 Task: Look for space in Yuyao, China from 5th July, 2023 to 10th July, 2023 for 4 adults in price range Rs.9000 to Rs.14000. Place can be entire place with 2 bedrooms having 4 beds and 2 bathrooms. Property type can be house, flat, guest house. Amenities needed are: washing machine. Booking option can be shelf check-in. Required host language is Chinese (Simplified).
Action: Mouse moved to (350, 161)
Screenshot: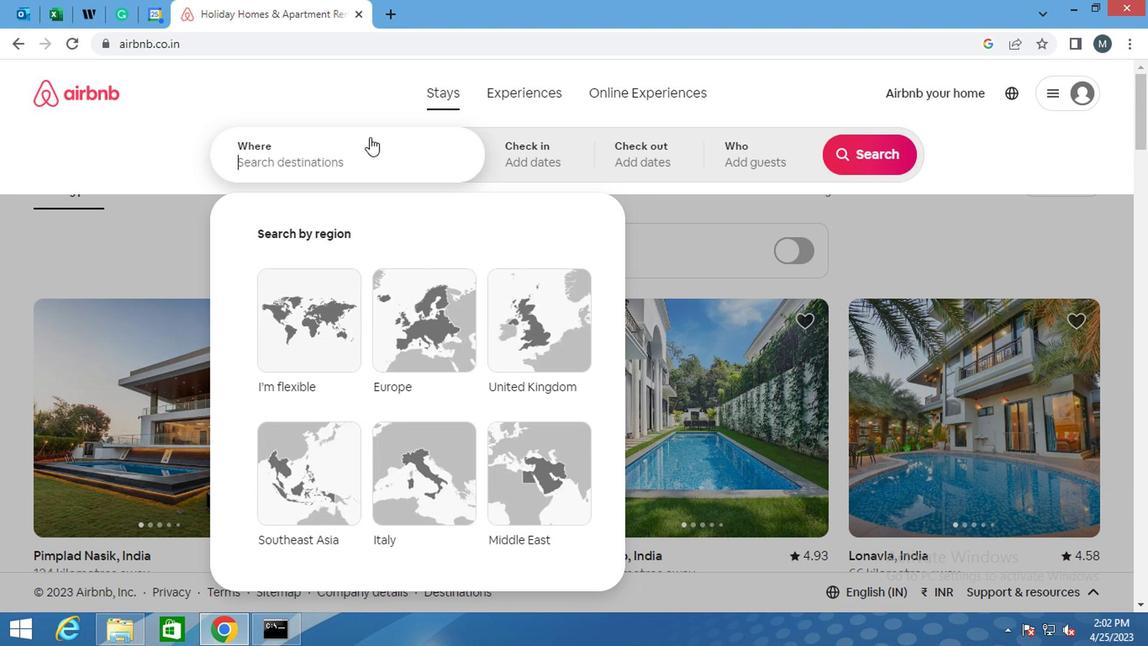 
Action: Mouse pressed left at (350, 161)
Screenshot: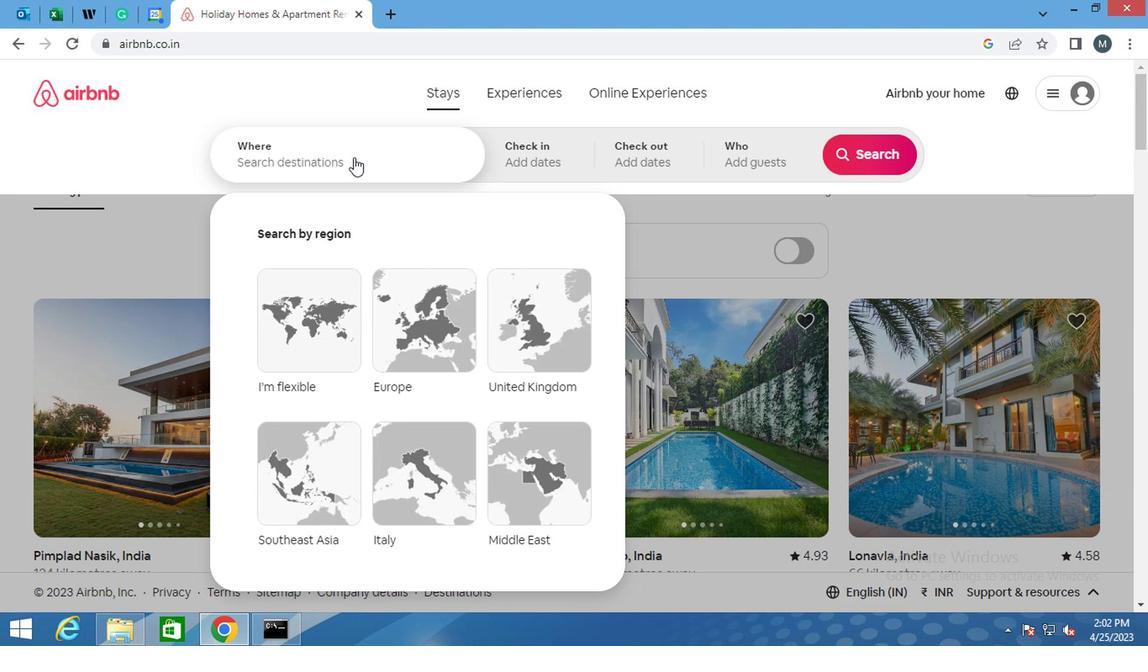 
Action: Mouse moved to (349, 161)
Screenshot: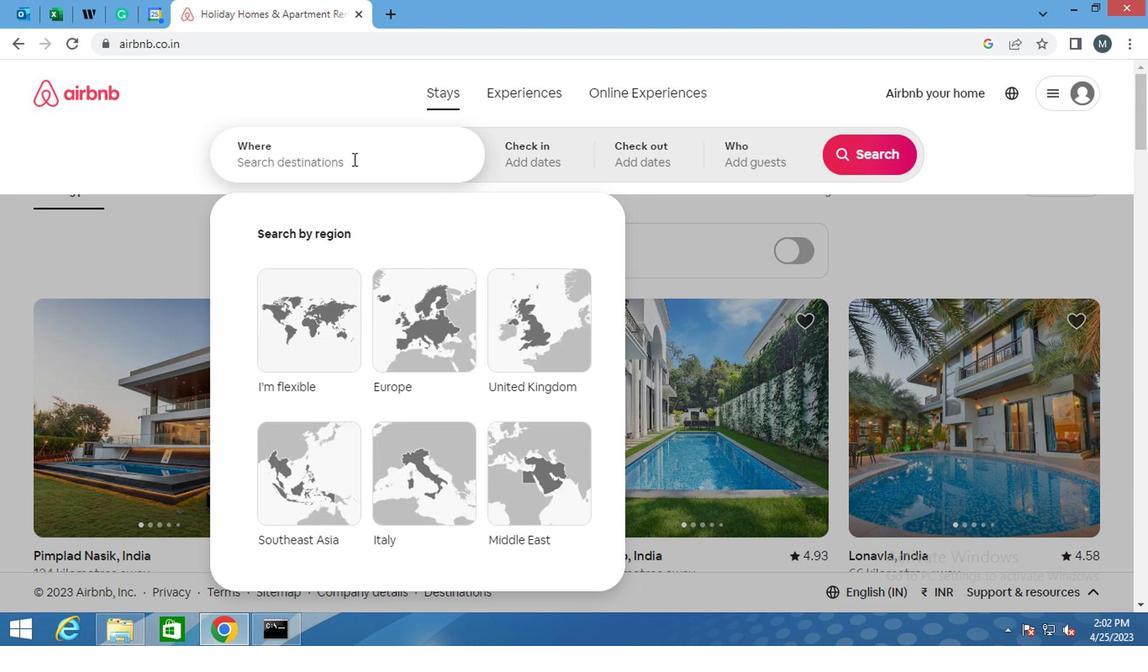 
Action: Key pressed <Key.shift>YUYAO,<Key.shift>CHINA
Screenshot: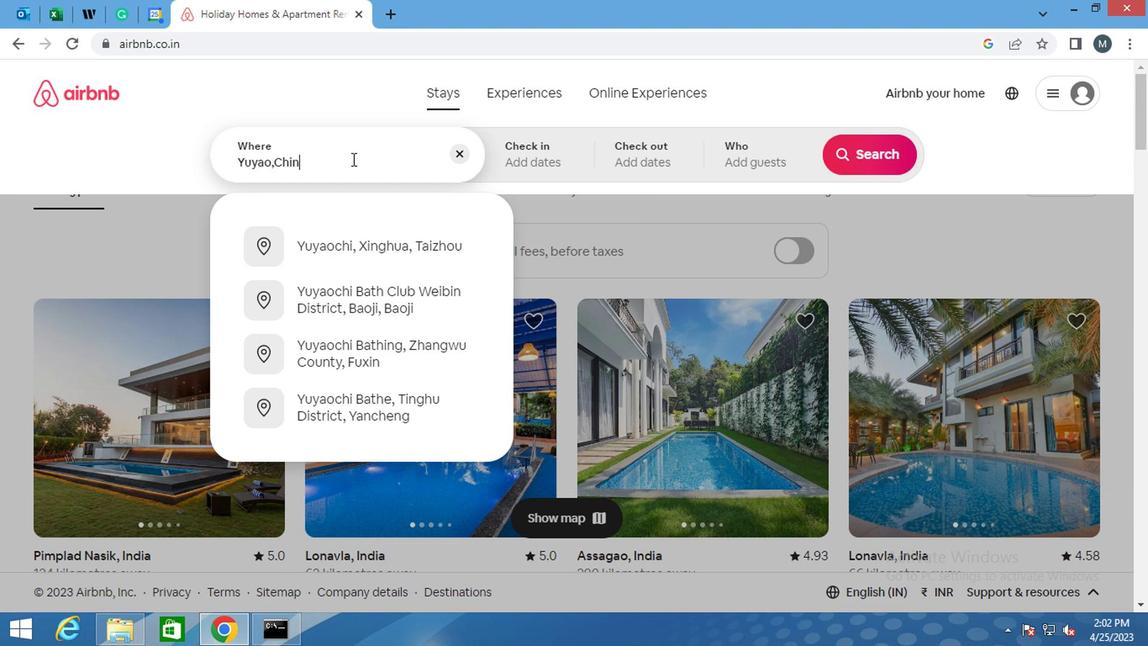 
Action: Mouse moved to (519, 165)
Screenshot: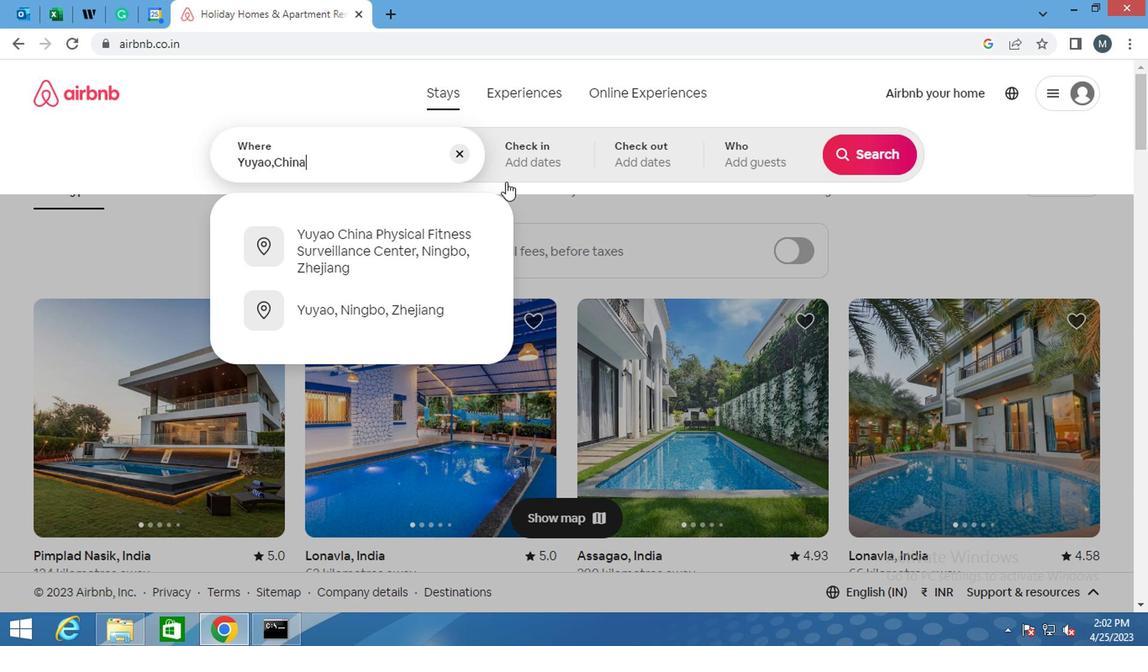
Action: Mouse pressed left at (519, 165)
Screenshot: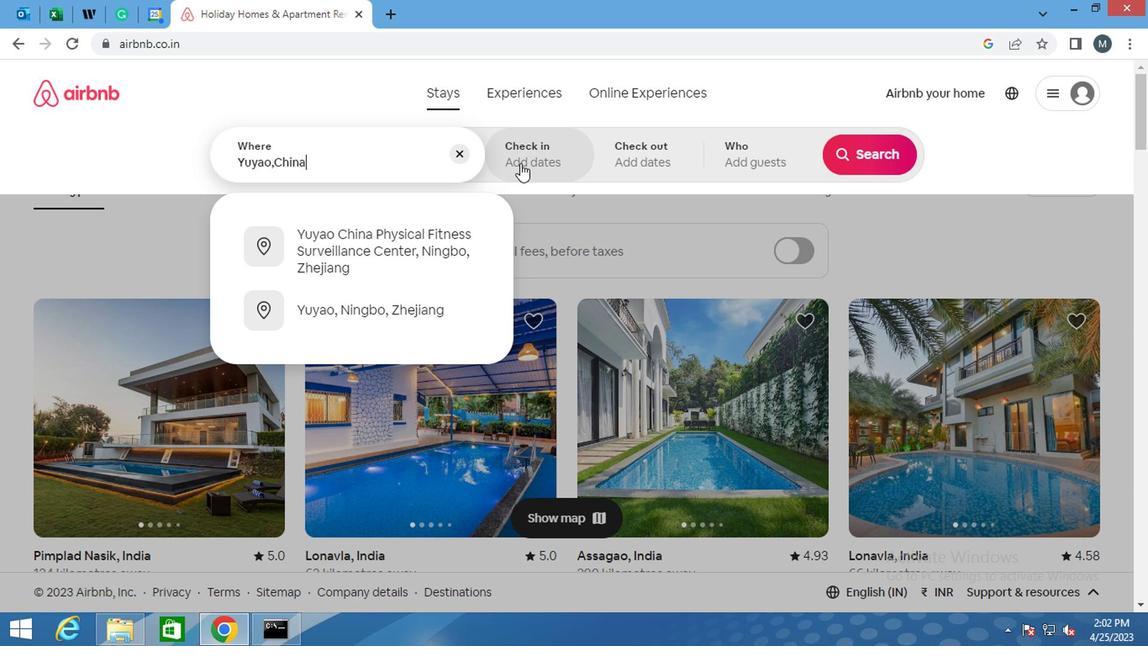 
Action: Mouse moved to (854, 287)
Screenshot: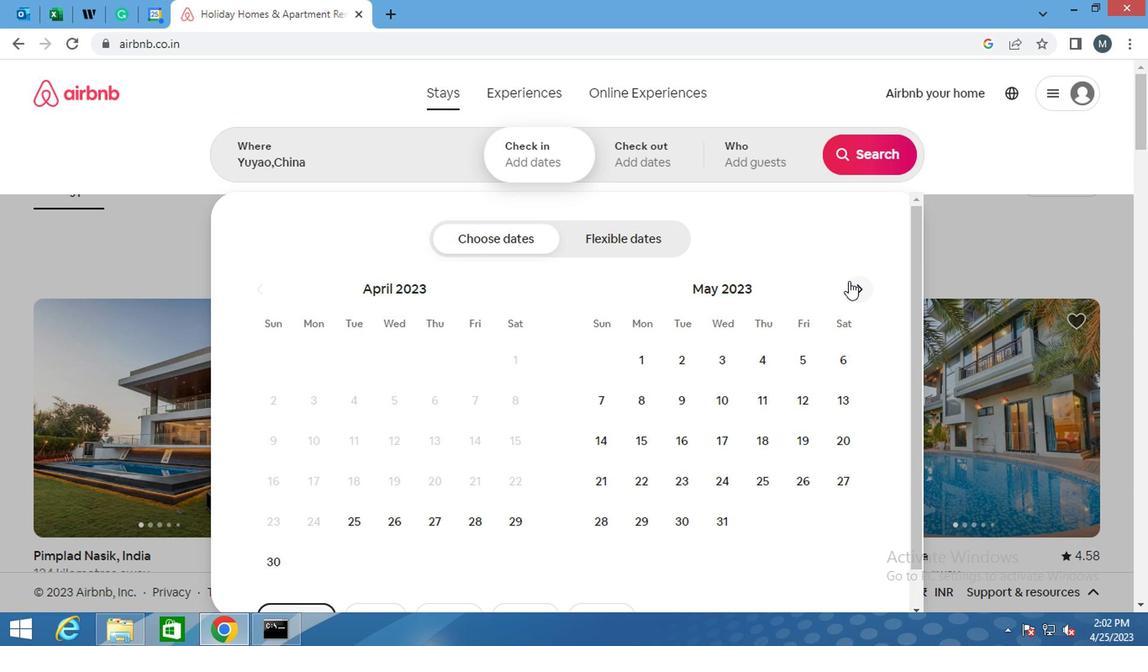 
Action: Mouse pressed left at (854, 287)
Screenshot: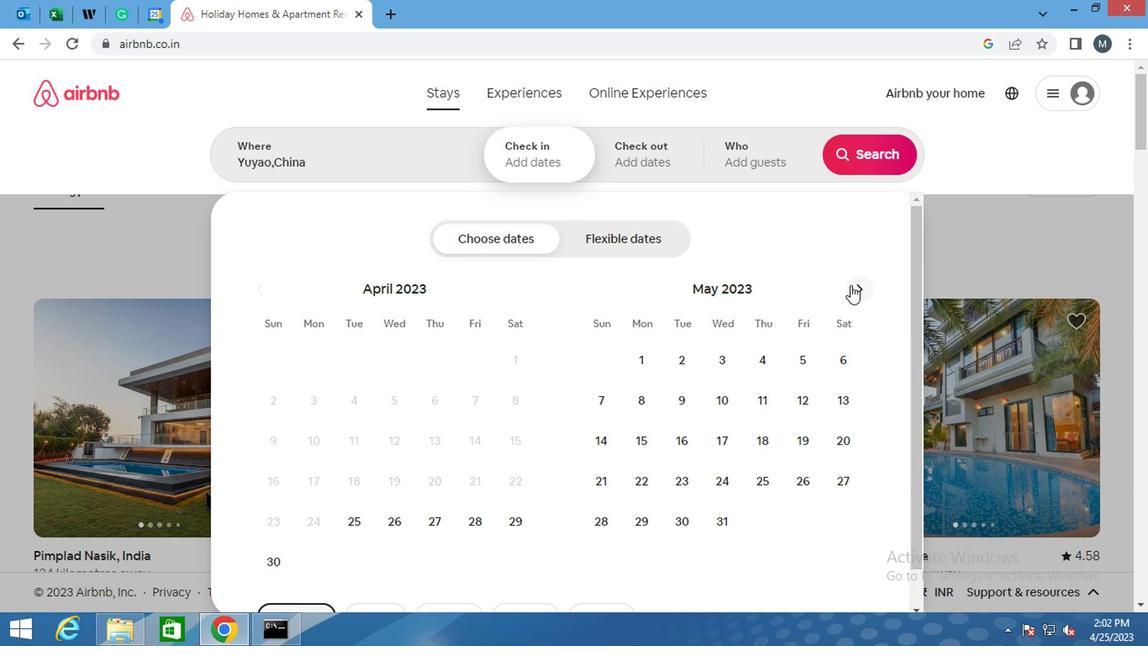 
Action: Mouse moved to (862, 275)
Screenshot: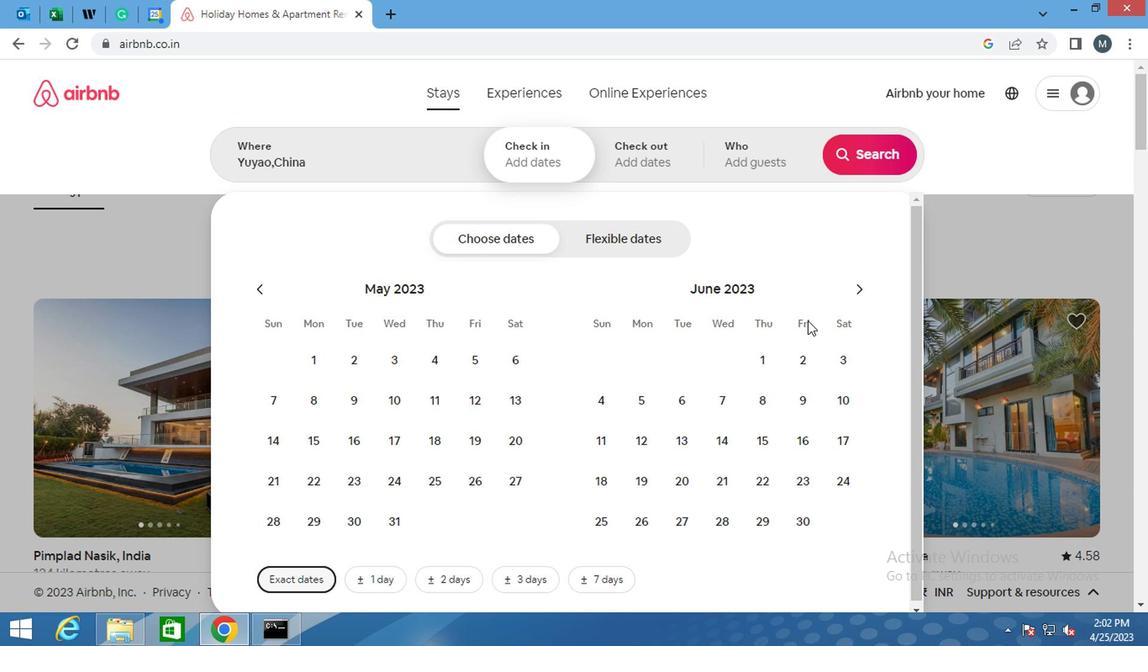 
Action: Mouse pressed left at (862, 275)
Screenshot: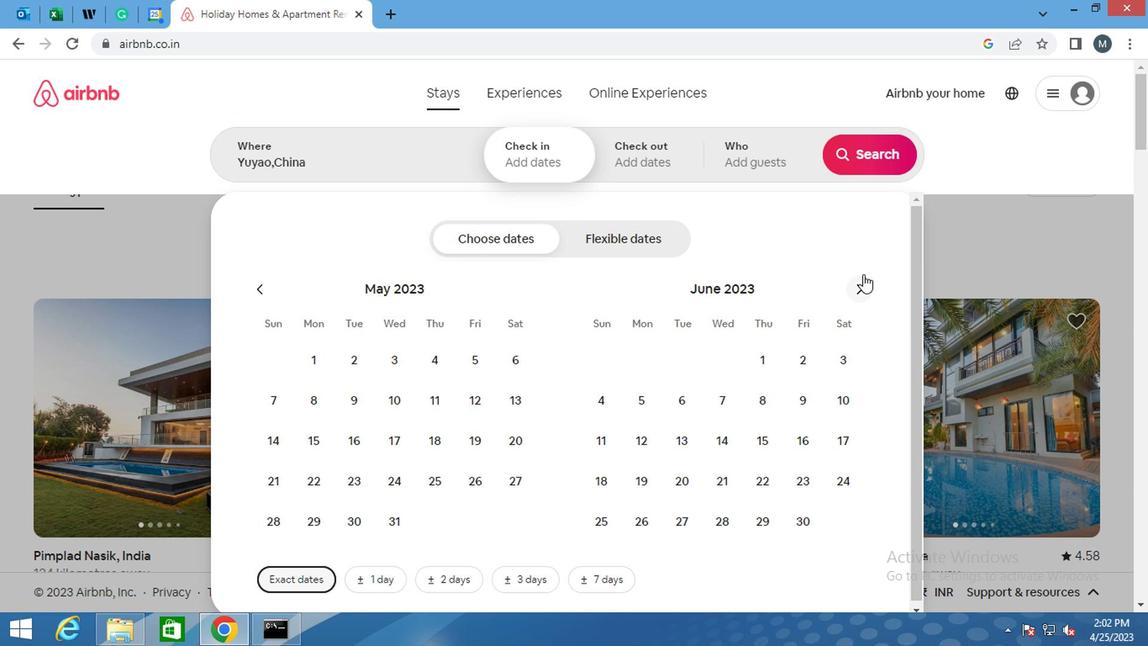 
Action: Mouse moved to (860, 290)
Screenshot: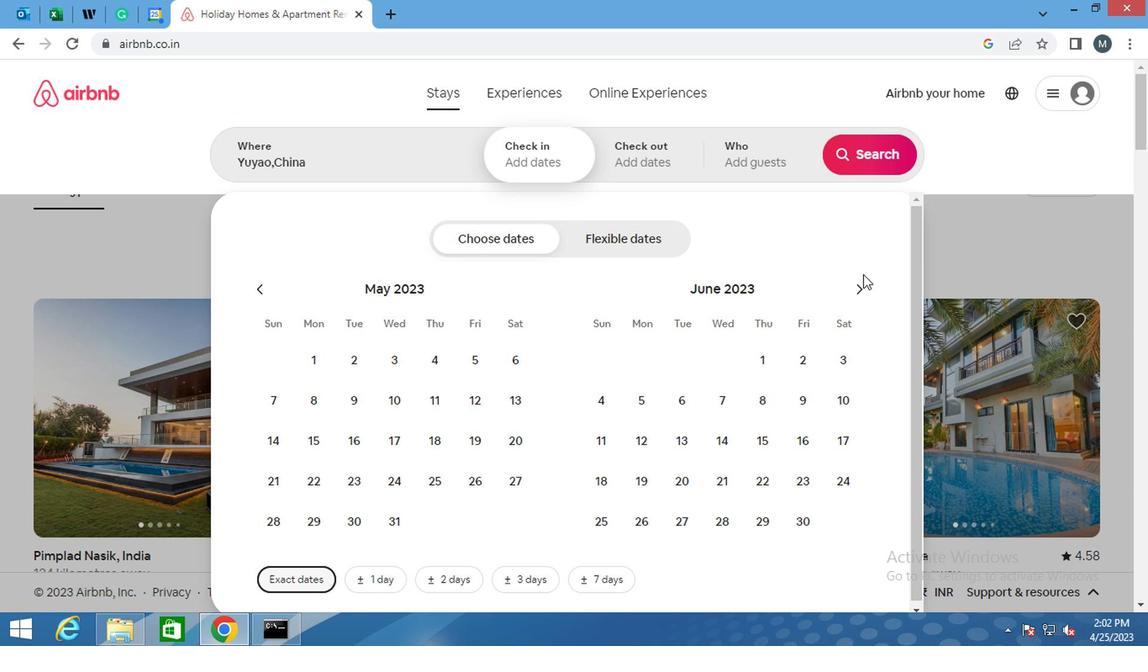 
Action: Mouse pressed left at (860, 290)
Screenshot: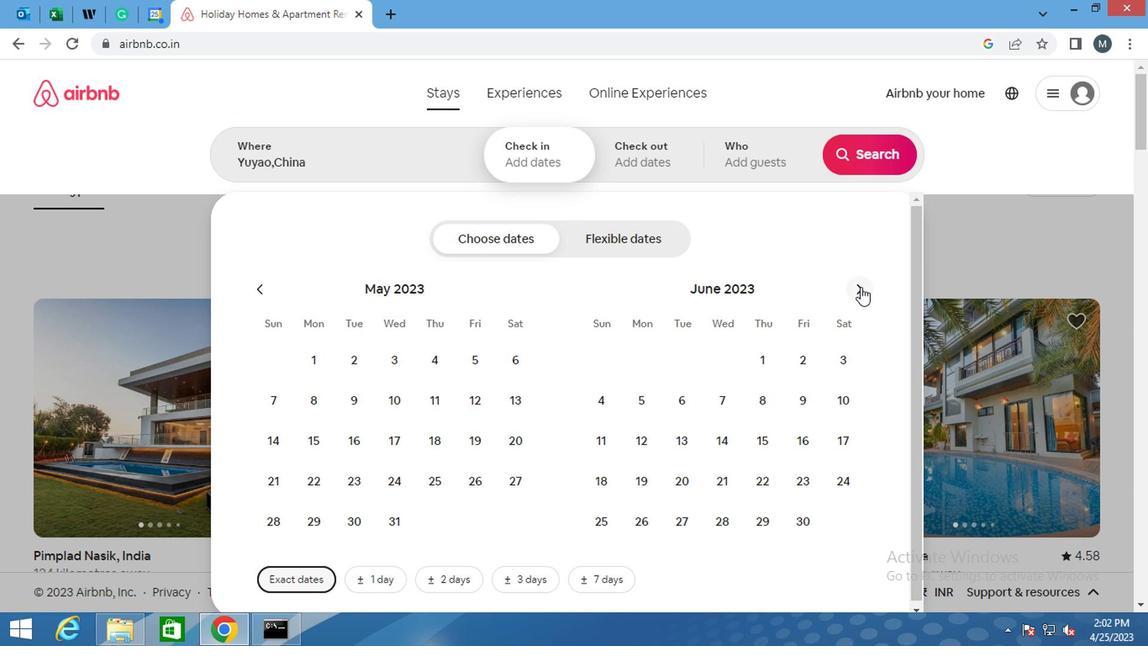 
Action: Mouse moved to (718, 400)
Screenshot: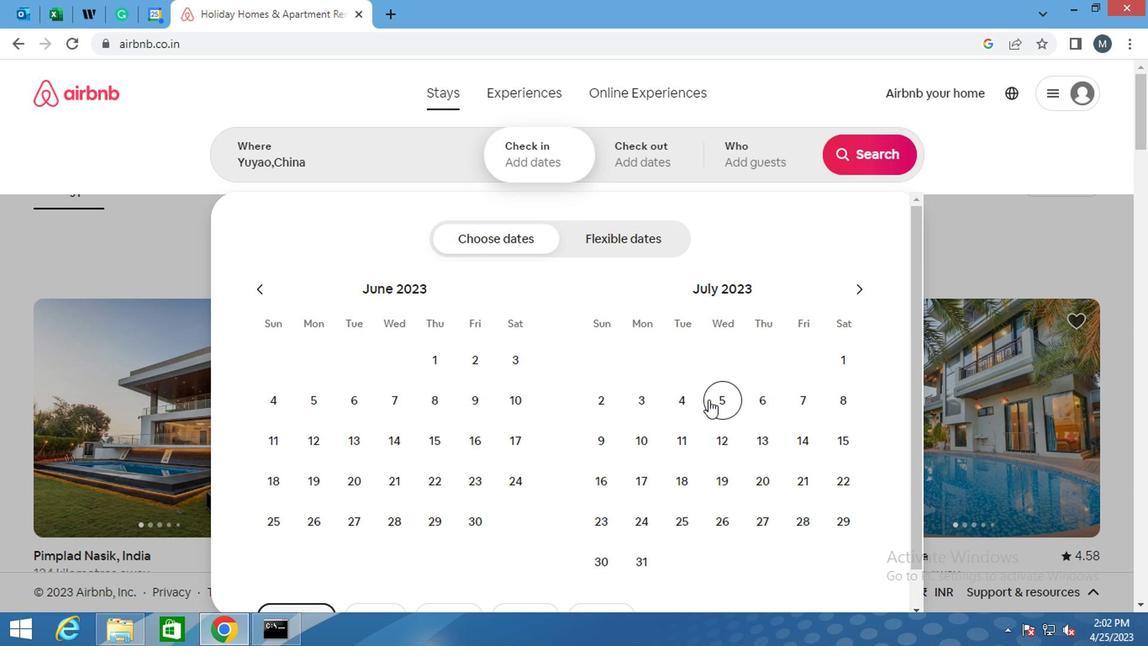 
Action: Mouse pressed left at (718, 400)
Screenshot: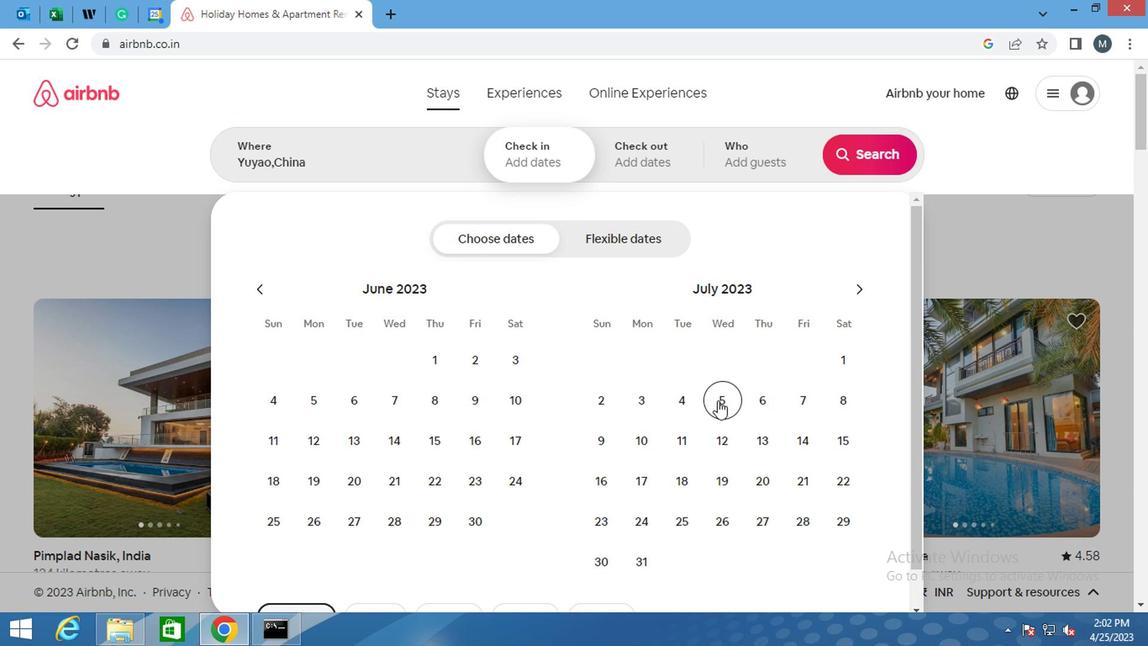 
Action: Mouse moved to (634, 448)
Screenshot: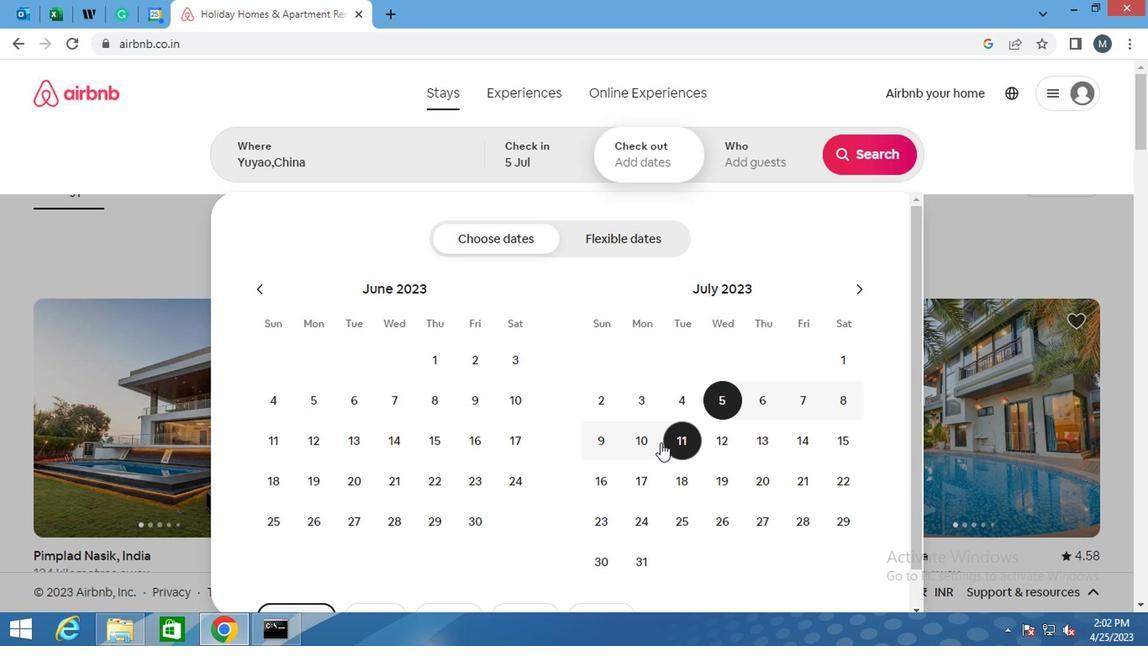 
Action: Mouse pressed left at (634, 448)
Screenshot: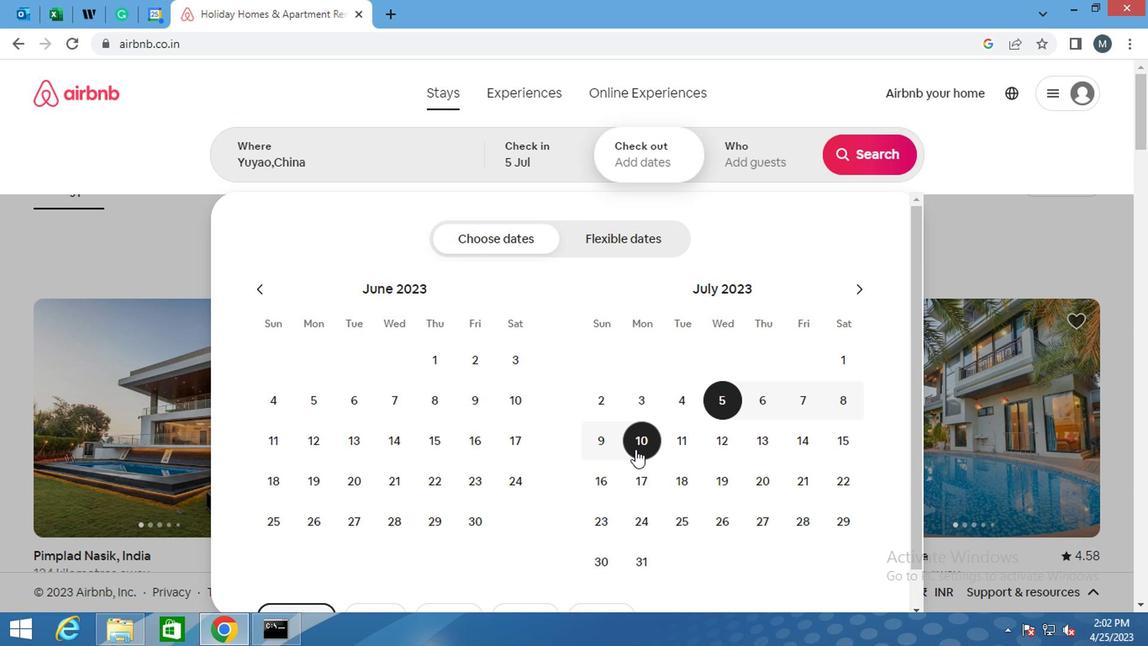 
Action: Mouse moved to (769, 163)
Screenshot: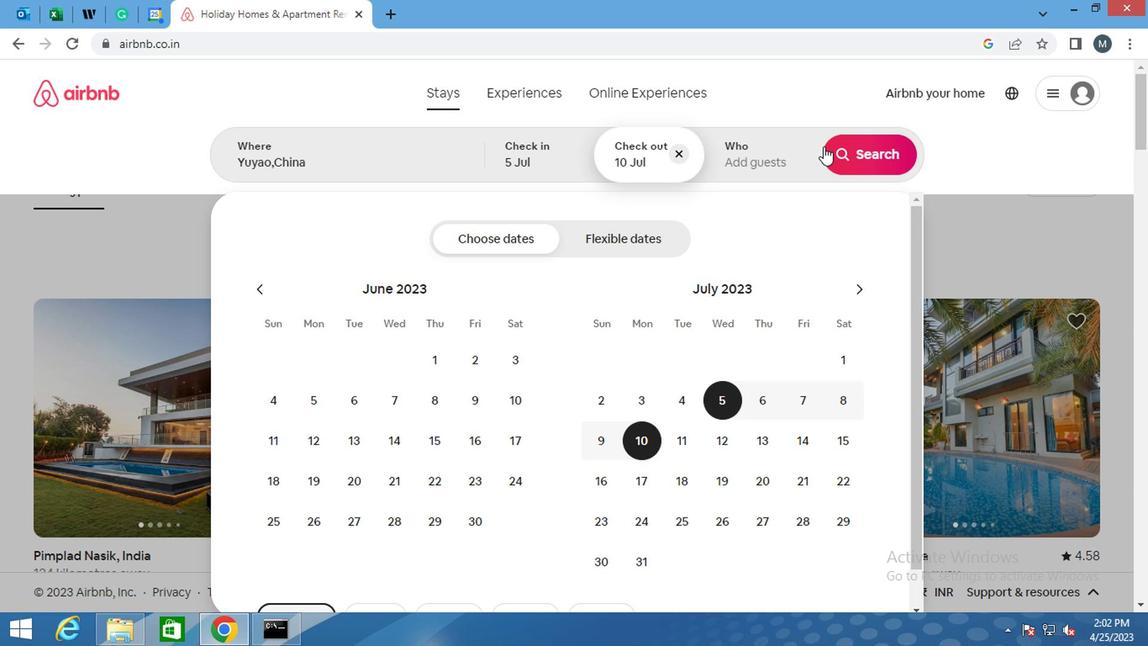 
Action: Mouse pressed left at (769, 163)
Screenshot: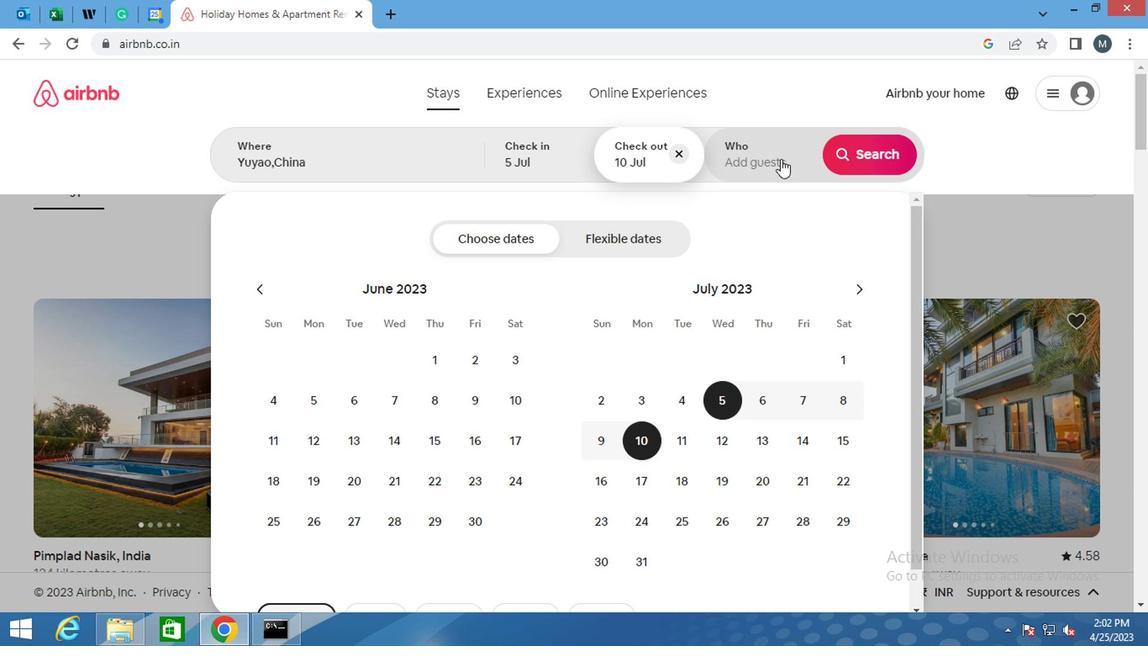 
Action: Mouse moved to (866, 242)
Screenshot: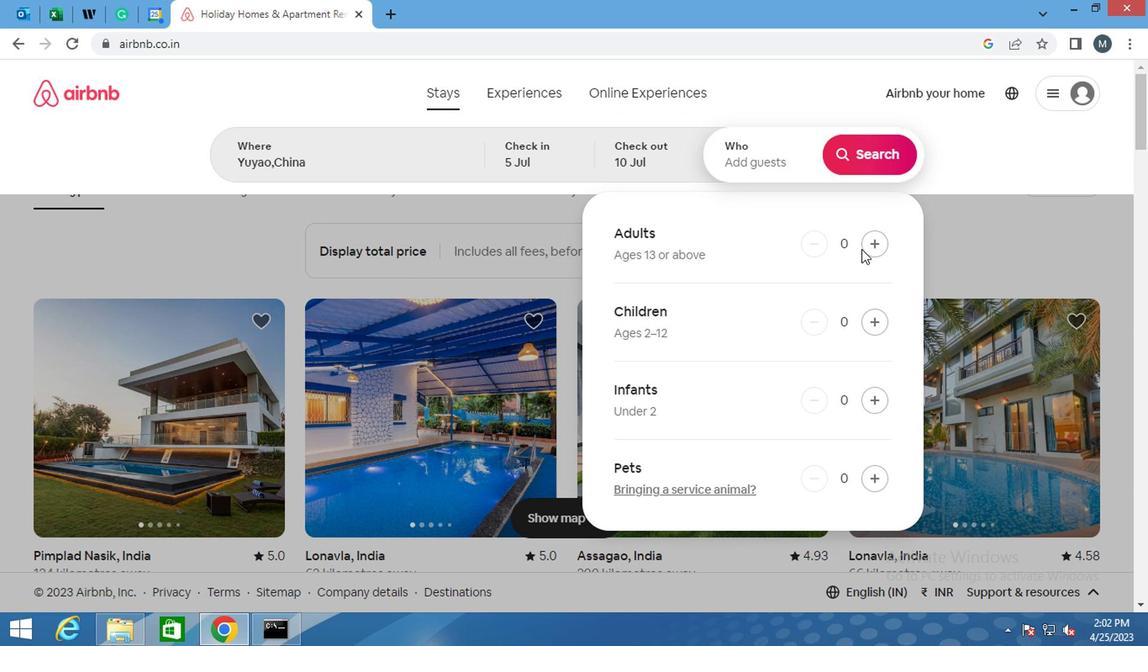 
Action: Mouse pressed left at (866, 242)
Screenshot: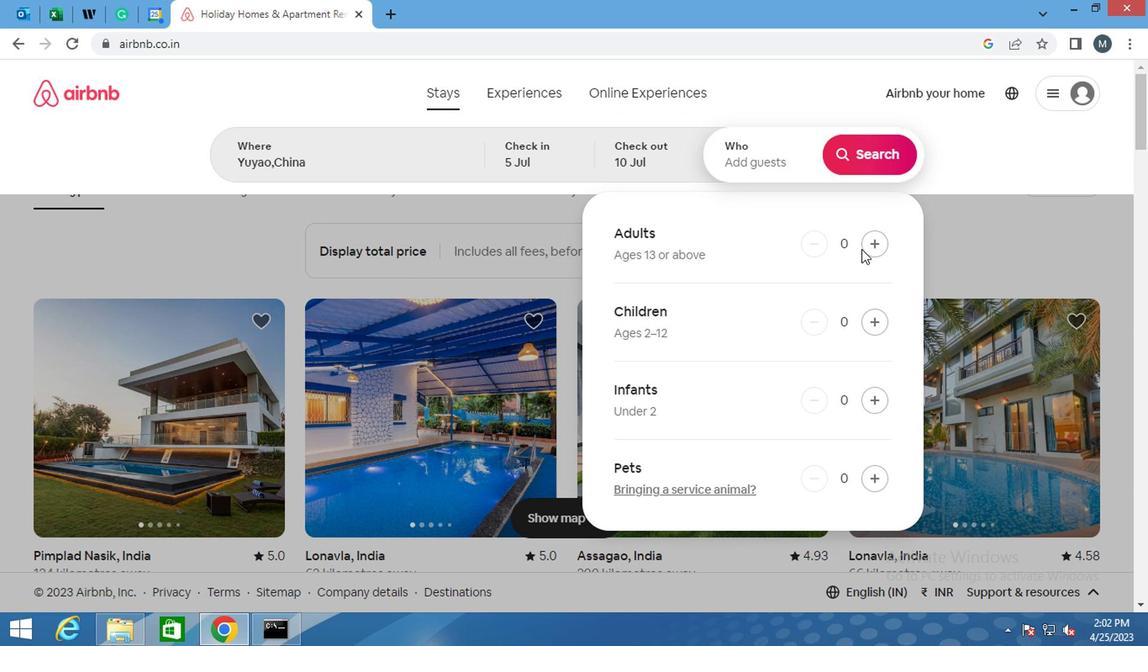 
Action: Mouse moved to (866, 247)
Screenshot: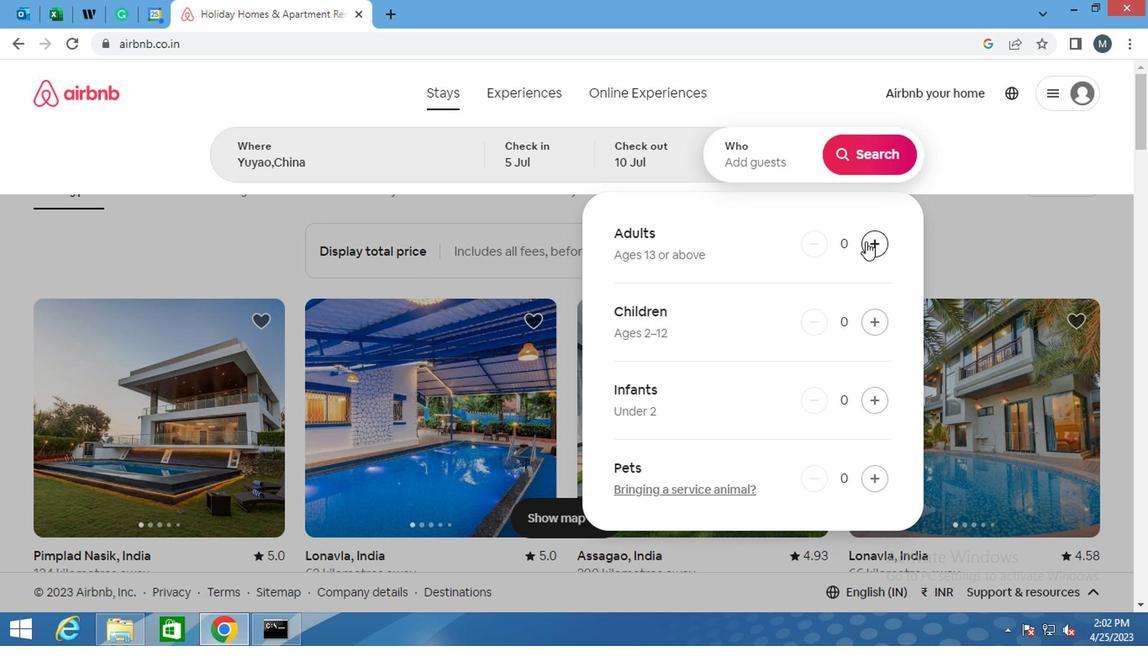 
Action: Mouse pressed left at (866, 247)
Screenshot: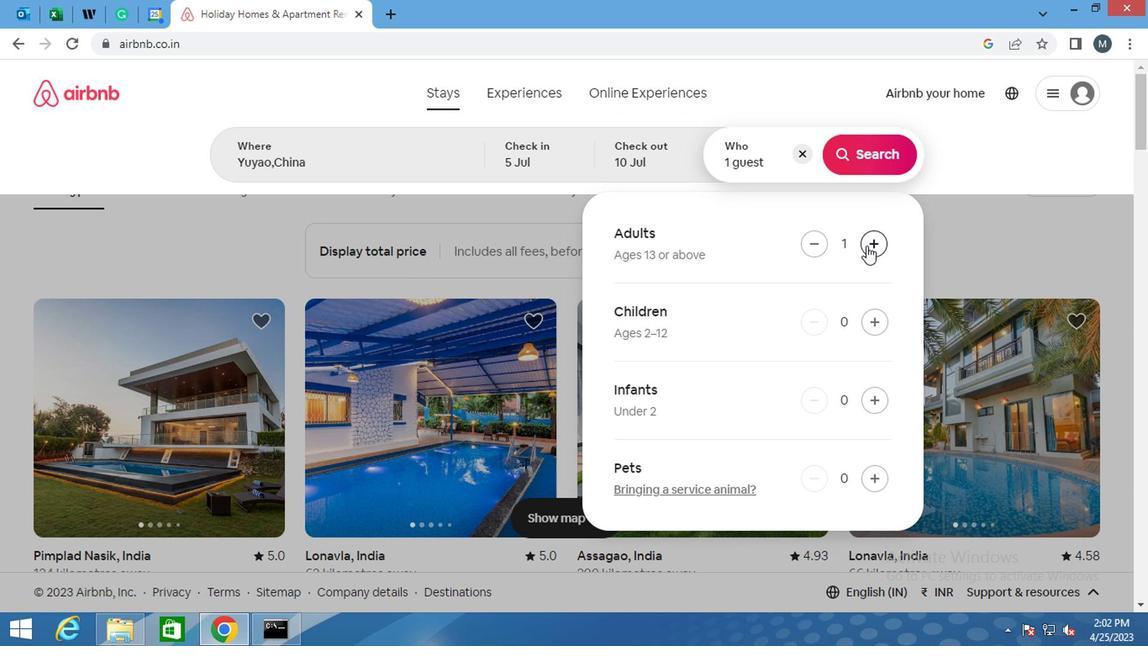 
Action: Mouse pressed left at (866, 247)
Screenshot: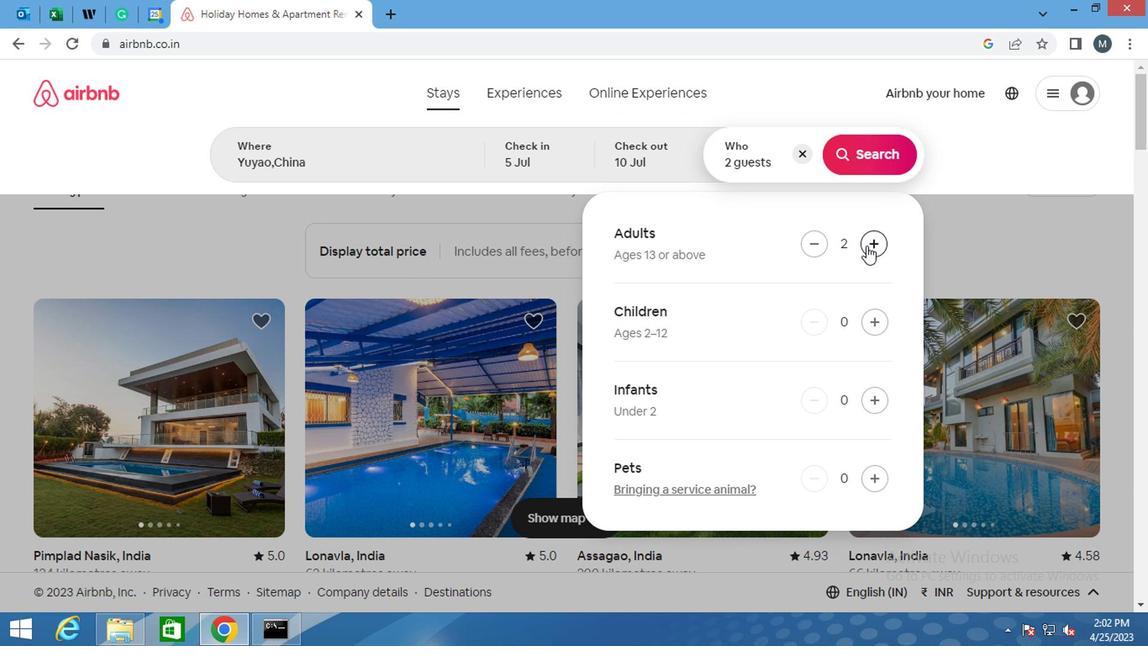
Action: Mouse moved to (864, 246)
Screenshot: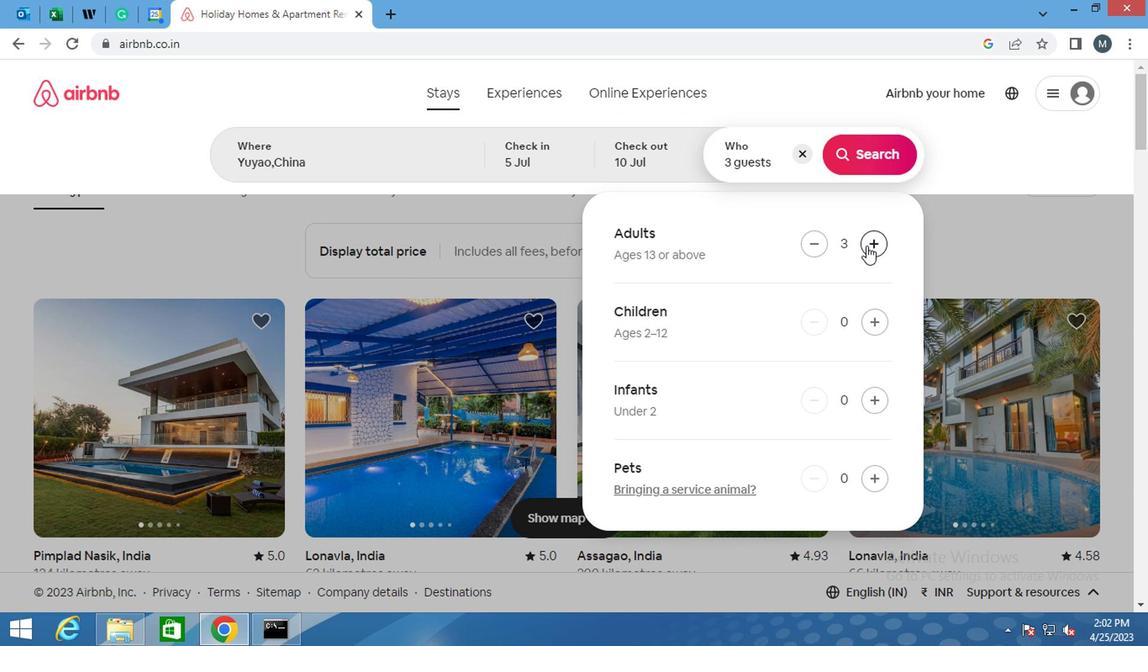 
Action: Mouse pressed left at (864, 246)
Screenshot: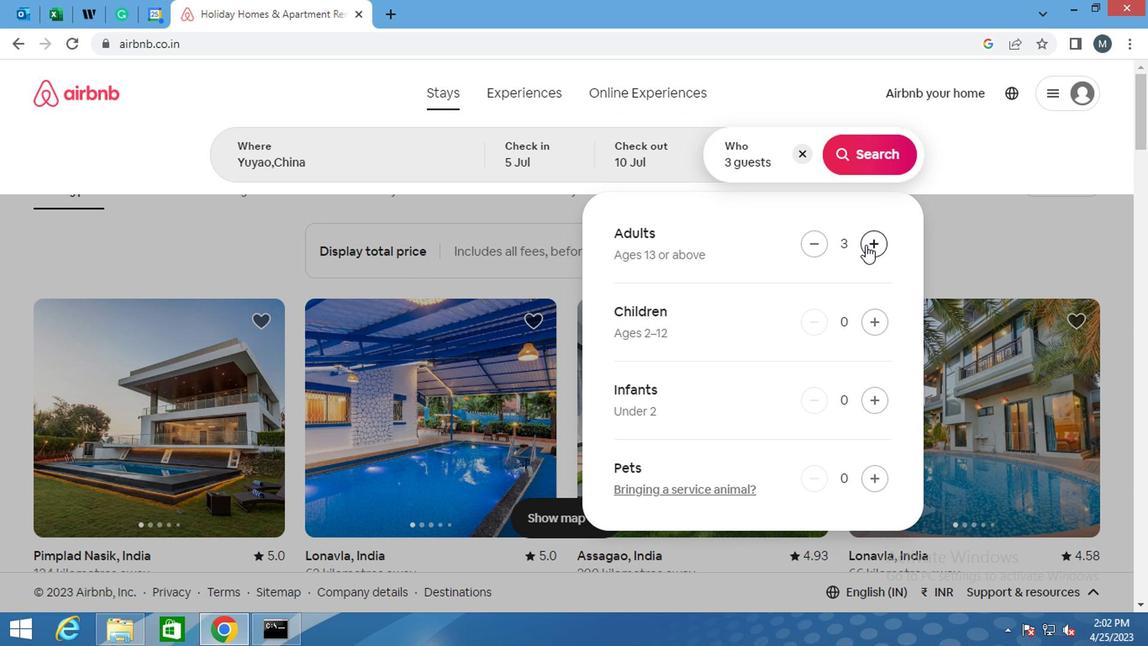 
Action: Mouse moved to (870, 154)
Screenshot: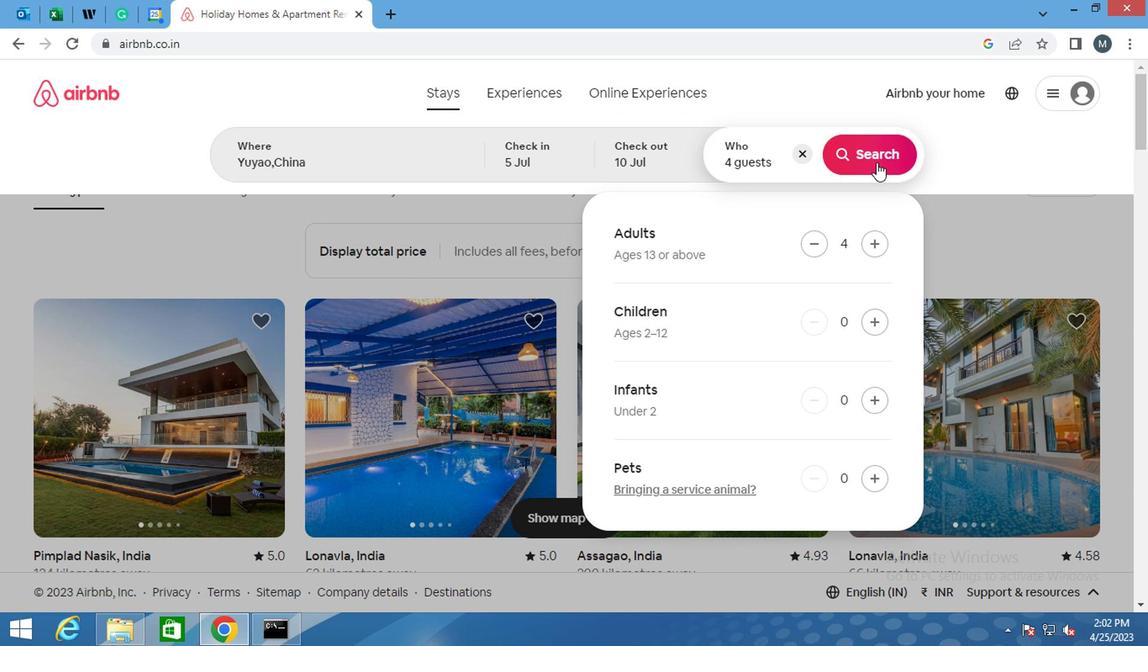 
Action: Mouse pressed left at (870, 154)
Screenshot: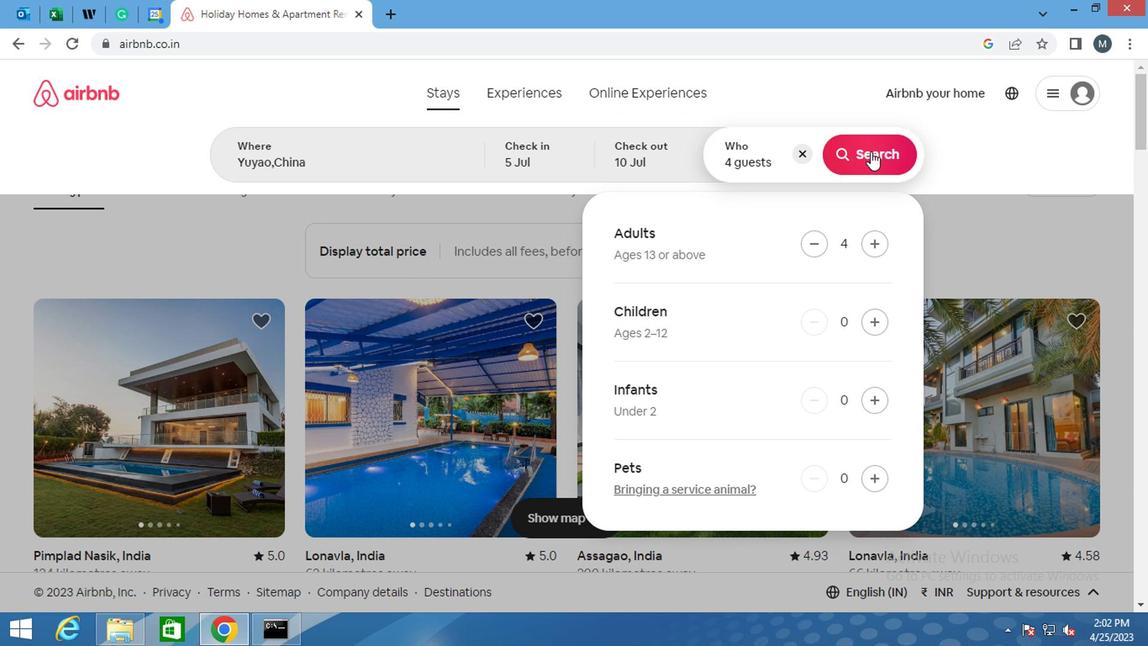 
Action: Mouse moved to (1075, 166)
Screenshot: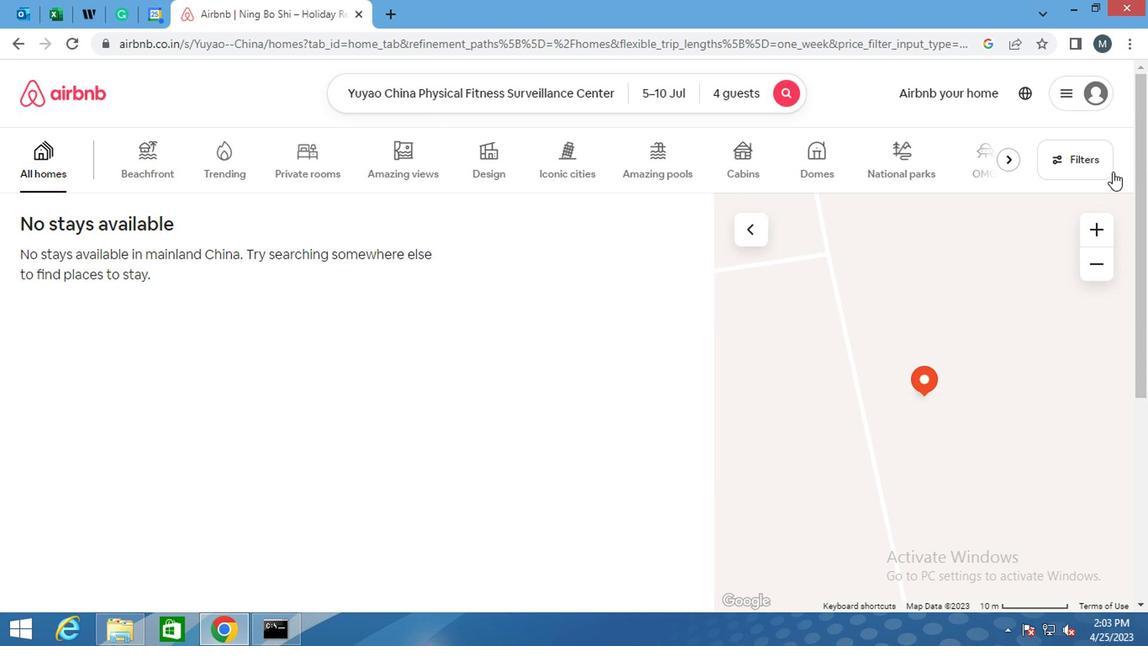 
Action: Mouse pressed left at (1075, 166)
Screenshot: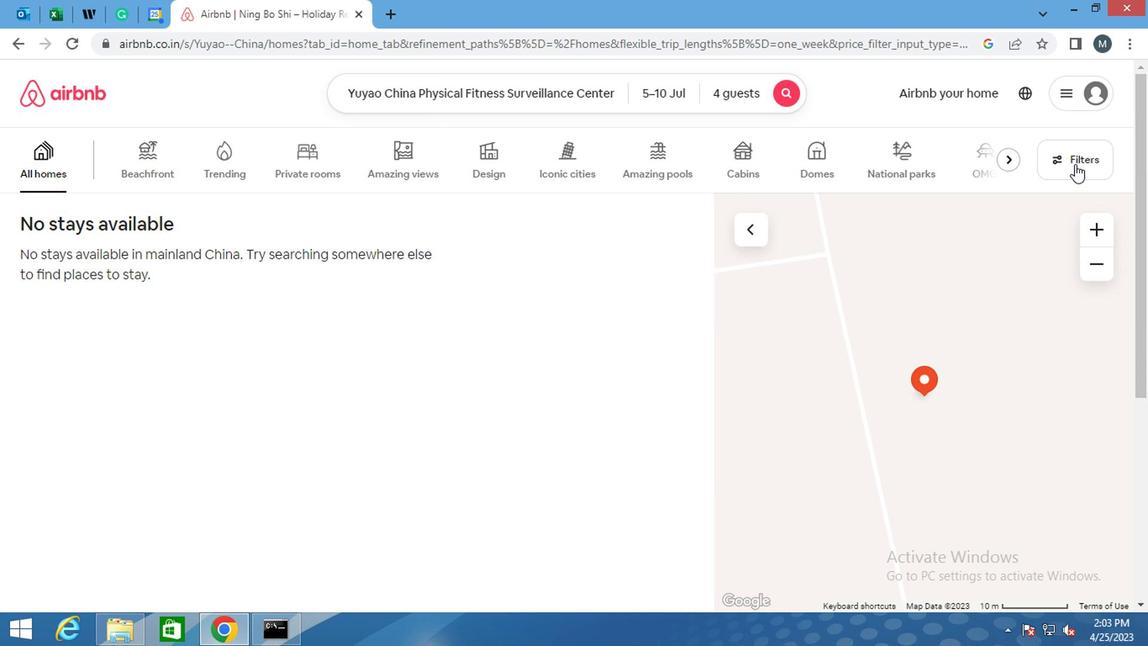 
Action: Mouse moved to (400, 282)
Screenshot: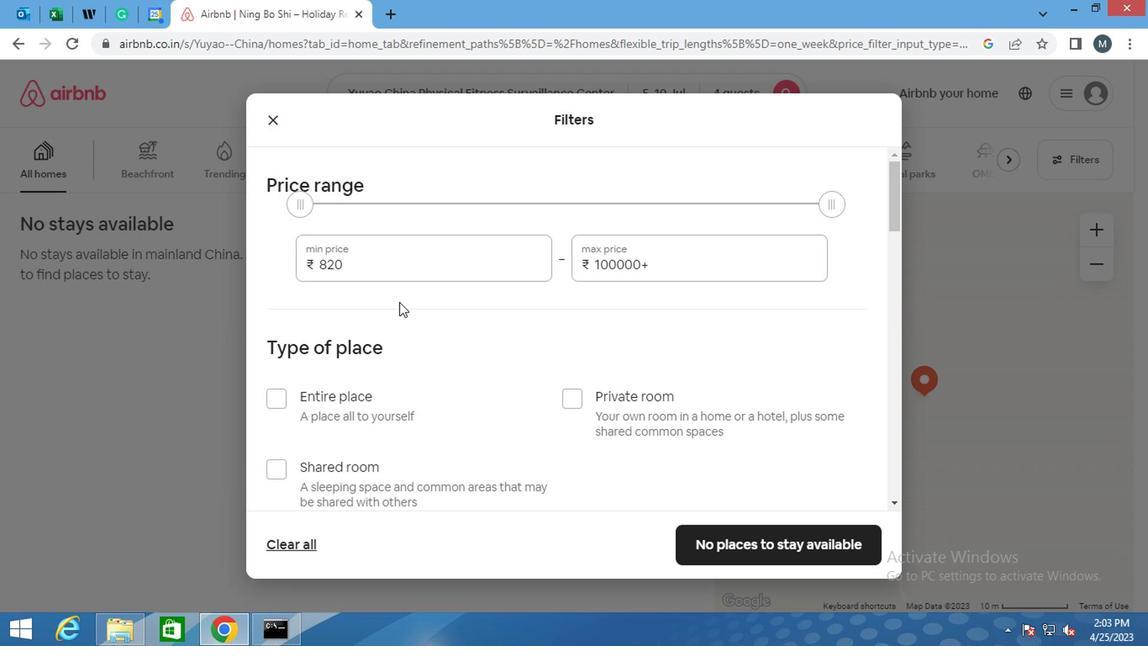 
Action: Mouse pressed left at (400, 282)
Screenshot: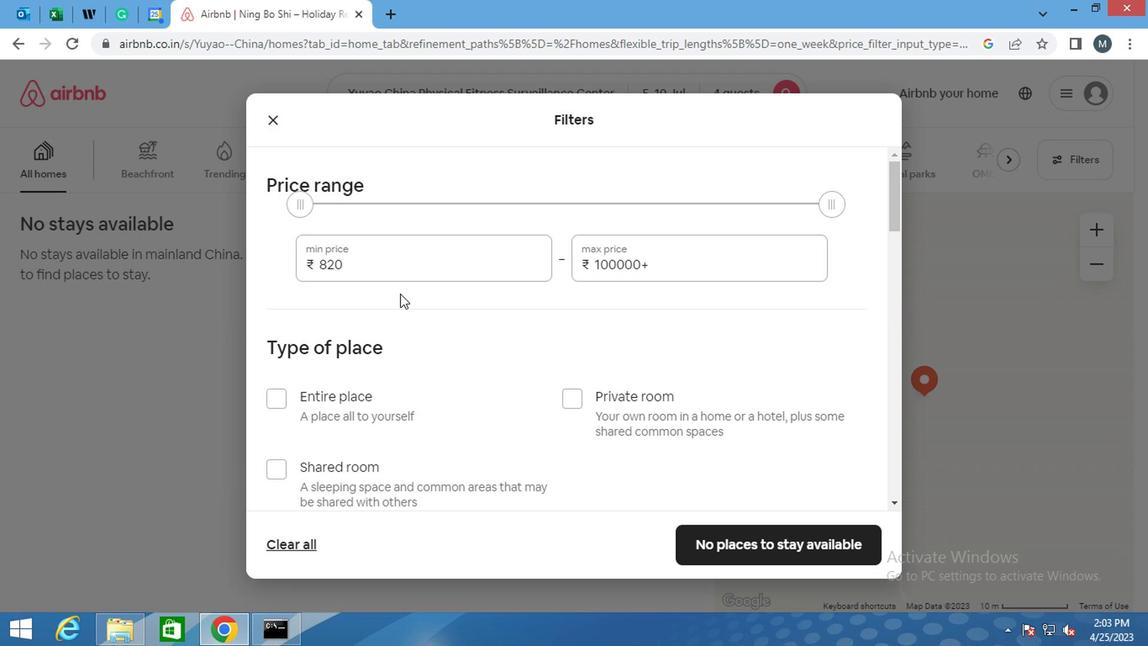 
Action: Mouse moved to (400, 278)
Screenshot: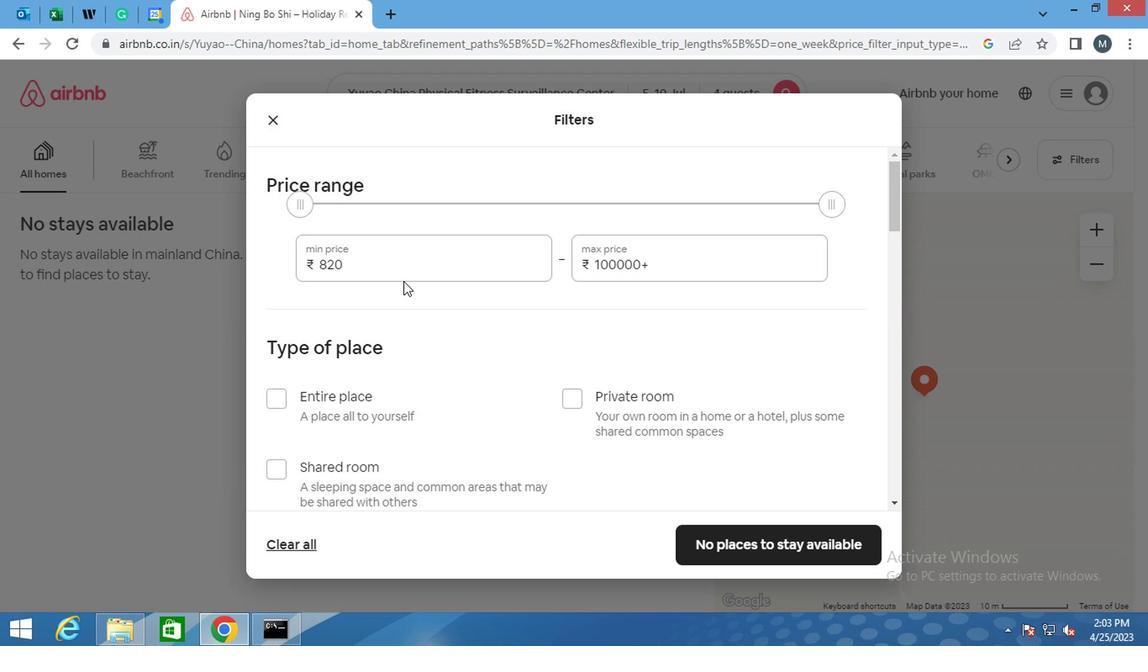 
Action: Key pressed <Key.backspace>
Screenshot: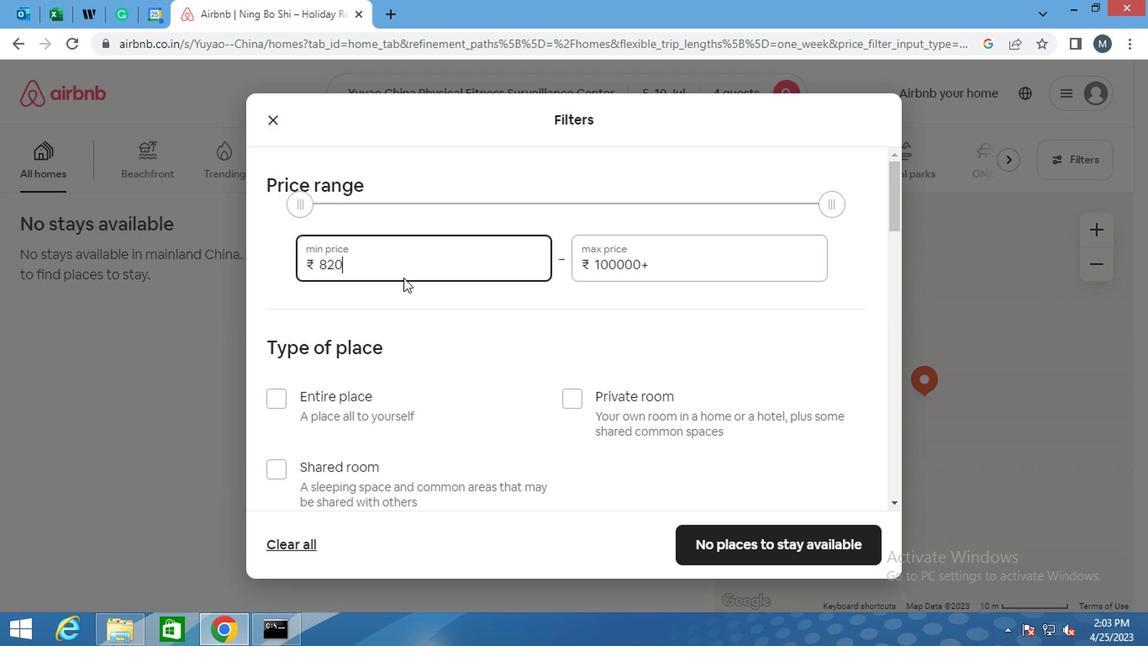 
Action: Mouse moved to (402, 278)
Screenshot: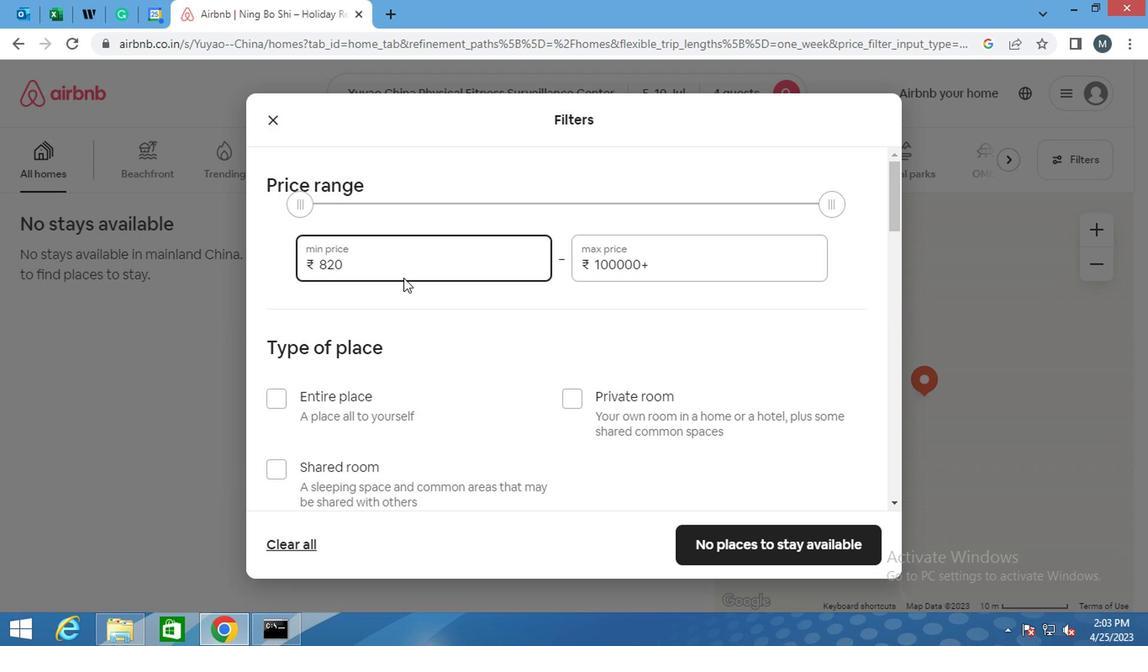 
Action: Key pressed <Key.backspace>
Screenshot: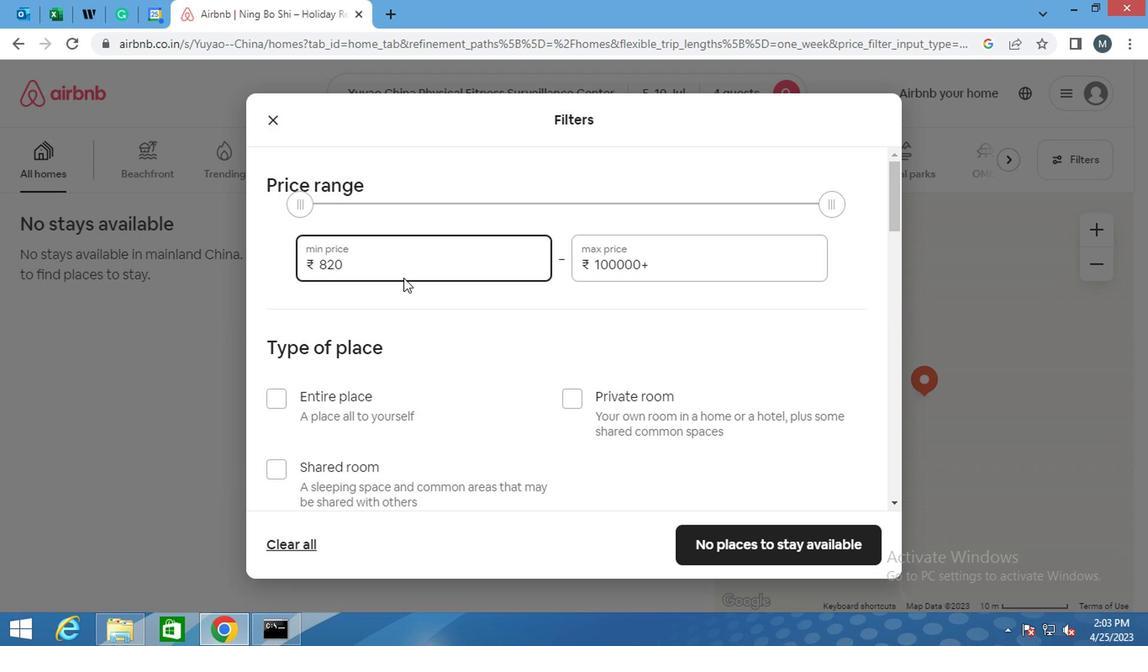 
Action: Mouse moved to (402, 278)
Screenshot: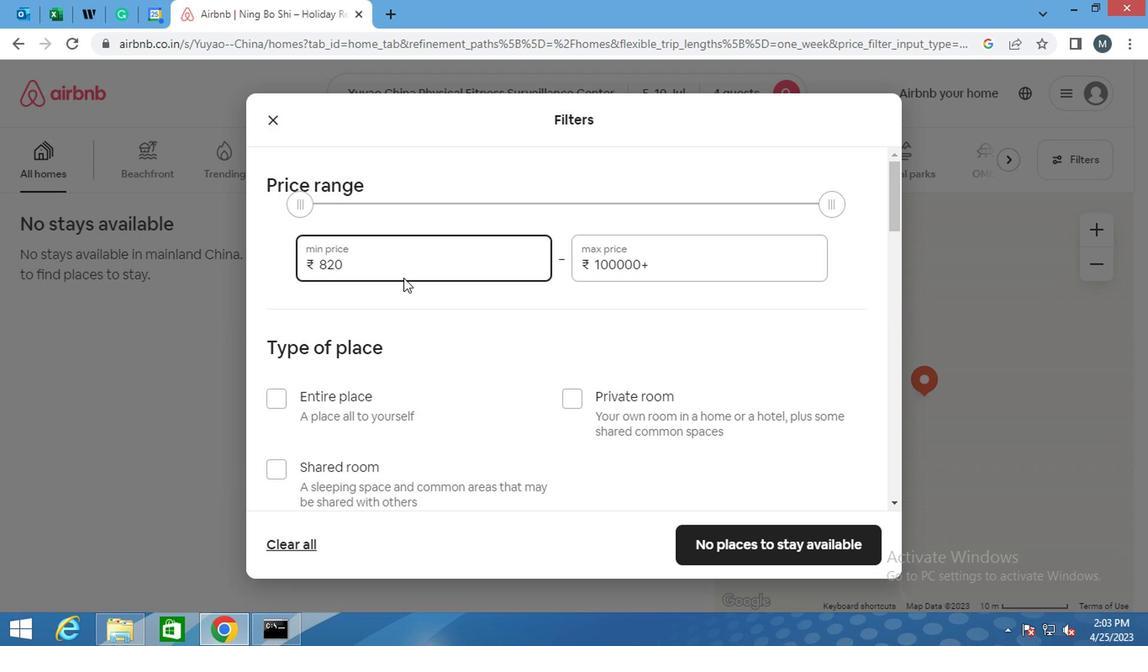 
Action: Key pressed <Key.backspace>
Screenshot: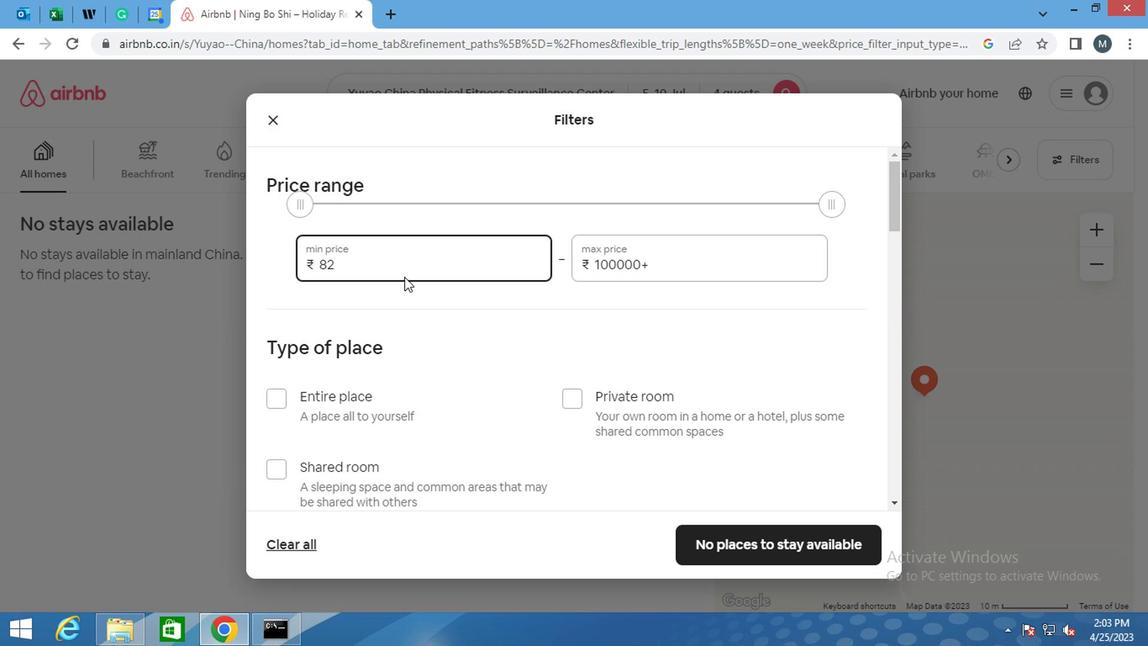 
Action: Mouse moved to (403, 277)
Screenshot: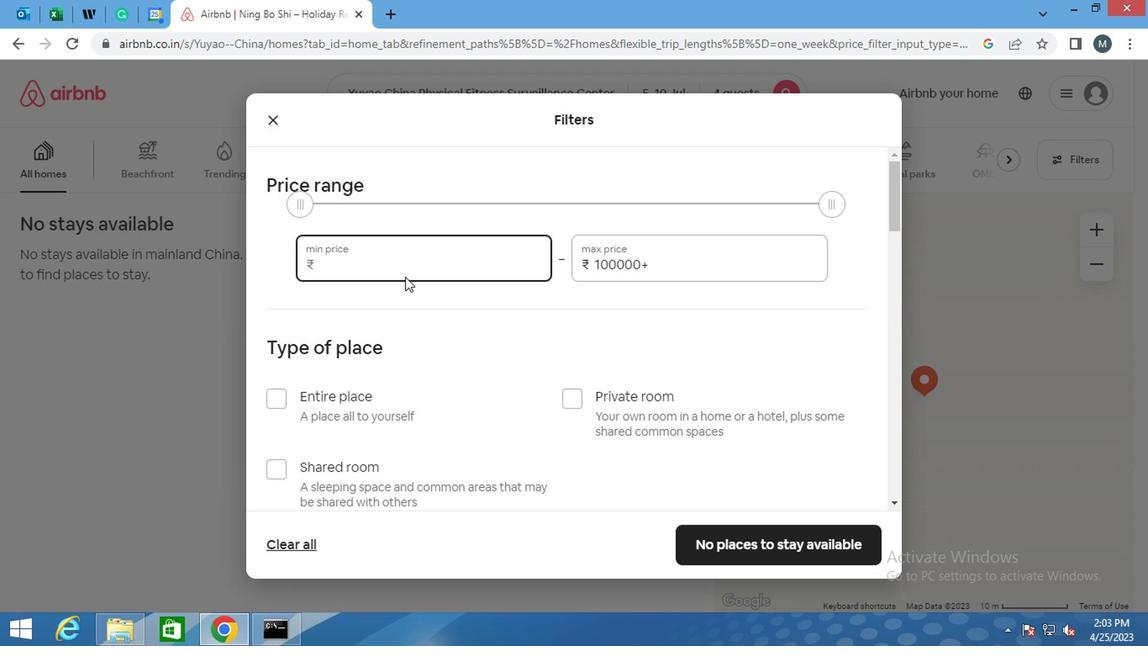 
Action: Key pressed 9
Screenshot: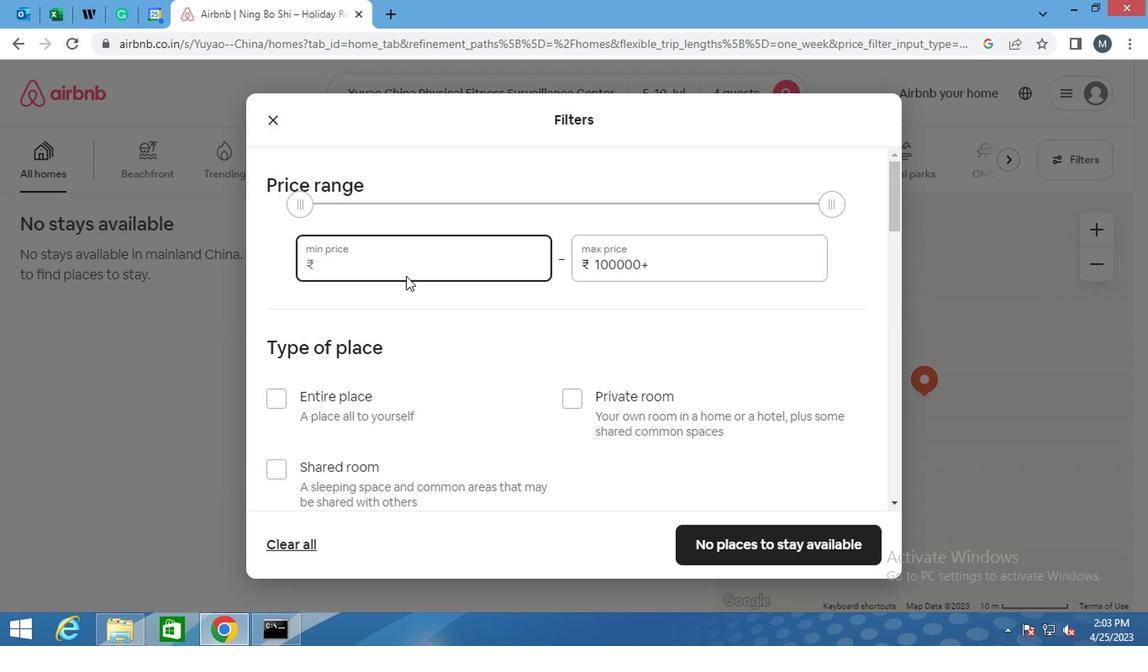 
Action: Mouse moved to (404, 277)
Screenshot: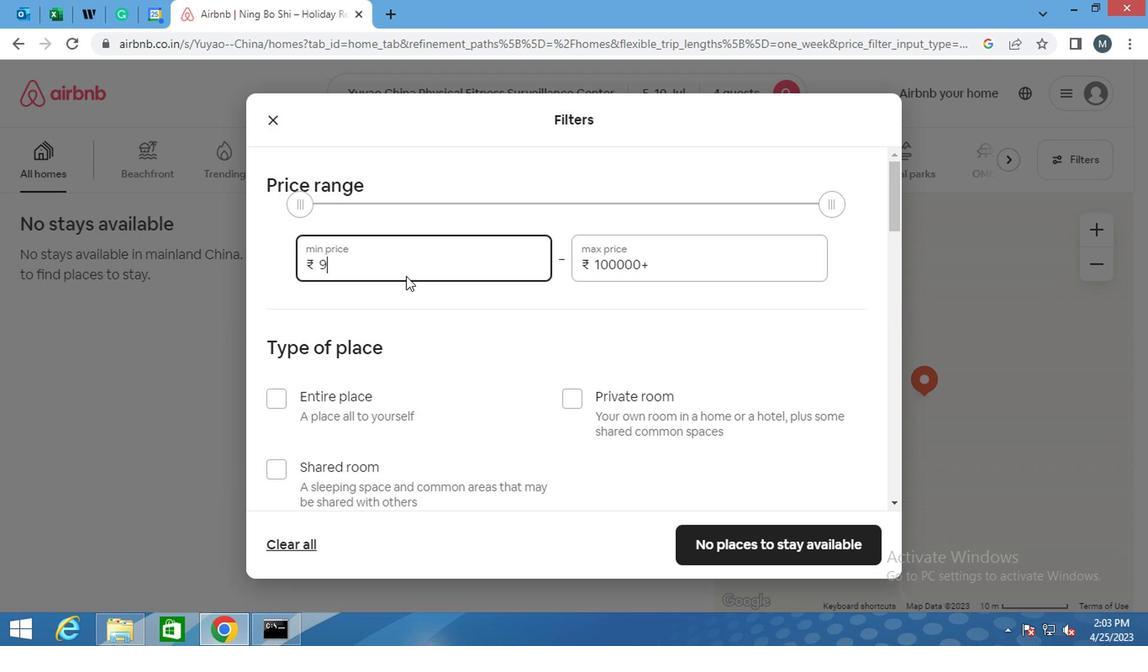 
Action: Key pressed 00
Screenshot: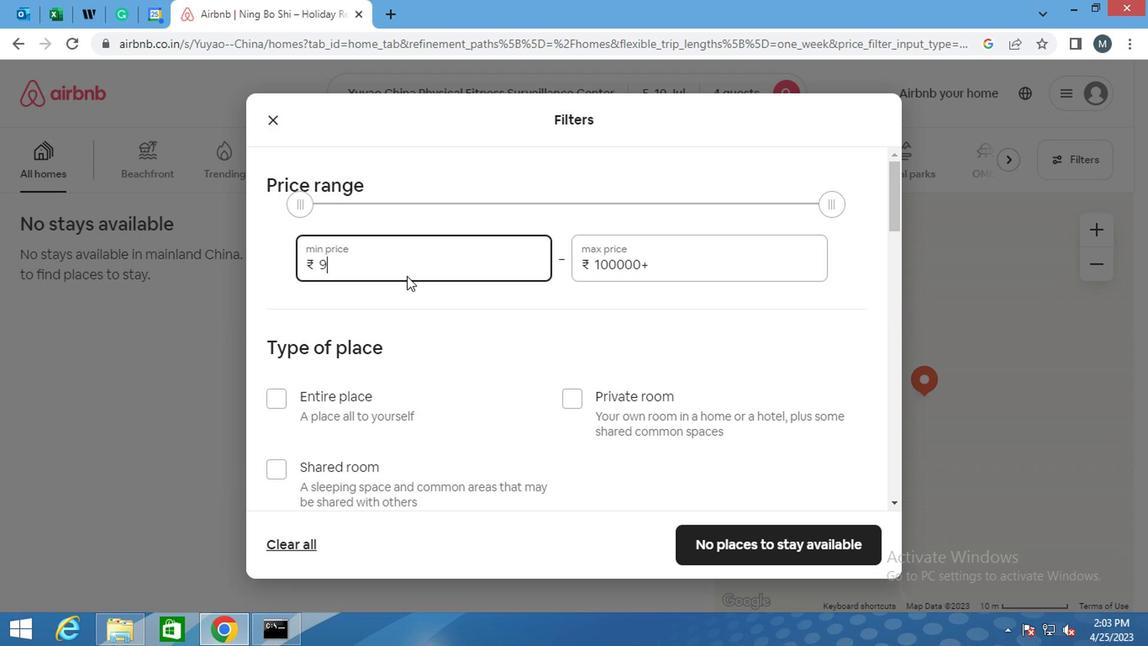 
Action: Mouse moved to (405, 277)
Screenshot: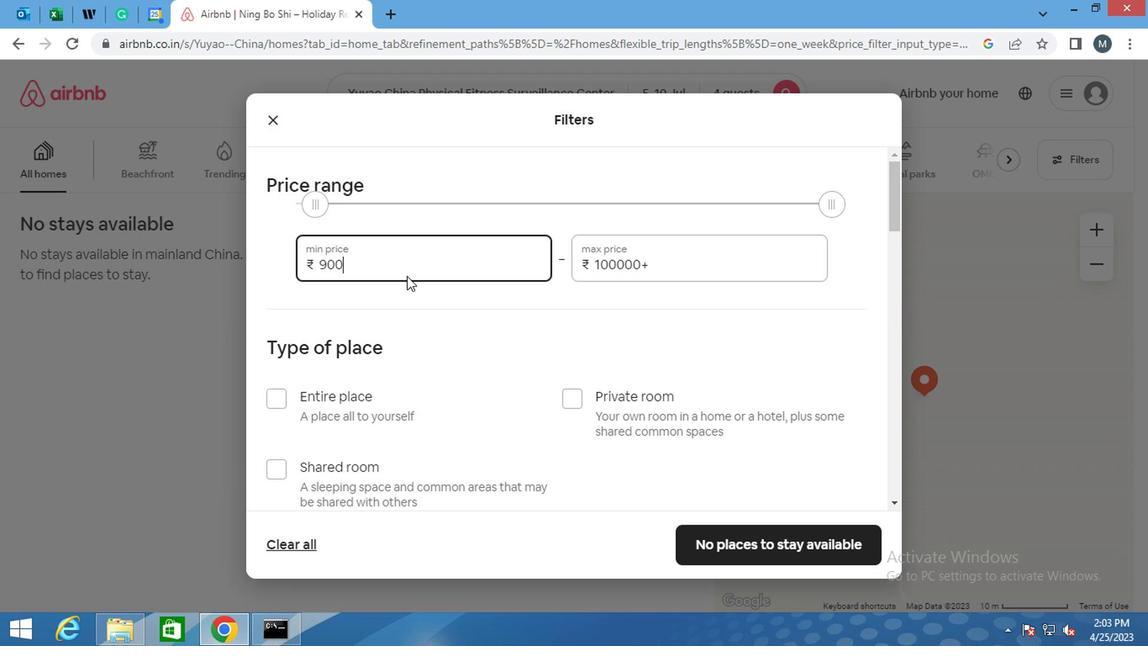 
Action: Key pressed 0
Screenshot: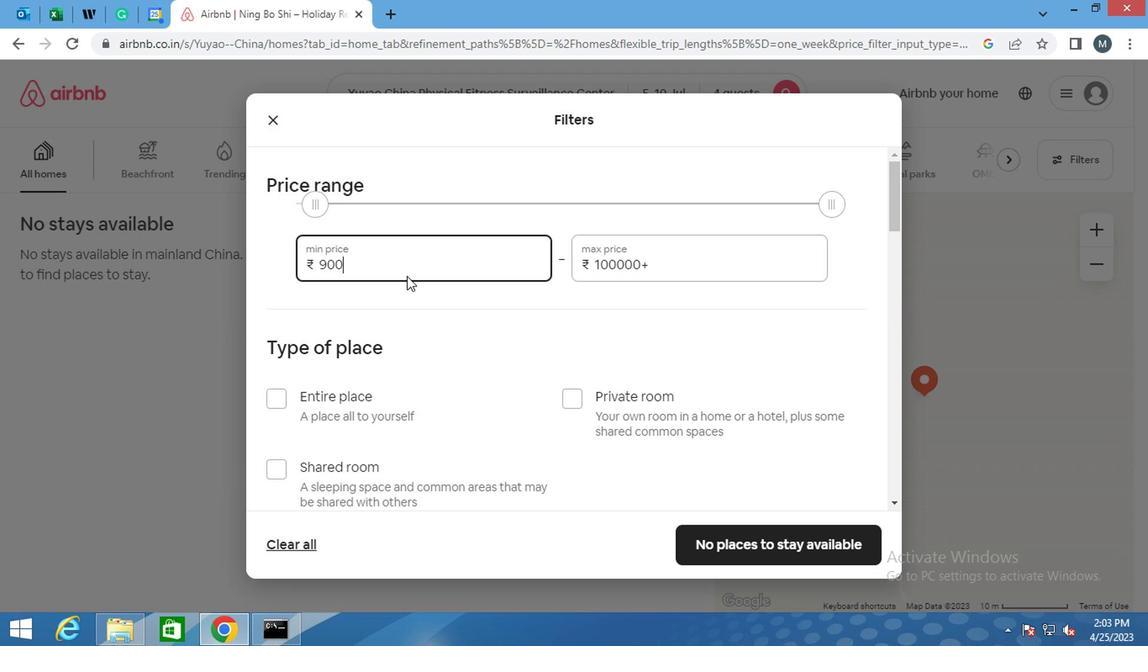 
Action: Mouse moved to (696, 266)
Screenshot: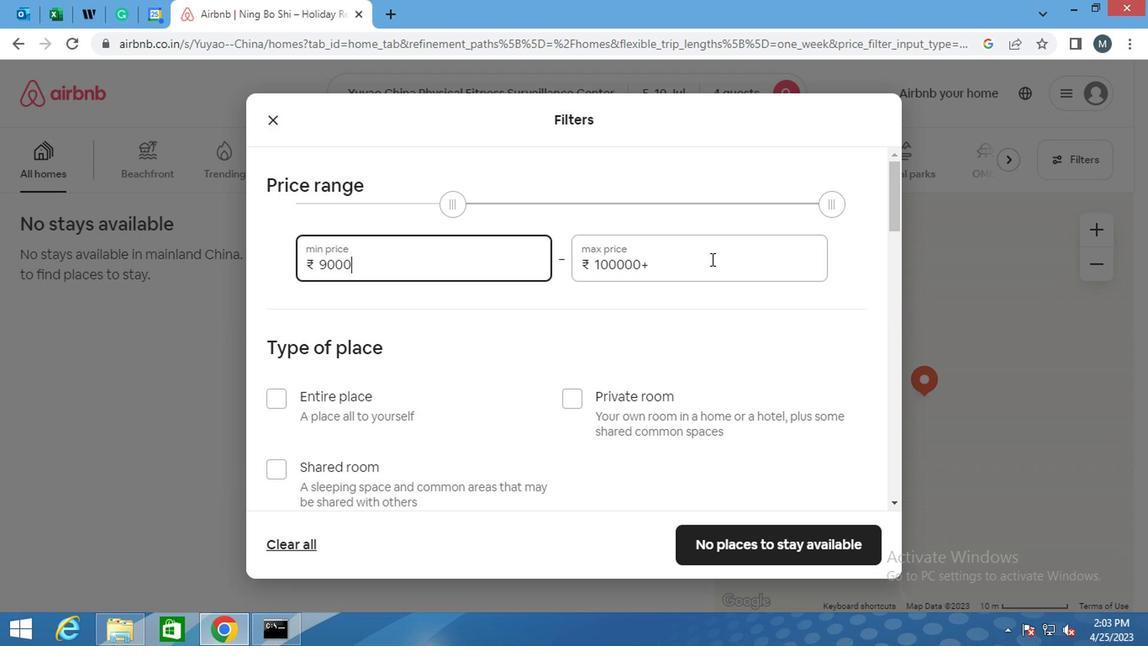 
Action: Mouse pressed left at (696, 266)
Screenshot: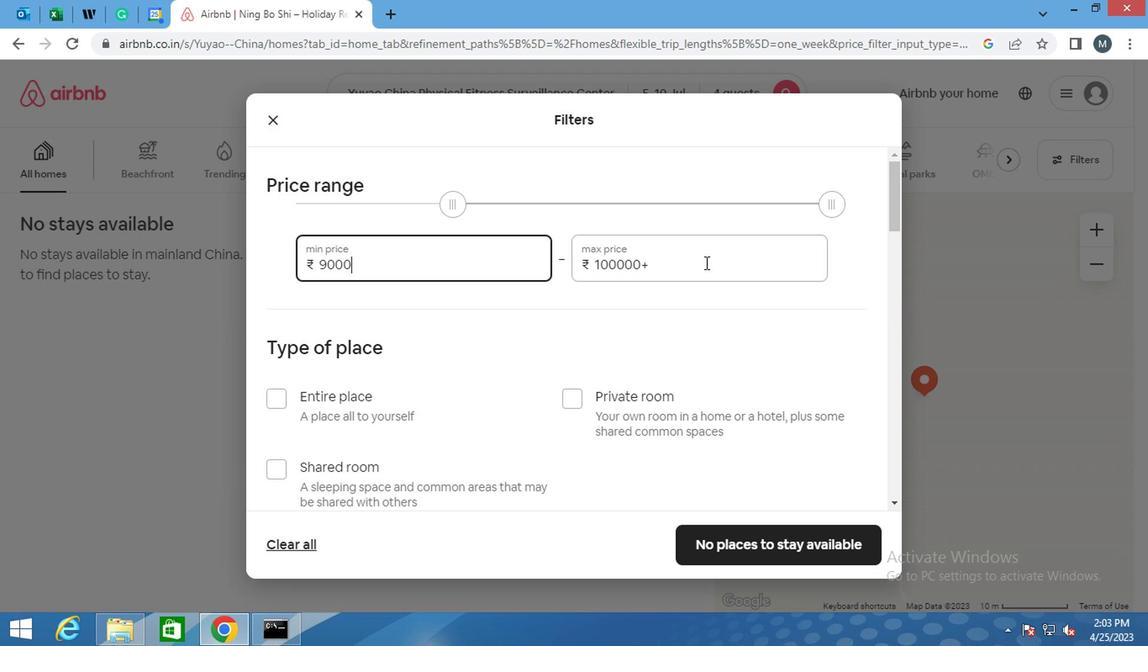 
Action: Mouse moved to (691, 266)
Screenshot: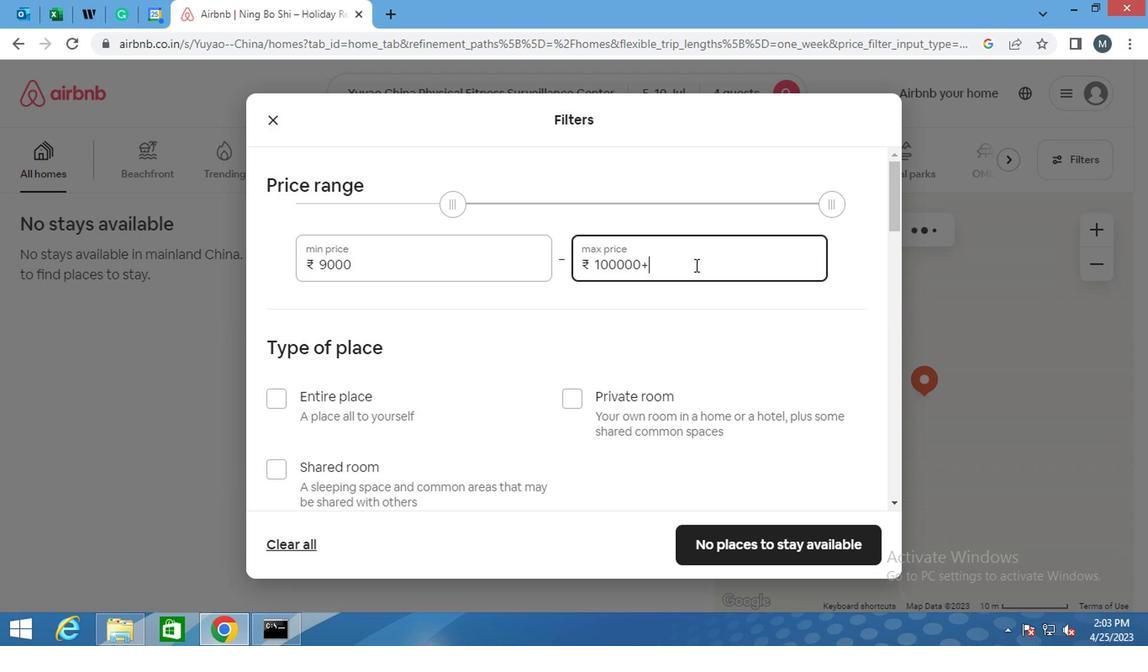 
Action: Key pressed <Key.backspace><Key.backspace><Key.backspace><Key.backspace><Key.backspace><Key.backspace><Key.backspace>4000
Screenshot: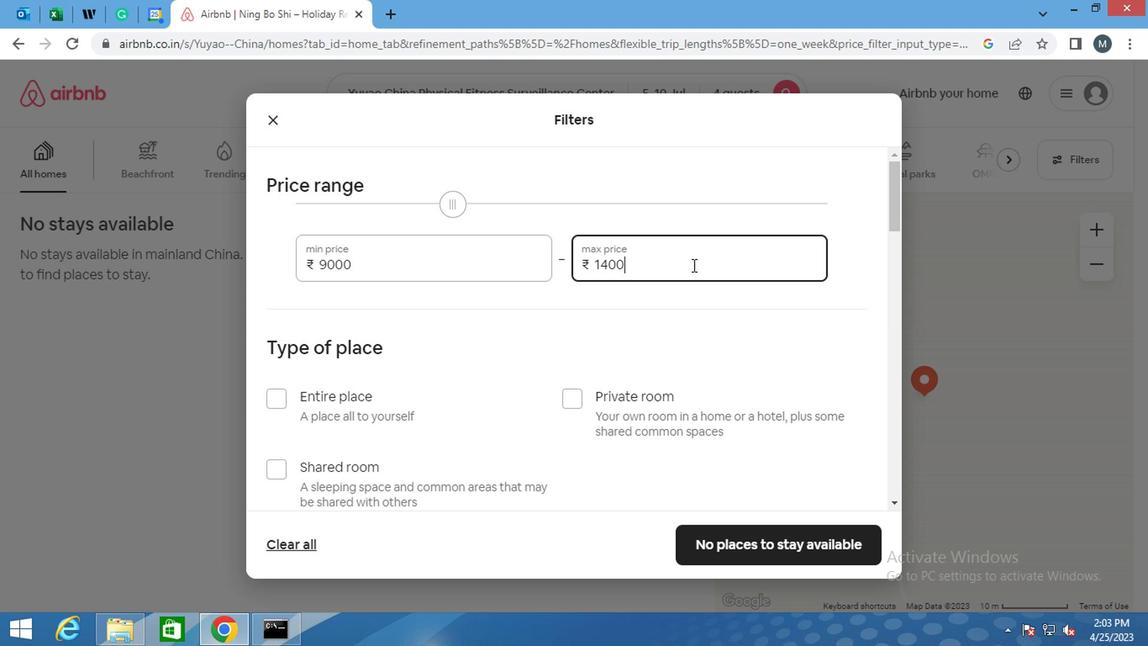 
Action: Mouse moved to (647, 248)
Screenshot: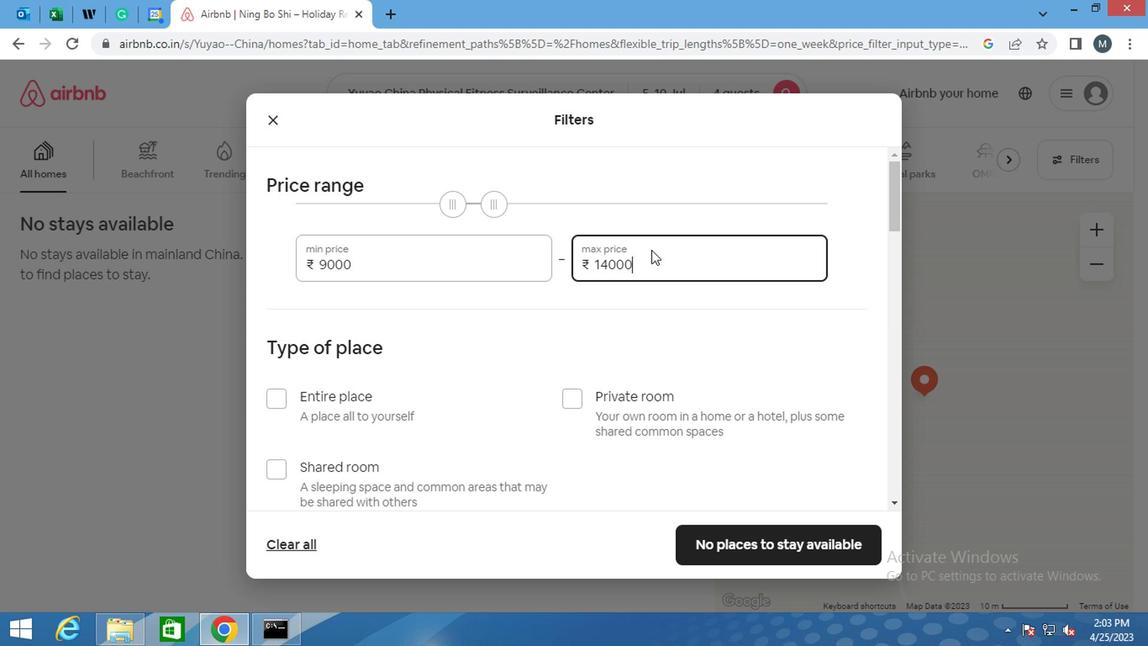 
Action: Mouse scrolled (647, 247) with delta (0, -1)
Screenshot: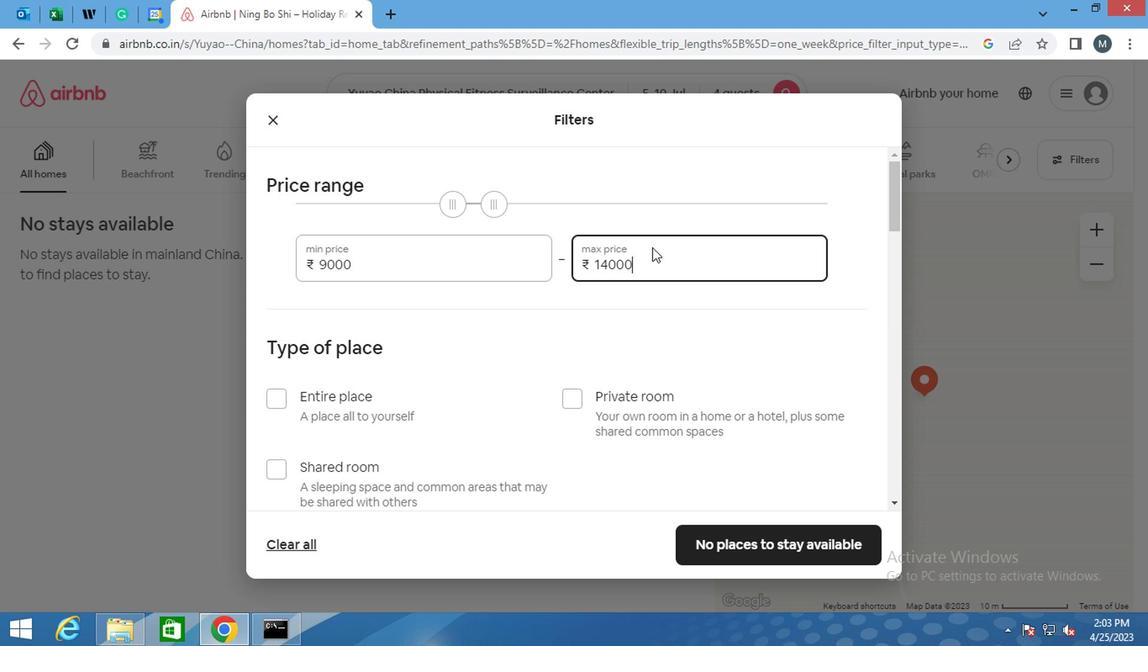 
Action: Mouse moved to (644, 252)
Screenshot: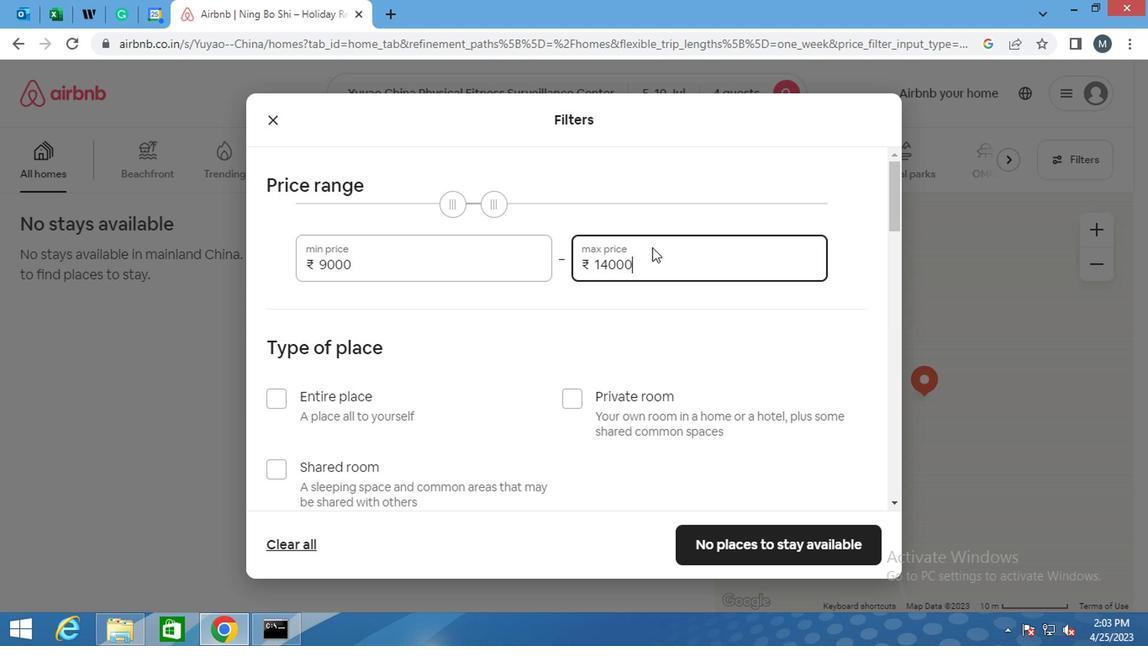 
Action: Mouse scrolled (644, 251) with delta (0, -1)
Screenshot: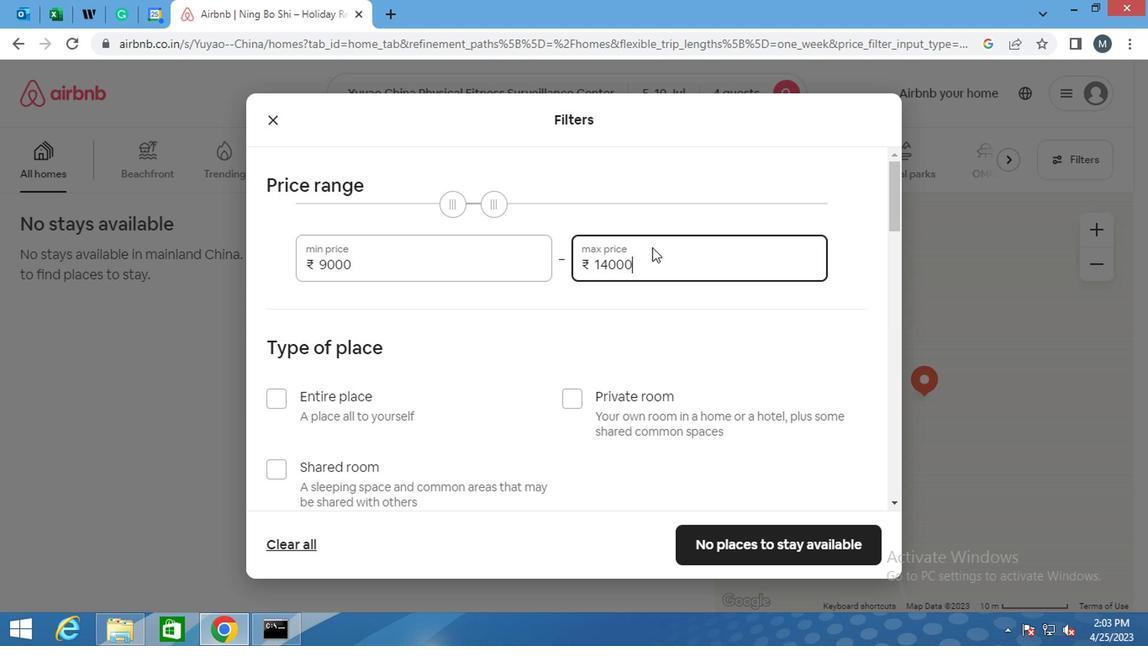 
Action: Mouse moved to (637, 255)
Screenshot: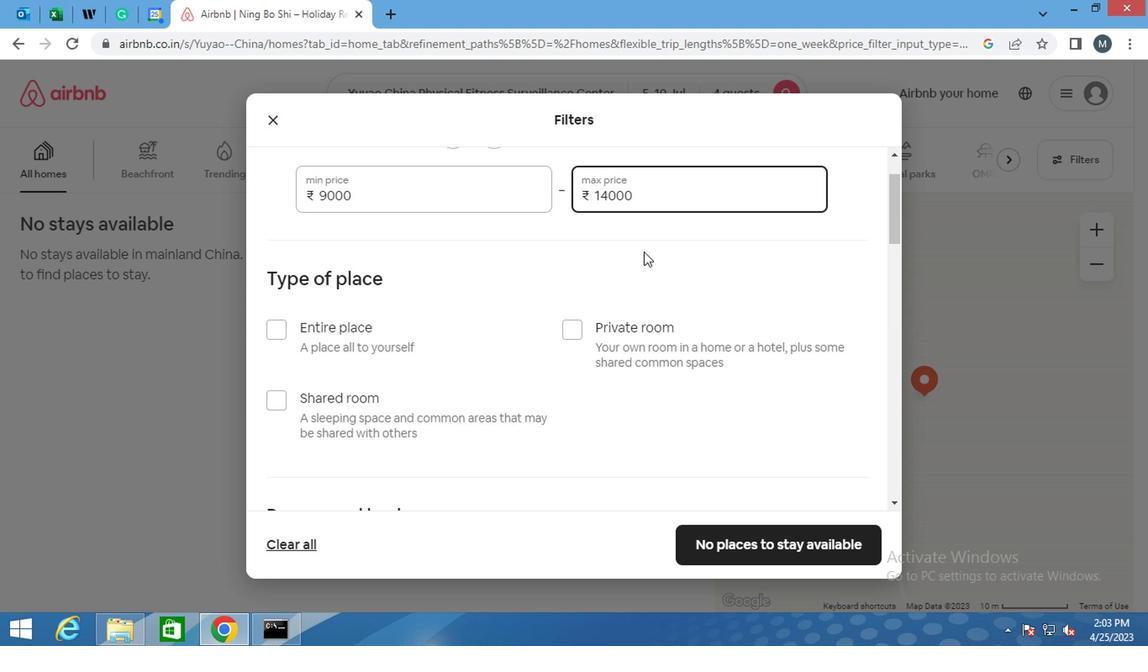 
Action: Mouse scrolled (637, 256) with delta (0, 0)
Screenshot: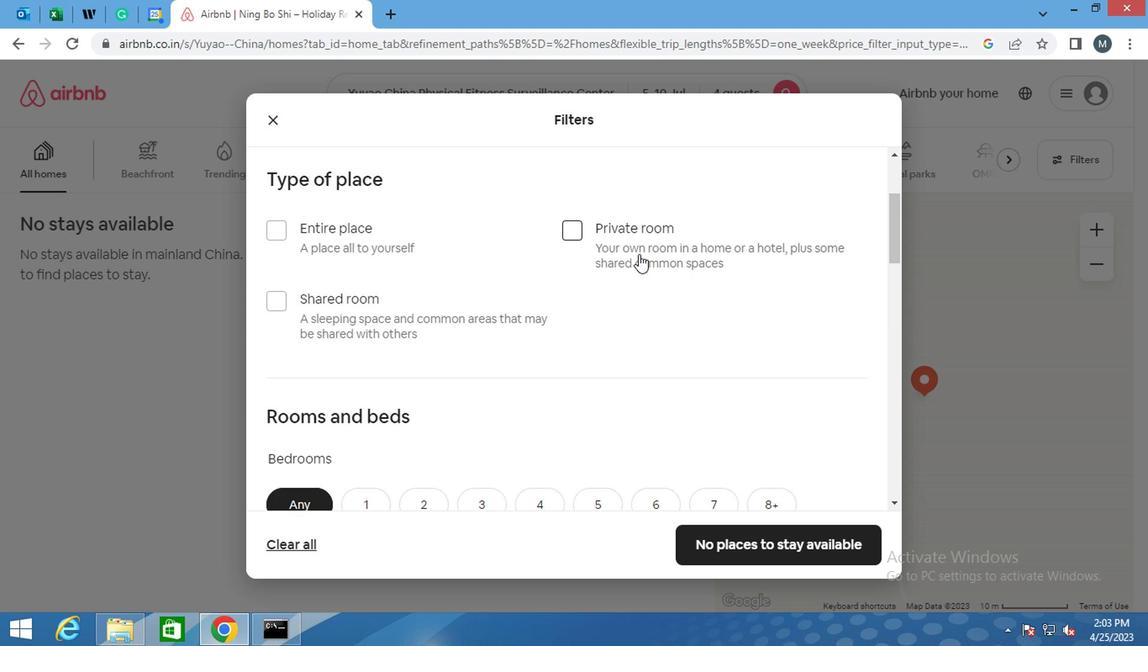 
Action: Mouse moved to (573, 255)
Screenshot: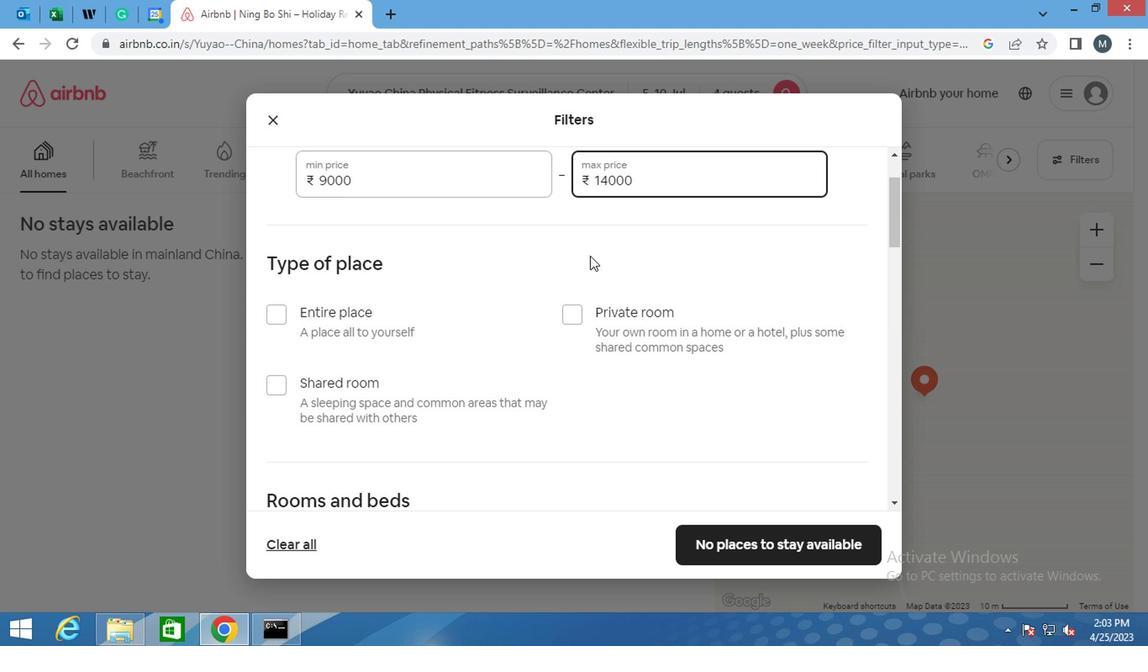 
Action: Mouse scrolled (573, 254) with delta (0, 0)
Screenshot: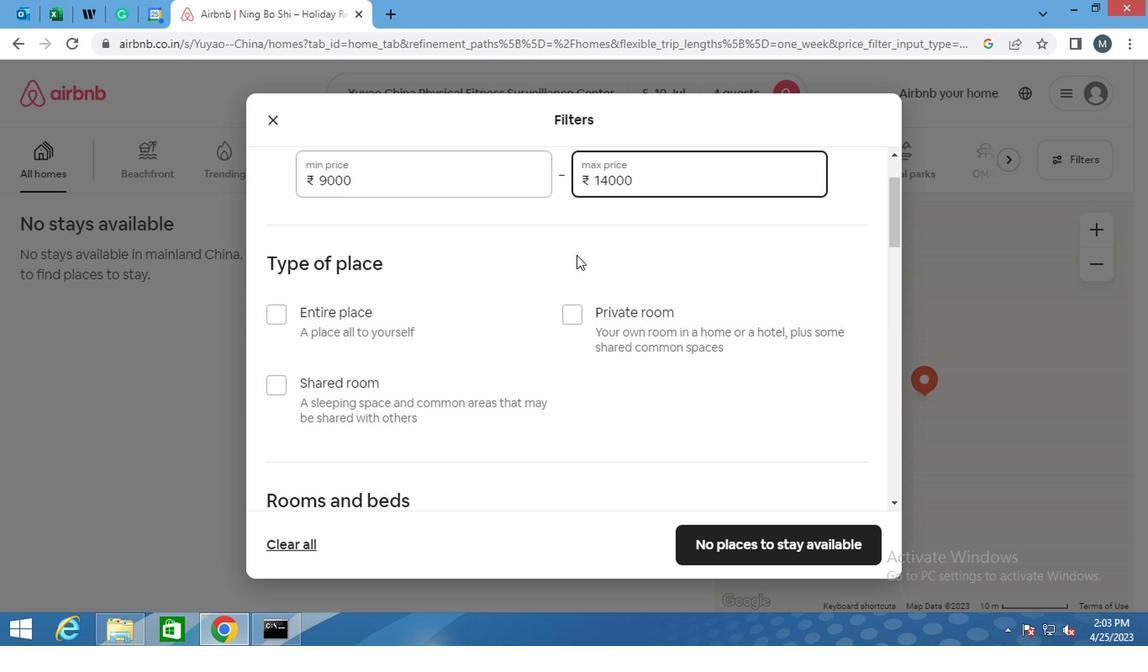 
Action: Mouse moved to (276, 239)
Screenshot: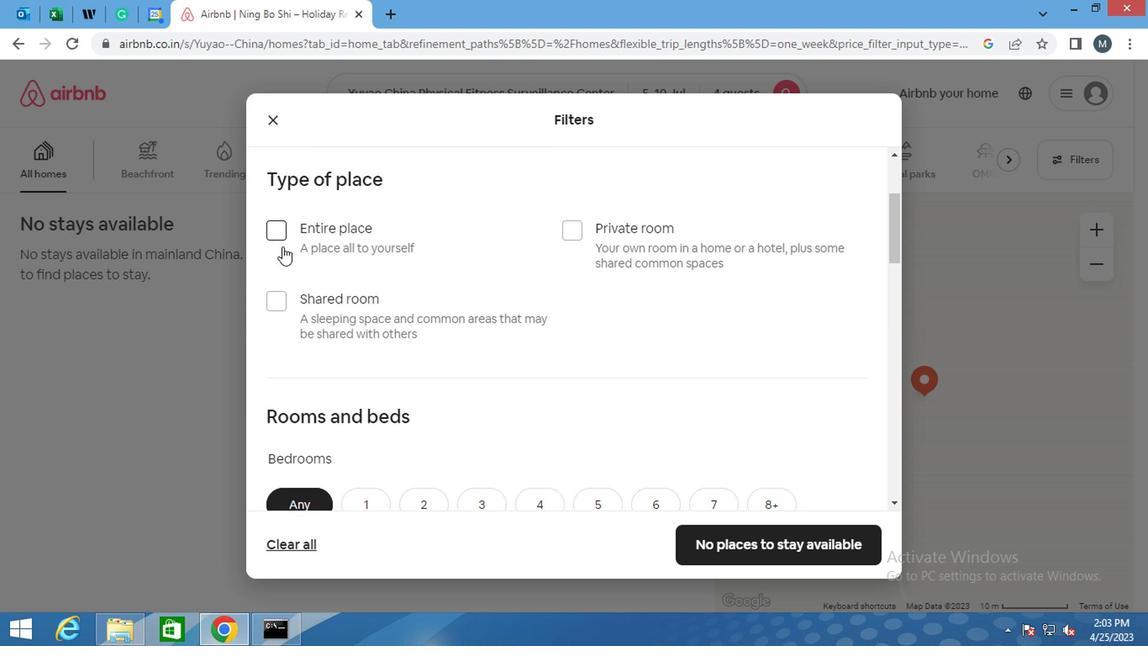 
Action: Mouse pressed left at (276, 239)
Screenshot: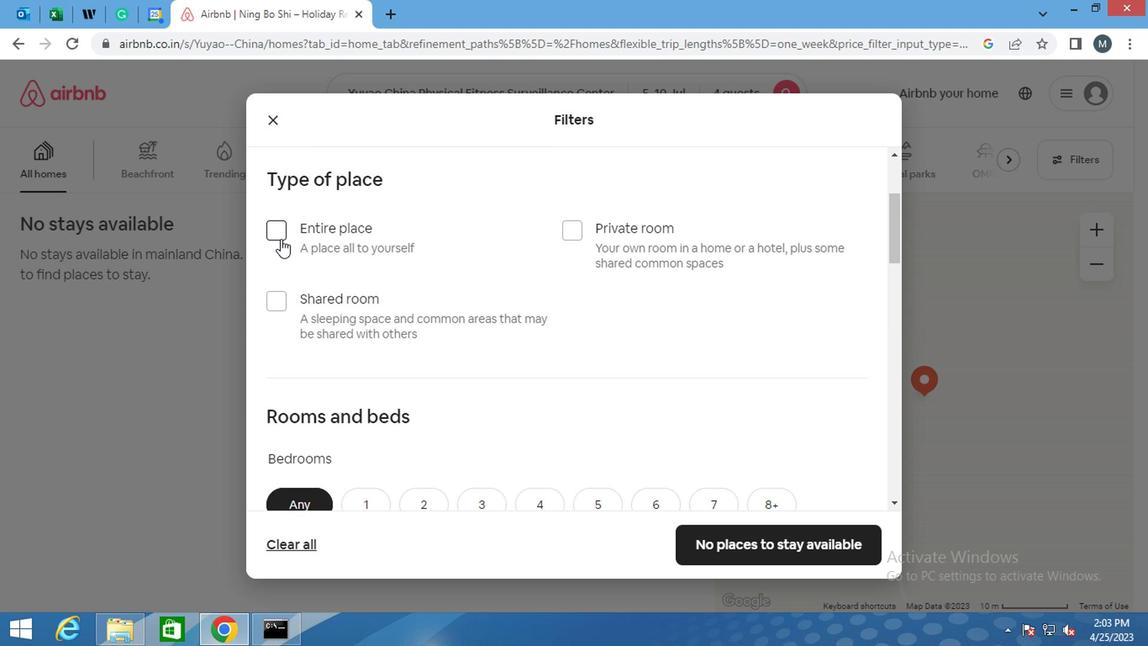 
Action: Mouse moved to (385, 250)
Screenshot: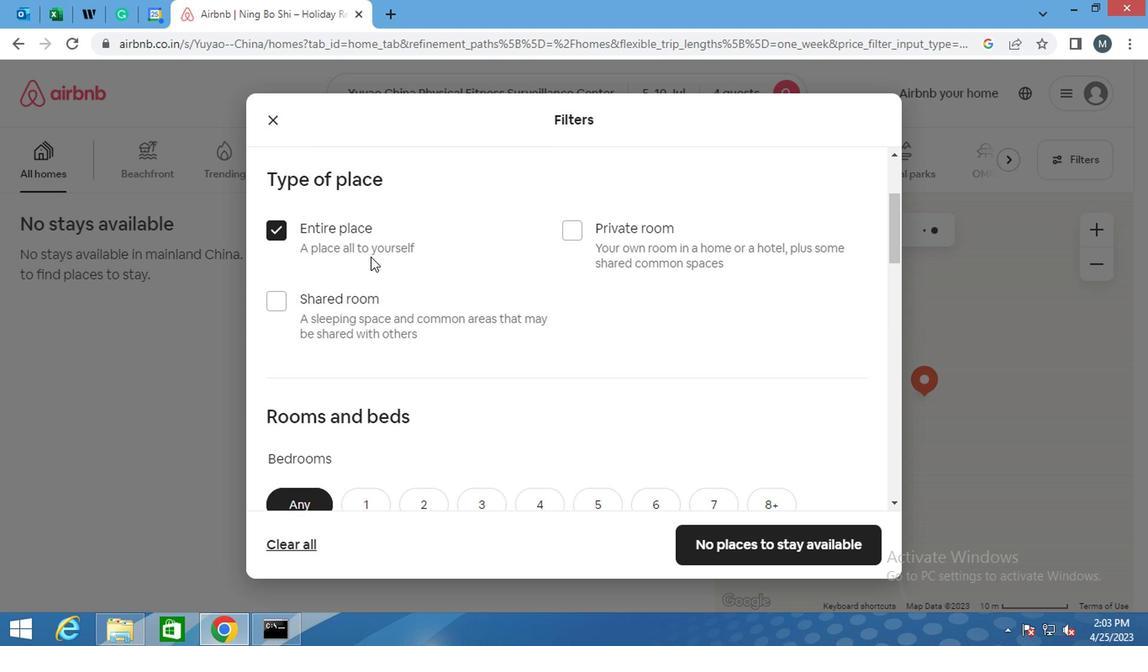 
Action: Mouse scrolled (385, 249) with delta (0, -1)
Screenshot: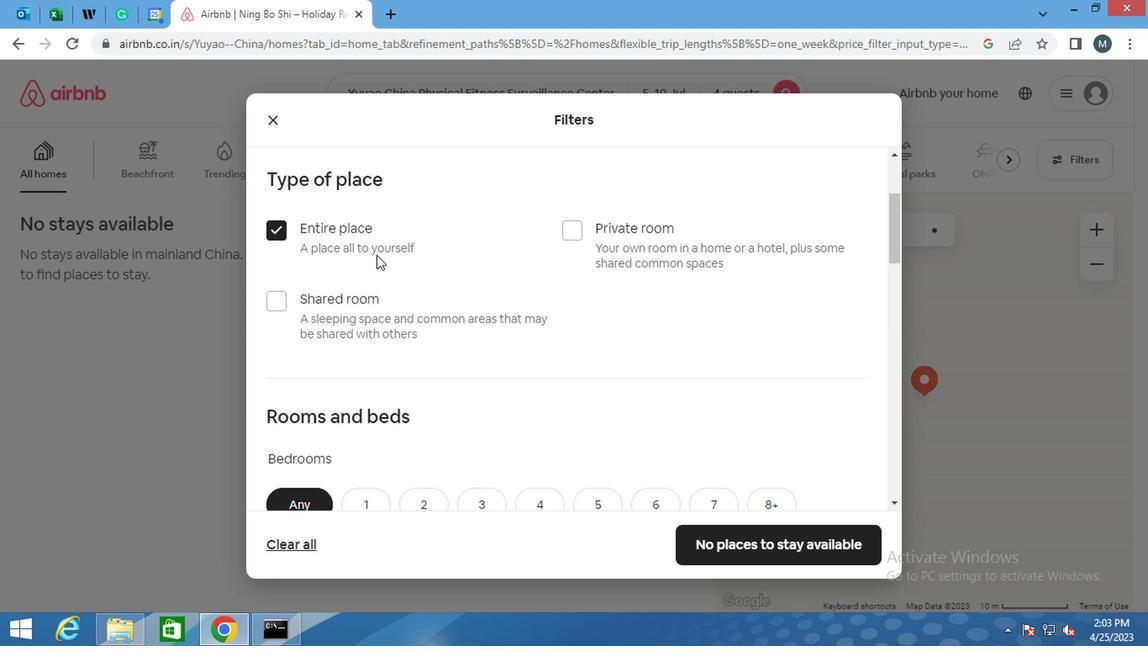 
Action: Mouse moved to (386, 251)
Screenshot: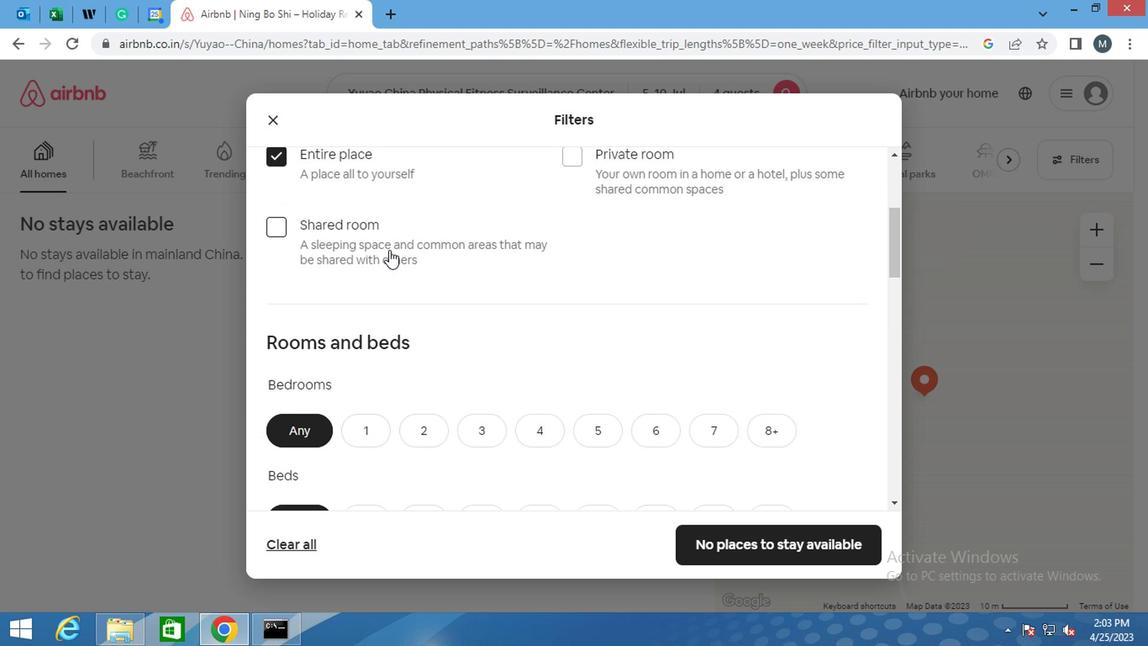 
Action: Mouse scrolled (386, 250) with delta (0, 0)
Screenshot: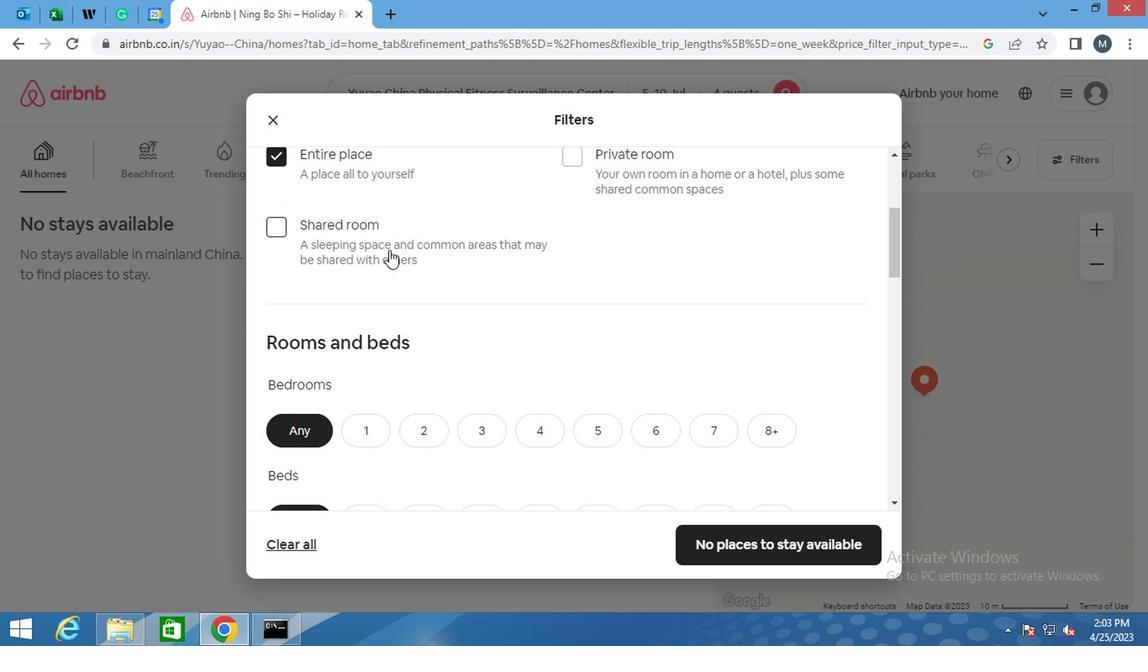 
Action: Mouse moved to (405, 257)
Screenshot: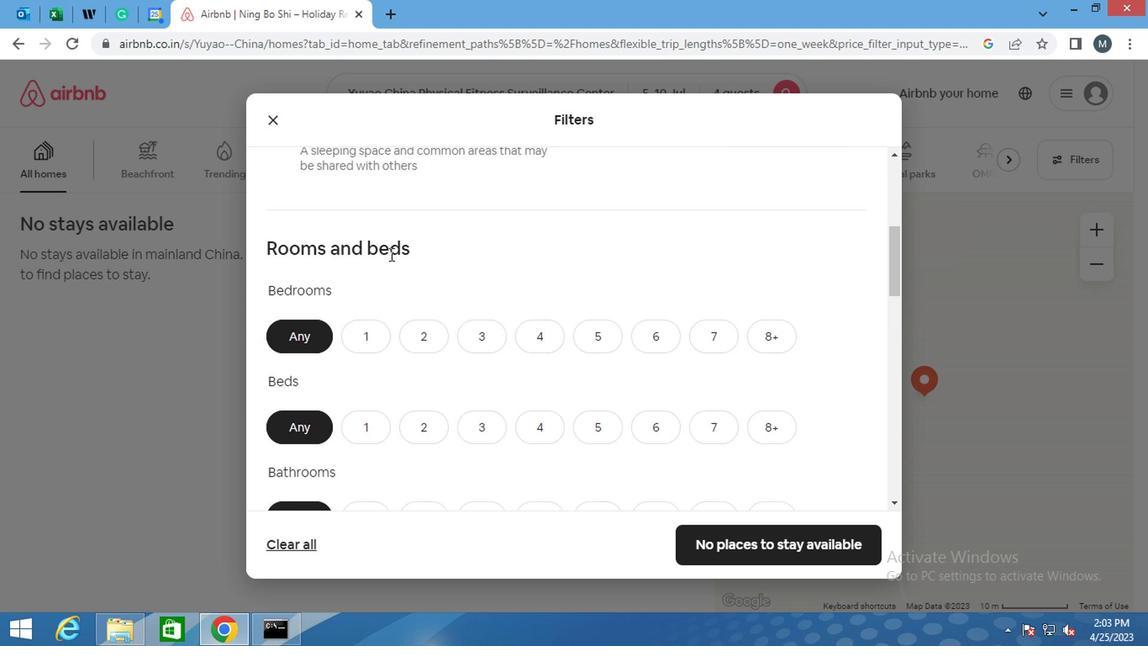 
Action: Mouse scrolled (405, 257) with delta (0, 0)
Screenshot: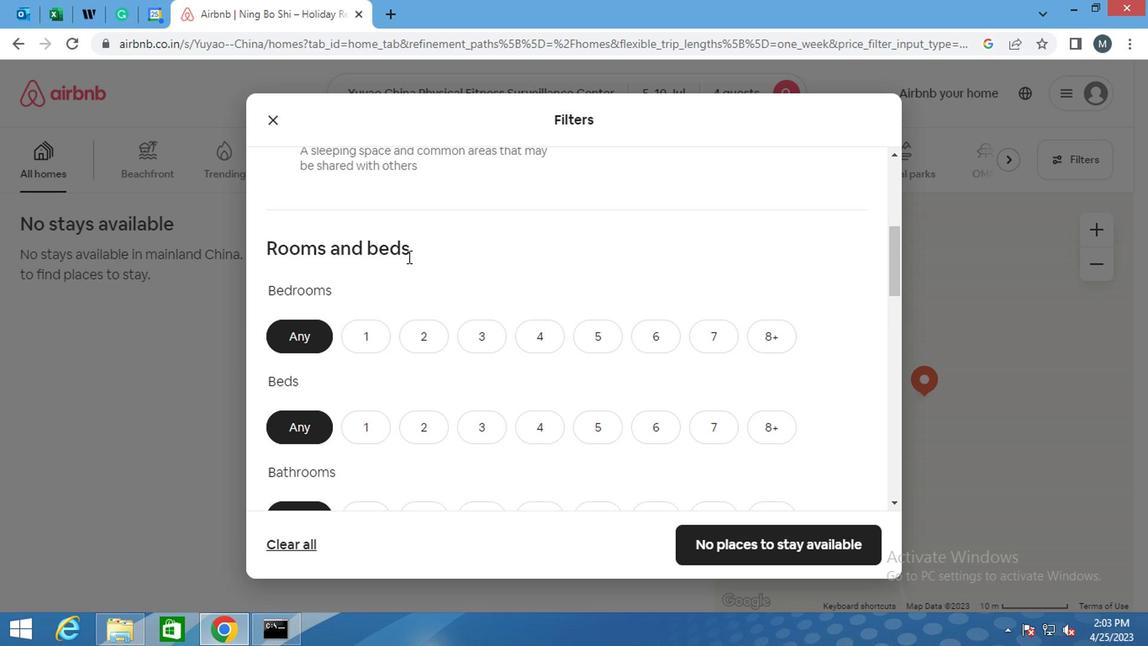 
Action: Mouse moved to (421, 257)
Screenshot: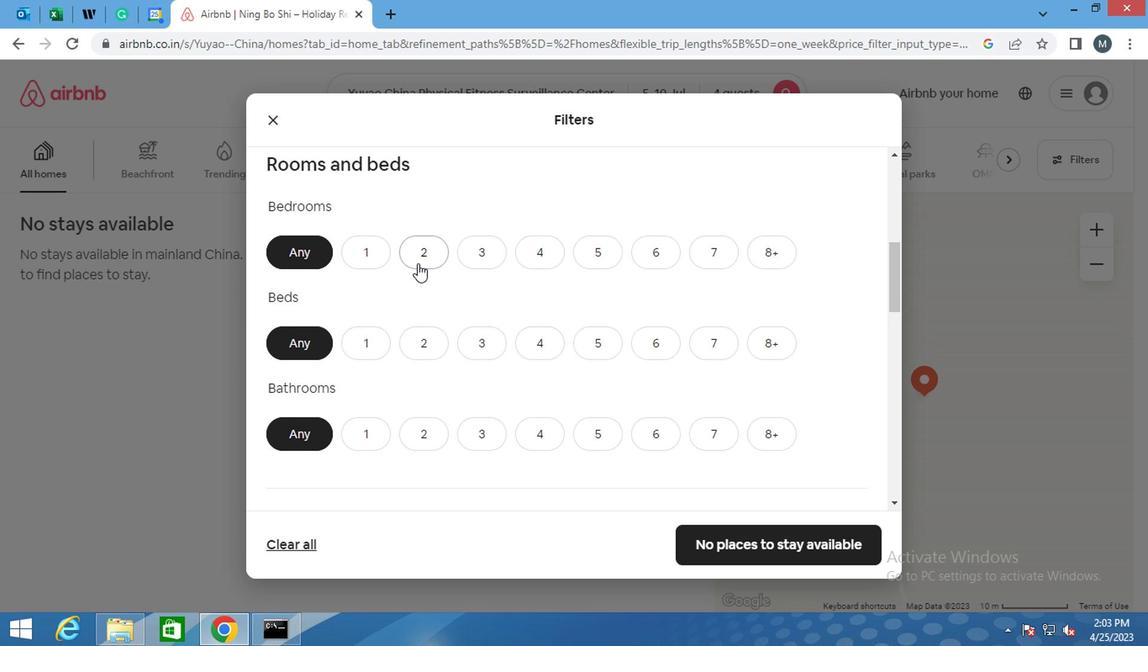 
Action: Mouse pressed left at (421, 257)
Screenshot: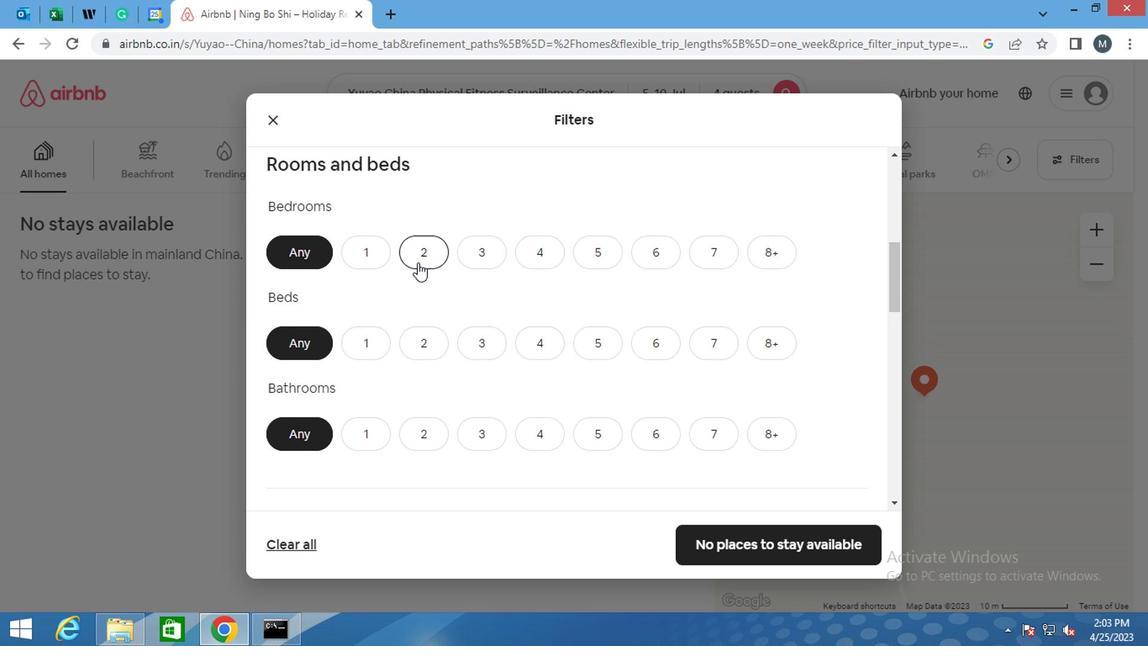 
Action: Mouse moved to (535, 346)
Screenshot: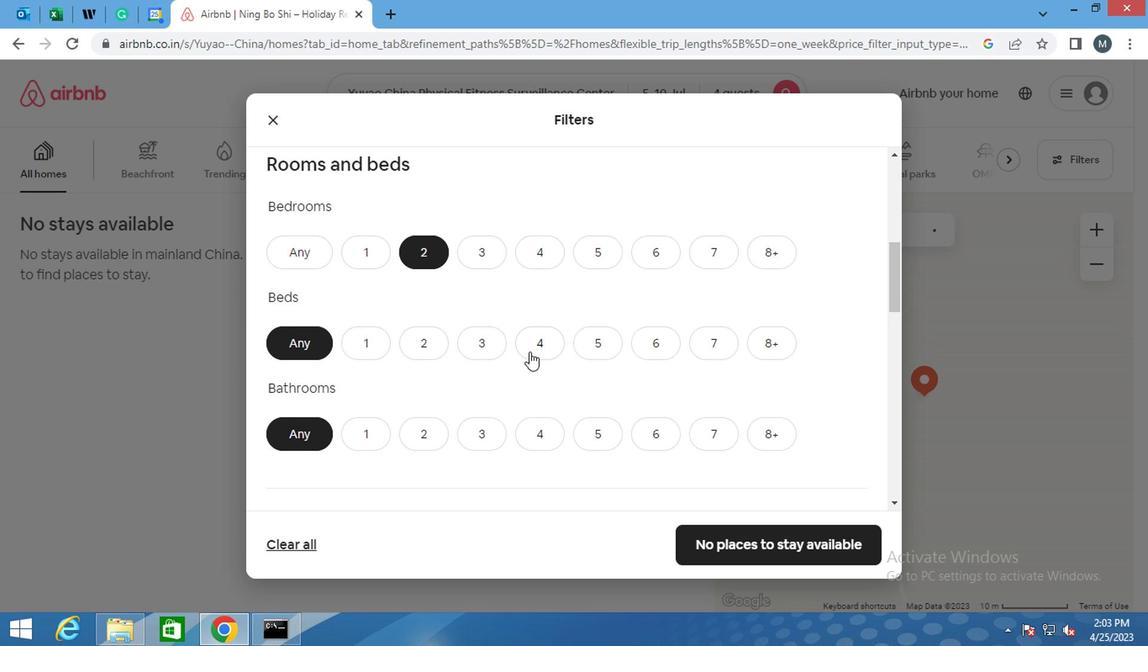 
Action: Mouse pressed left at (535, 346)
Screenshot: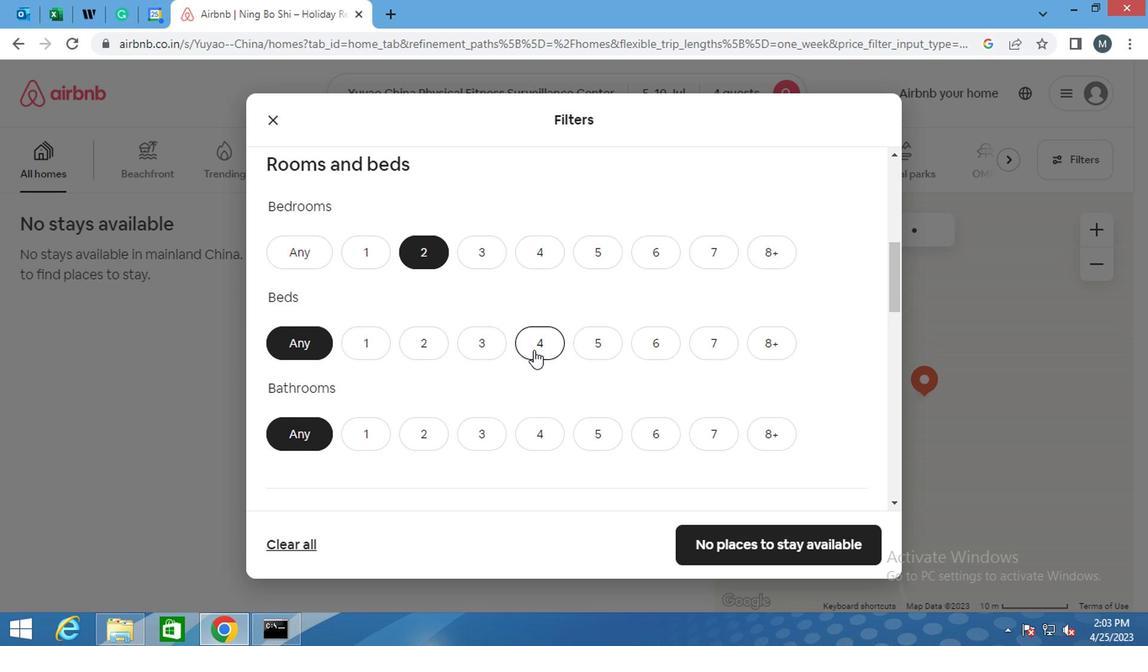 
Action: Mouse moved to (535, 340)
Screenshot: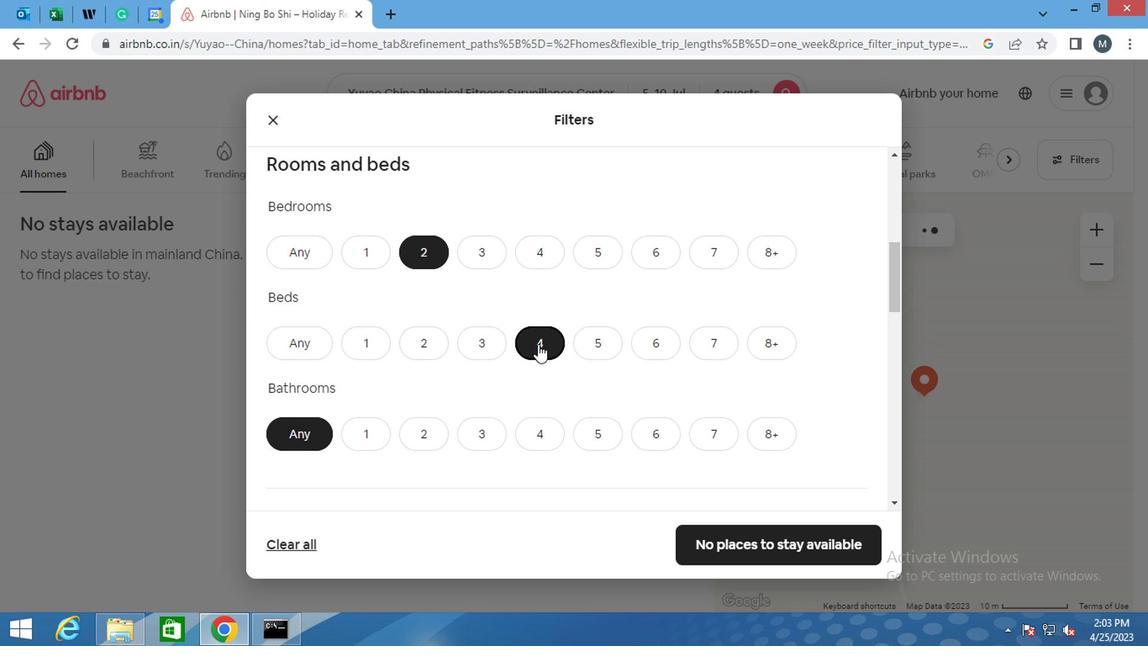 
Action: Mouse scrolled (535, 339) with delta (0, -1)
Screenshot: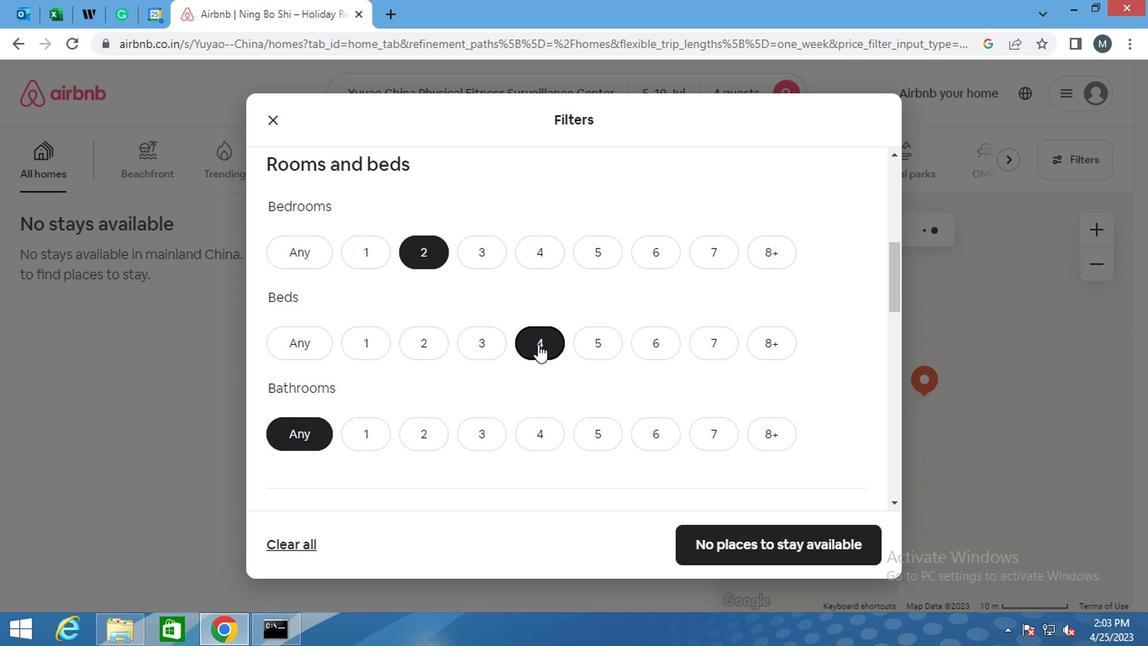 
Action: Mouse moved to (420, 340)
Screenshot: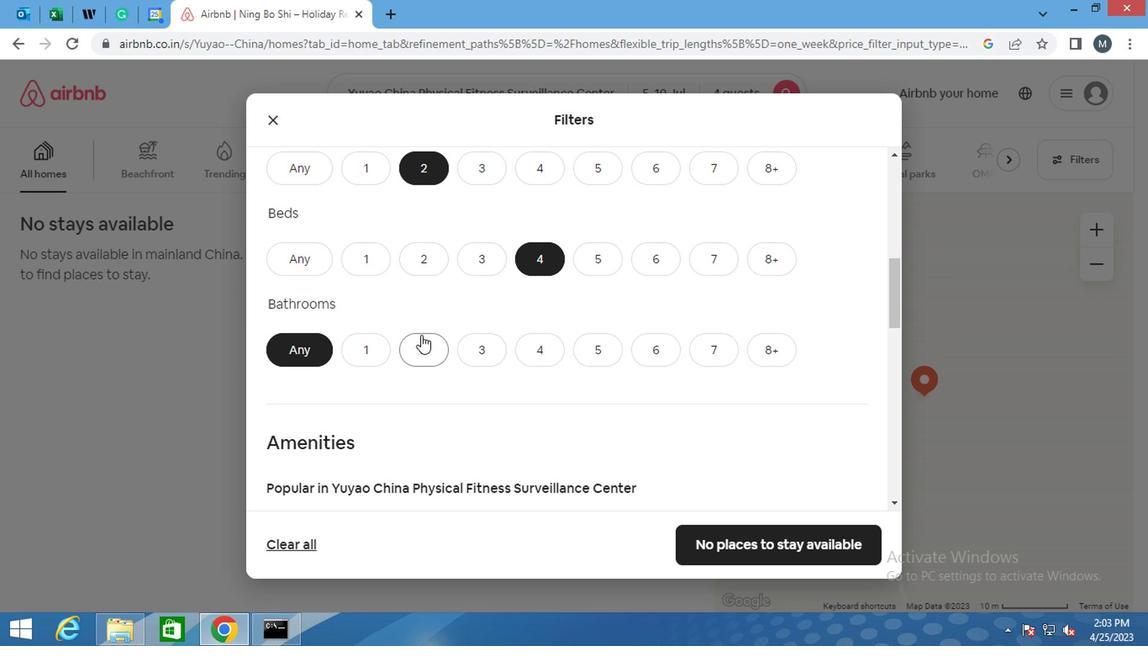 
Action: Mouse pressed left at (420, 340)
Screenshot: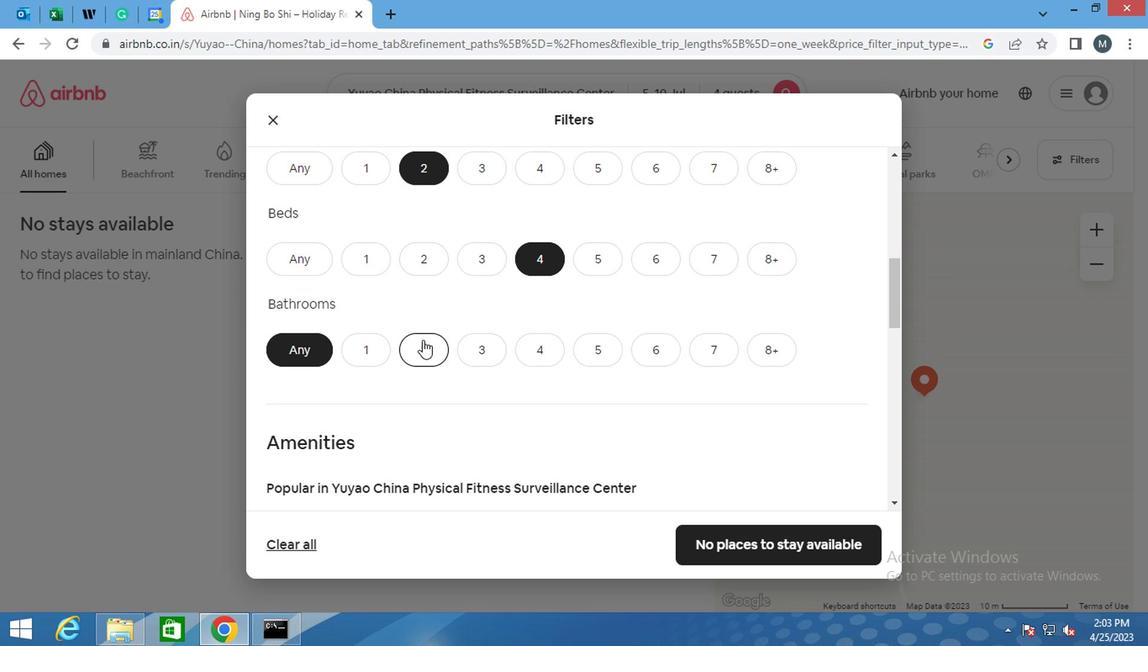
Action: Mouse moved to (411, 314)
Screenshot: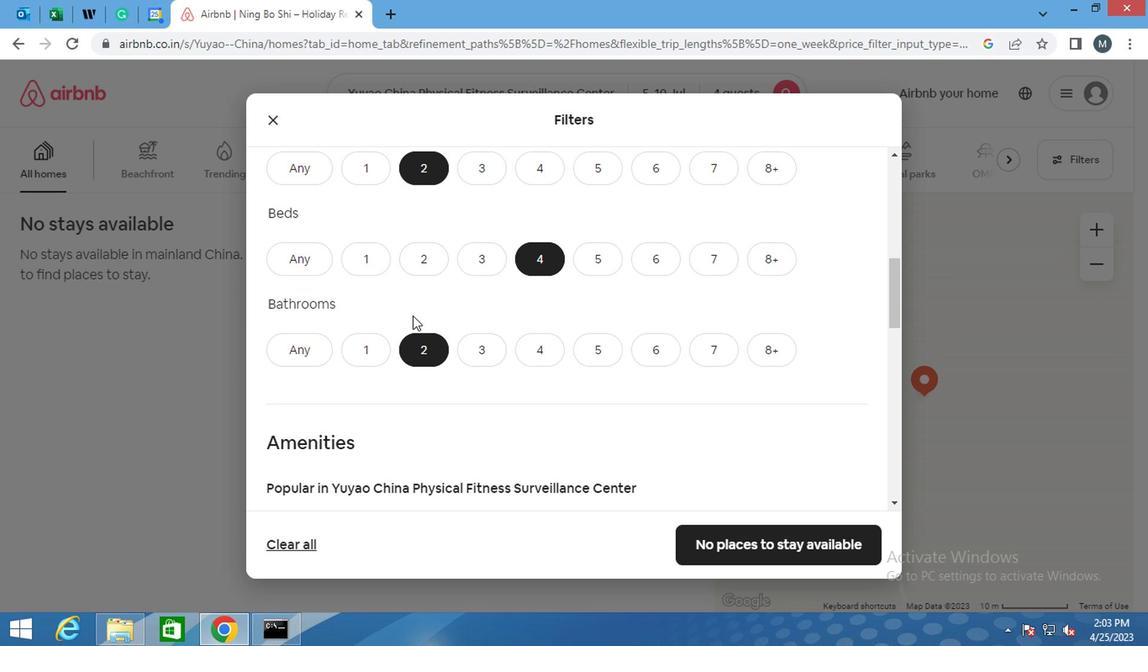 
Action: Mouse scrolled (411, 313) with delta (0, -1)
Screenshot: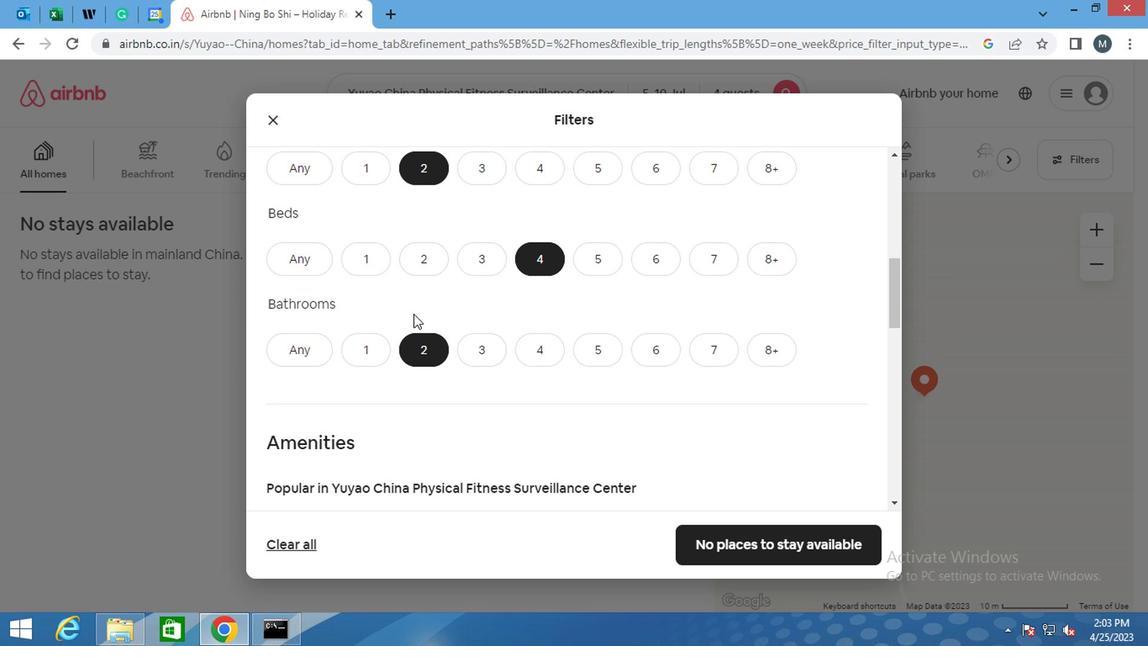 
Action: Mouse scrolled (411, 313) with delta (0, -1)
Screenshot: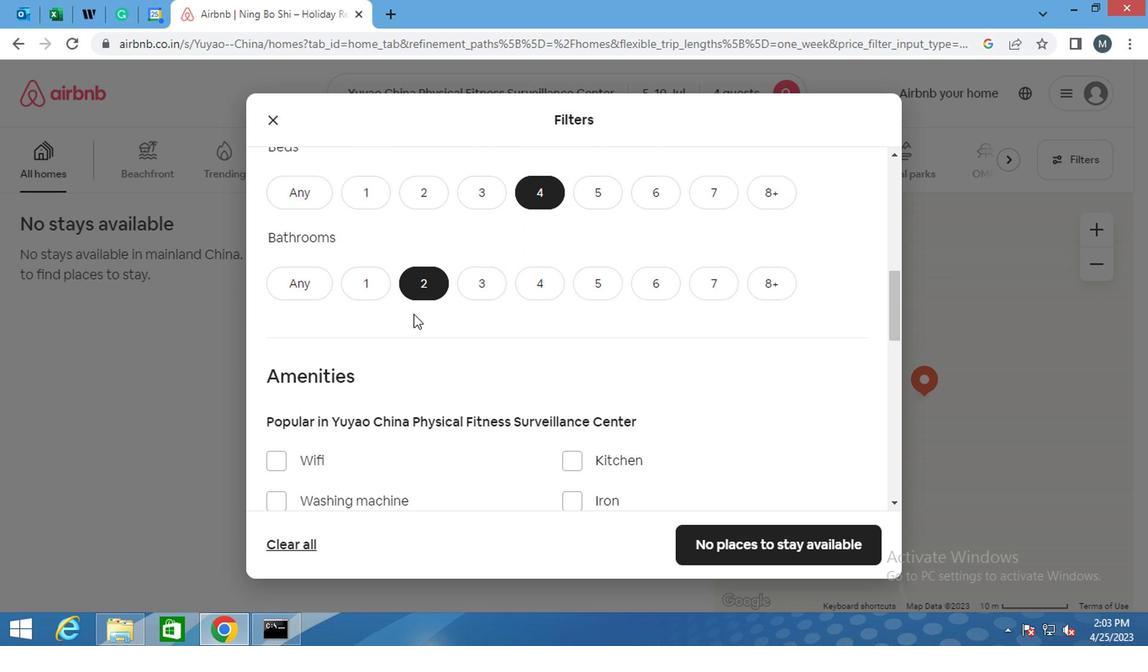 
Action: Mouse moved to (410, 333)
Screenshot: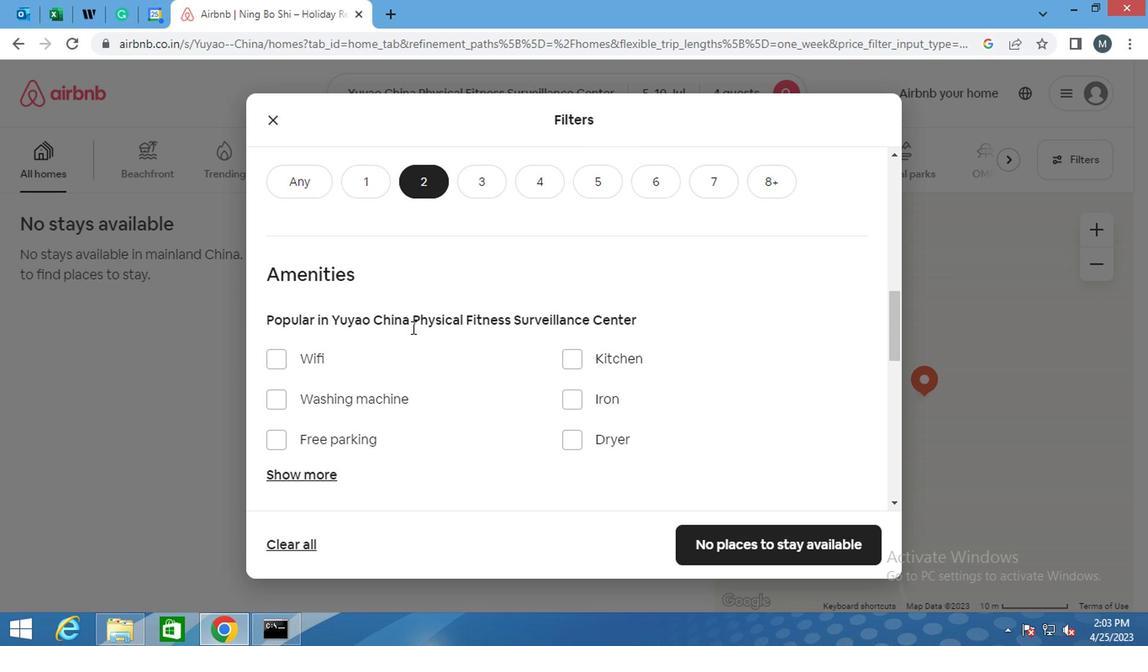 
Action: Mouse scrolled (410, 332) with delta (0, -1)
Screenshot: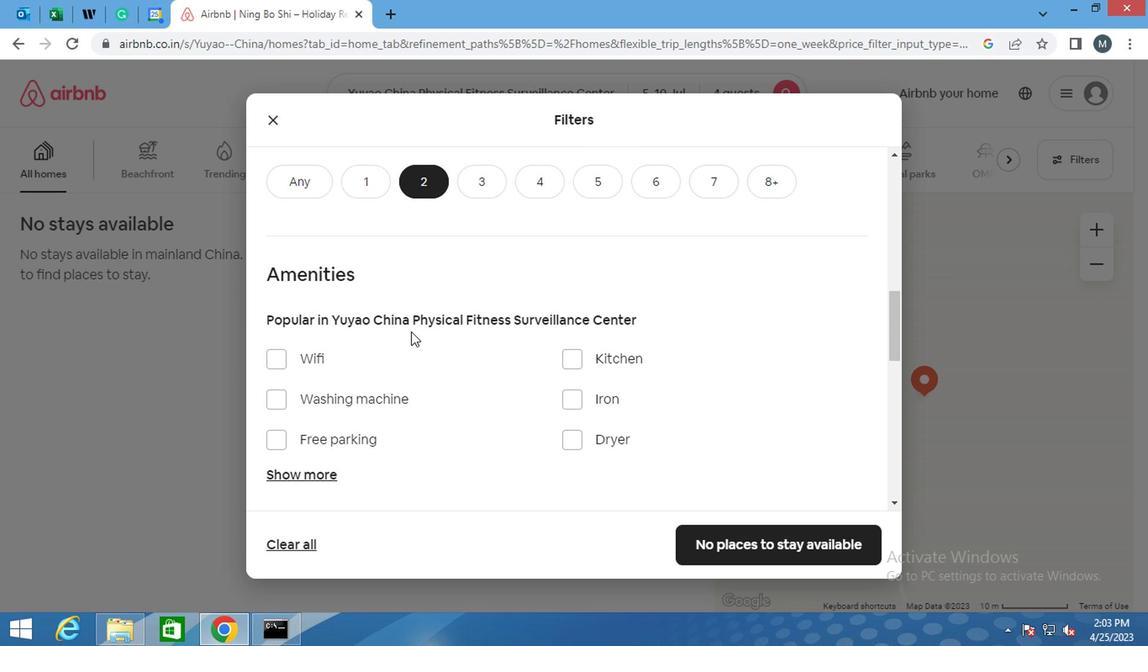 
Action: Mouse moved to (404, 327)
Screenshot: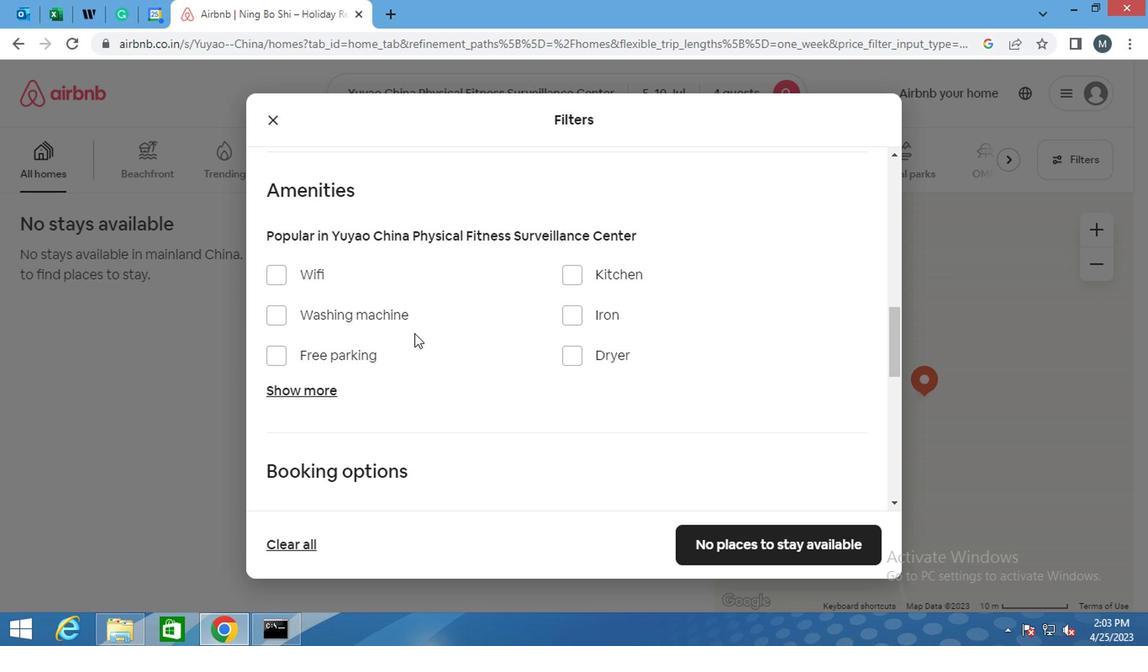 
Action: Mouse scrolled (404, 327) with delta (0, 0)
Screenshot: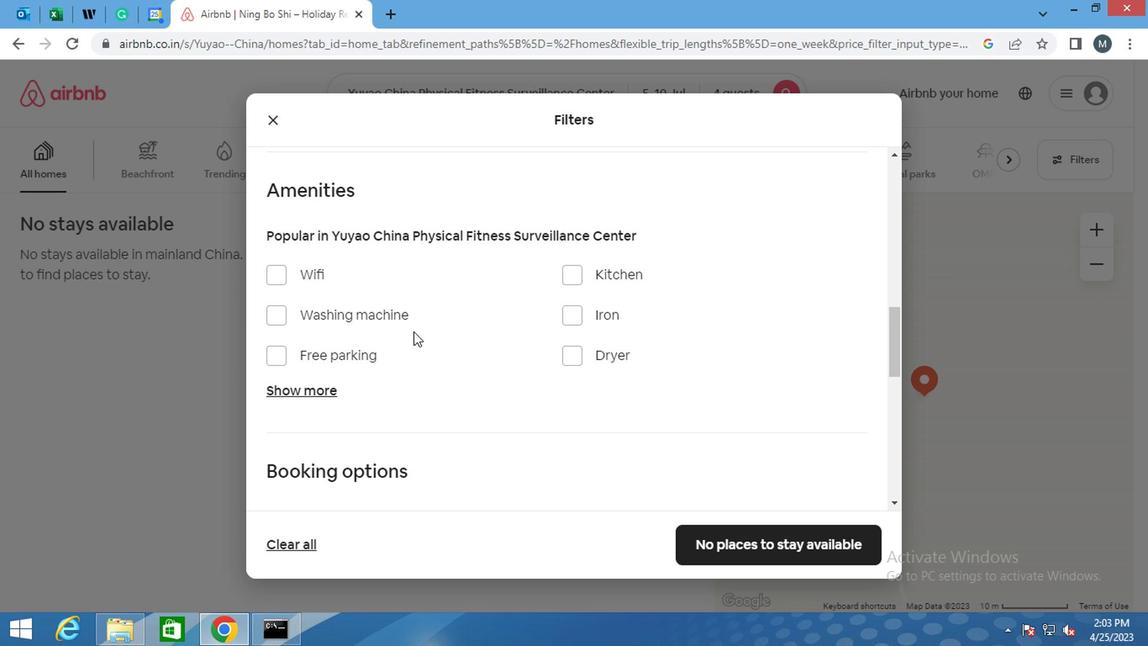 
Action: Mouse moved to (277, 242)
Screenshot: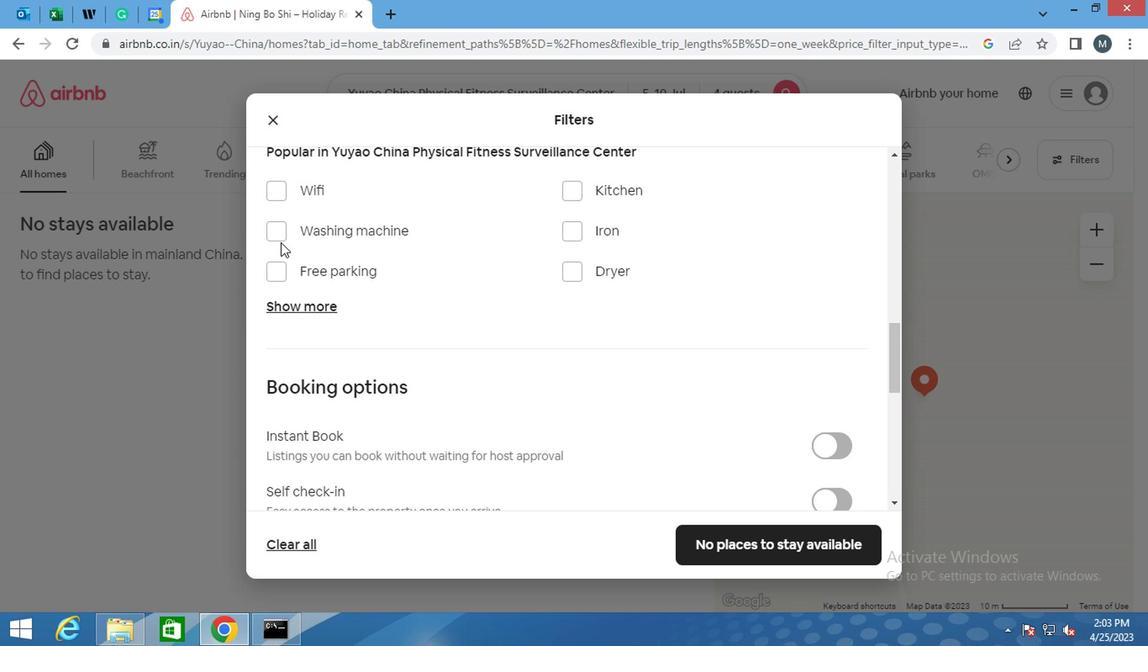 
Action: Mouse pressed left at (277, 242)
Screenshot: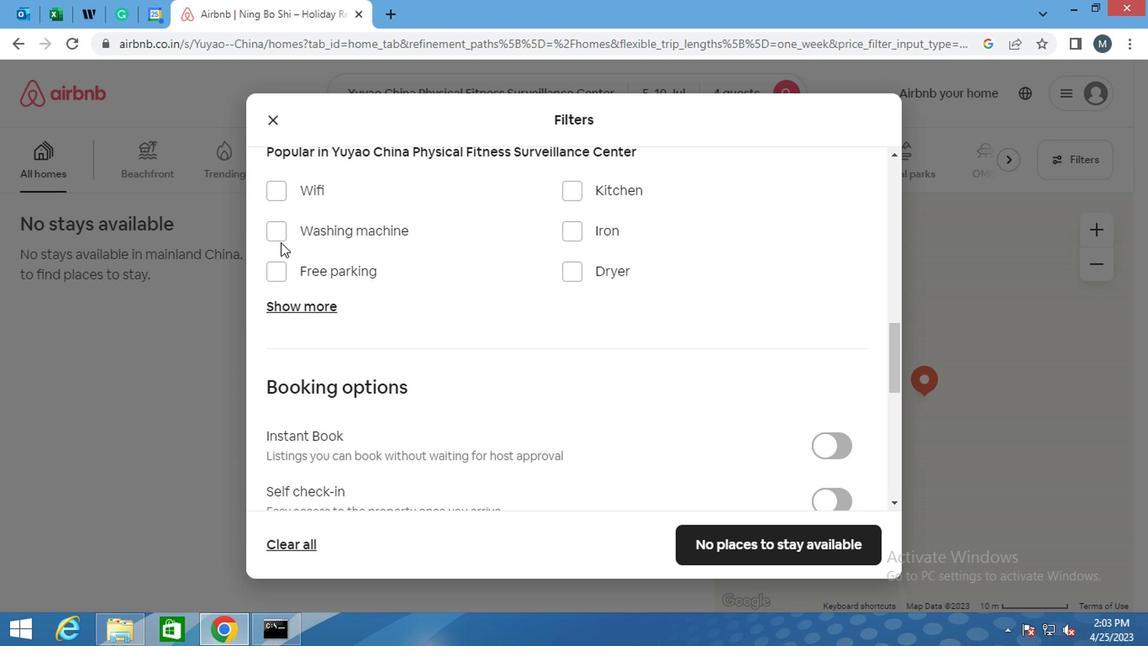
Action: Mouse moved to (448, 271)
Screenshot: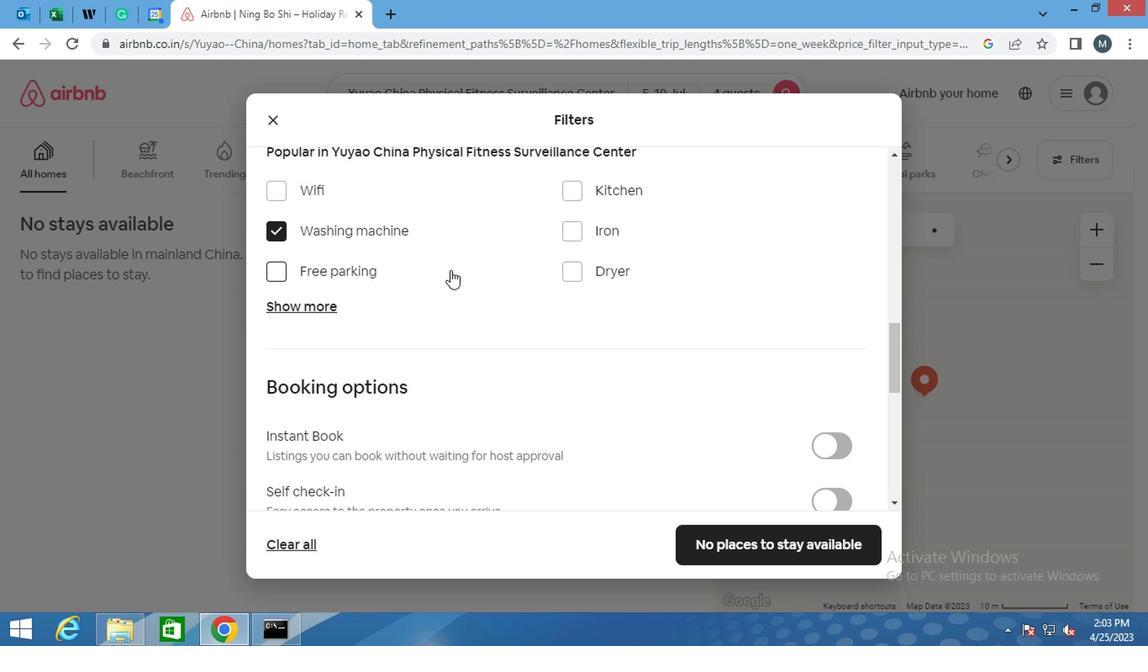 
Action: Mouse scrolled (448, 270) with delta (0, 0)
Screenshot: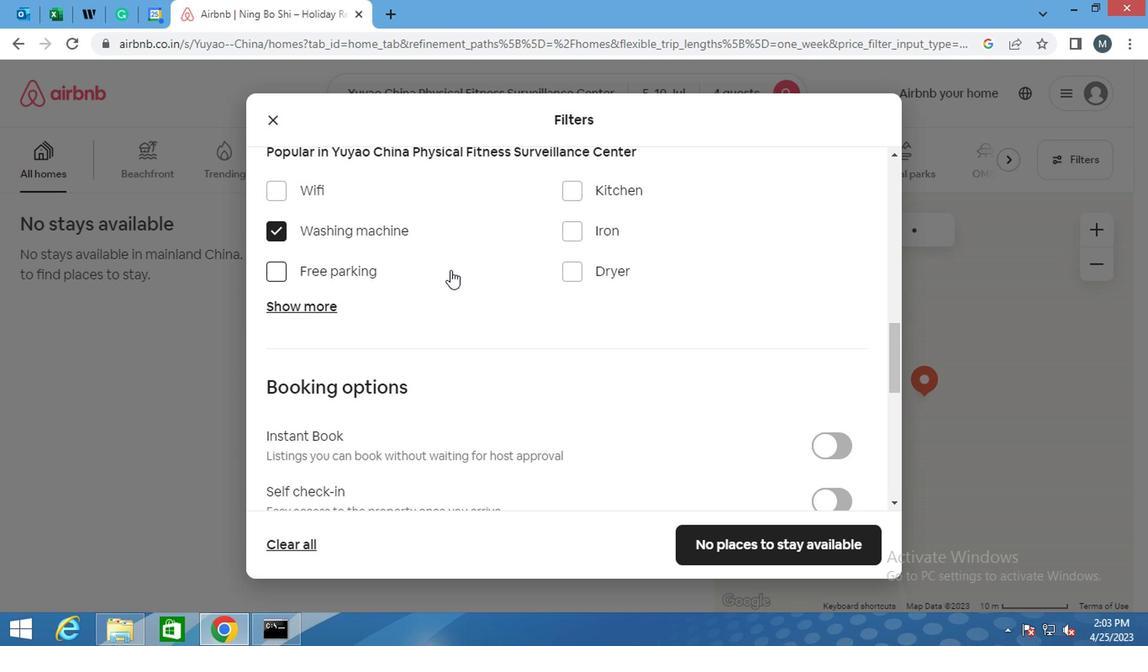 
Action: Mouse moved to (444, 271)
Screenshot: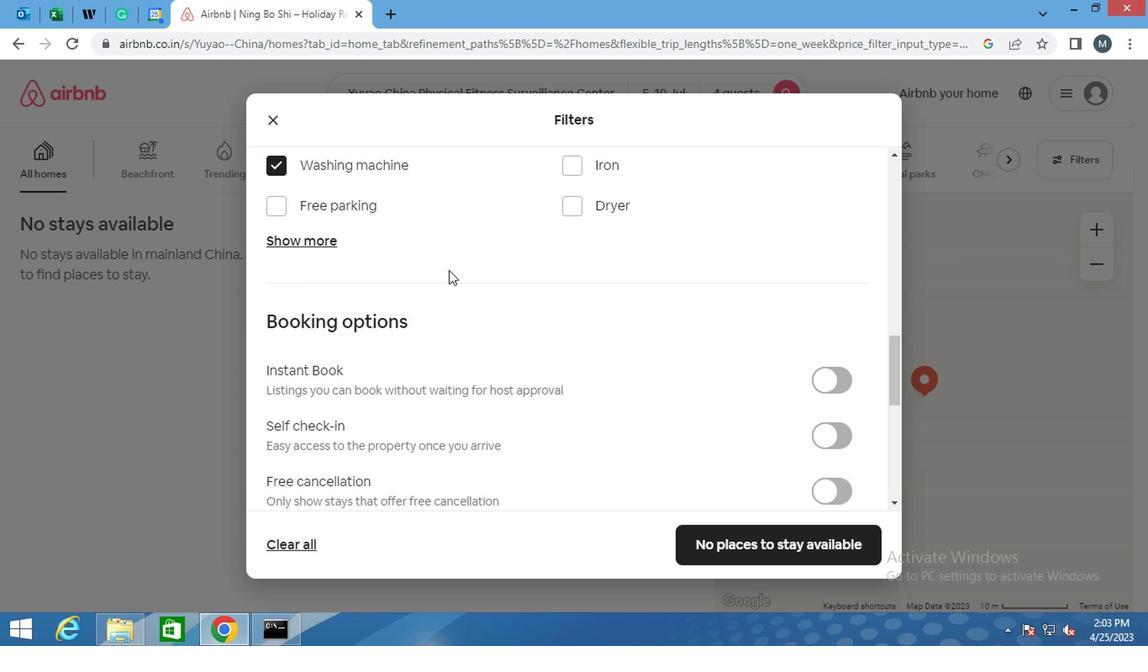 
Action: Mouse scrolled (444, 270) with delta (0, 0)
Screenshot: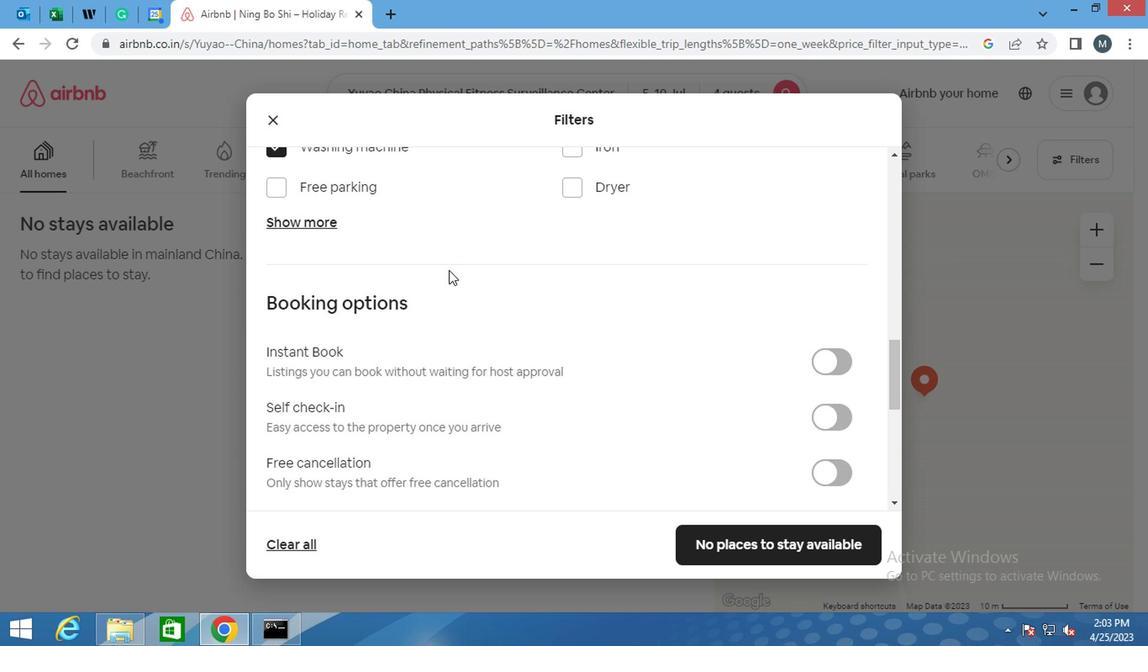 
Action: Mouse moved to (835, 335)
Screenshot: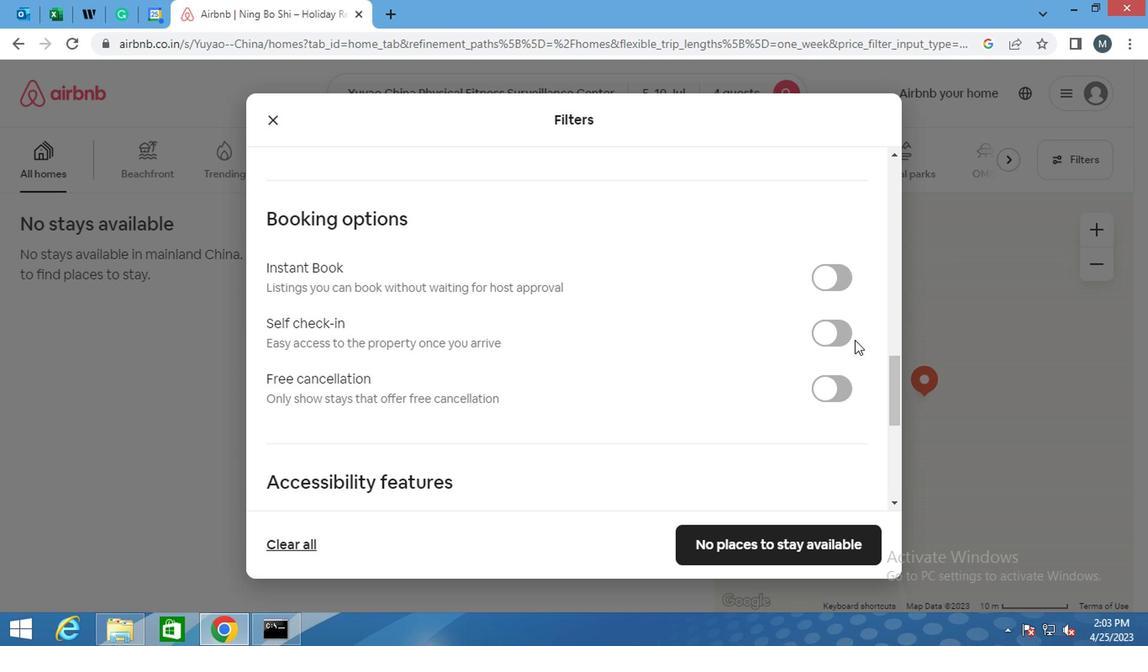
Action: Mouse pressed left at (835, 335)
Screenshot: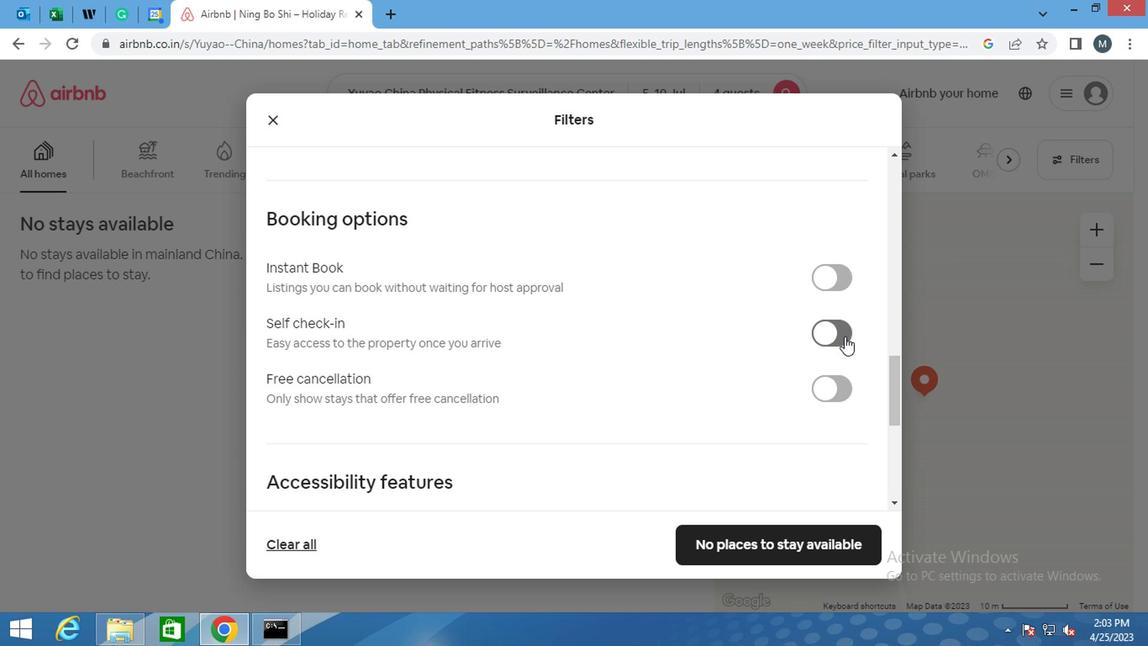
Action: Mouse moved to (568, 335)
Screenshot: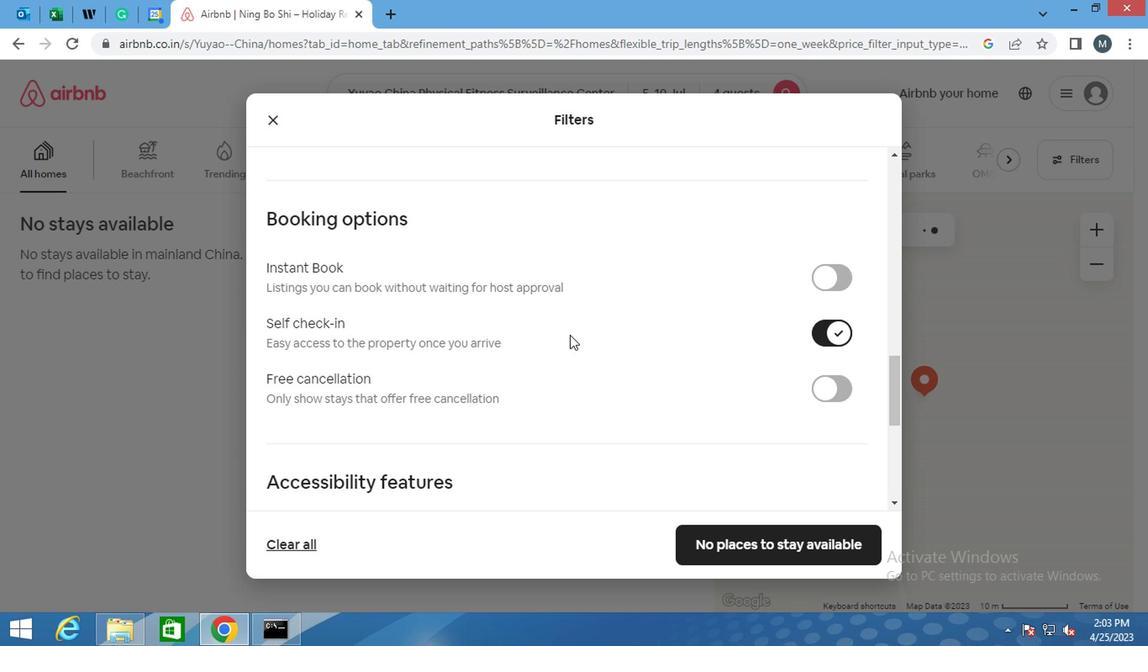 
Action: Mouse scrolled (568, 334) with delta (0, 0)
Screenshot: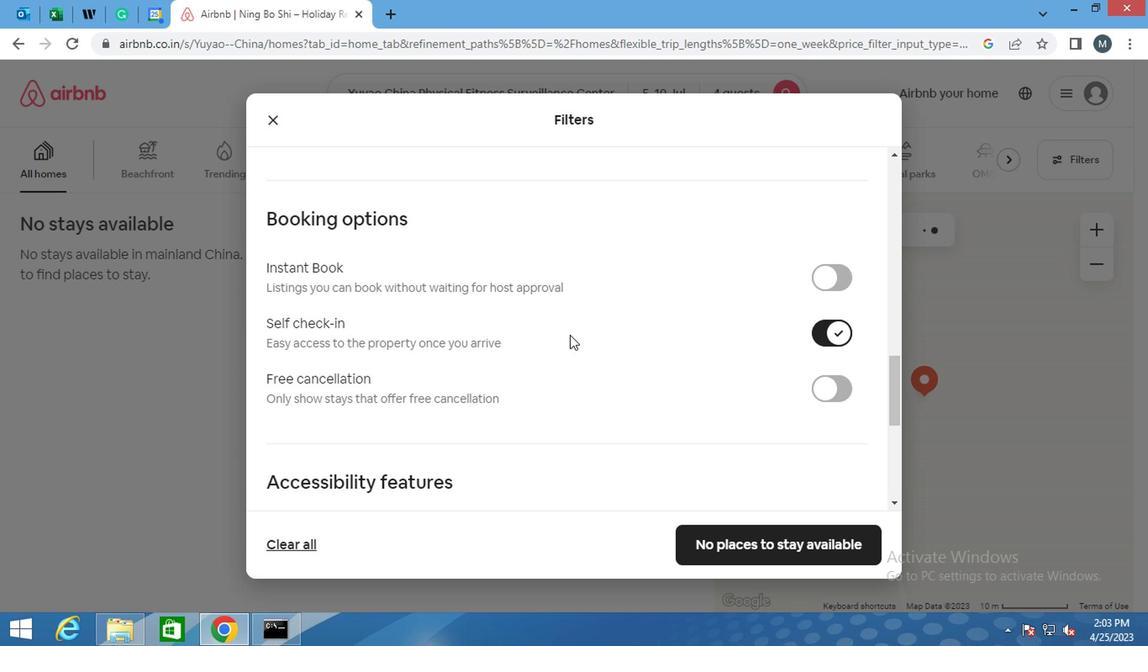 
Action: Mouse moved to (554, 338)
Screenshot: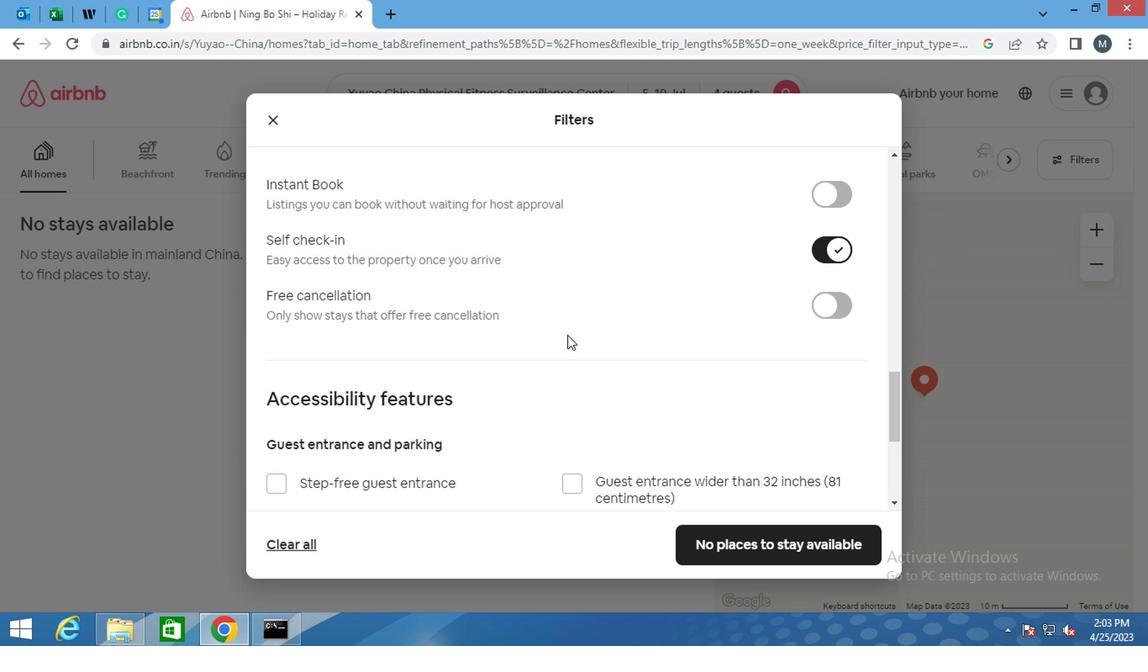 
Action: Mouse scrolled (554, 336) with delta (0, -1)
Screenshot: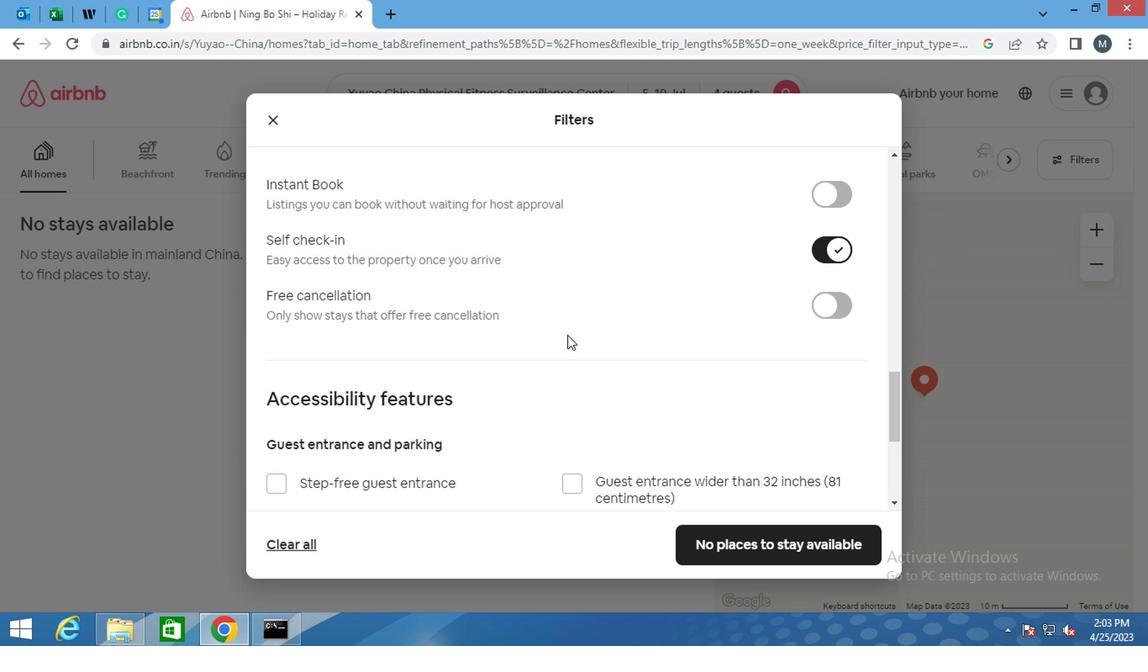 
Action: Mouse moved to (443, 364)
Screenshot: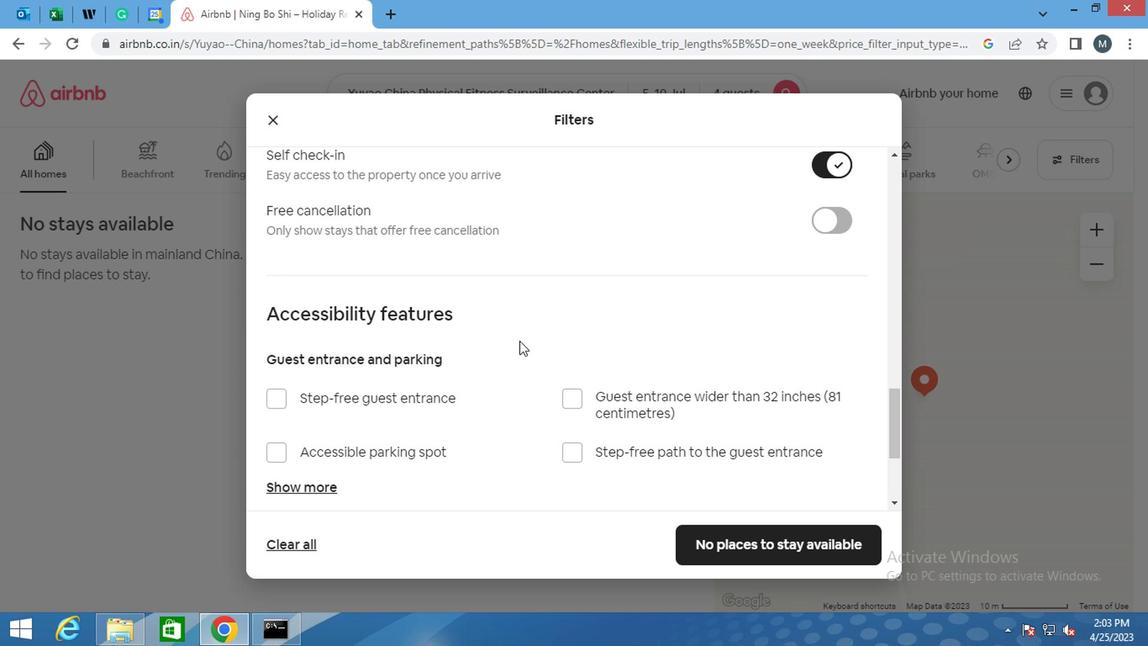 
Action: Mouse scrolled (443, 363) with delta (0, 0)
Screenshot: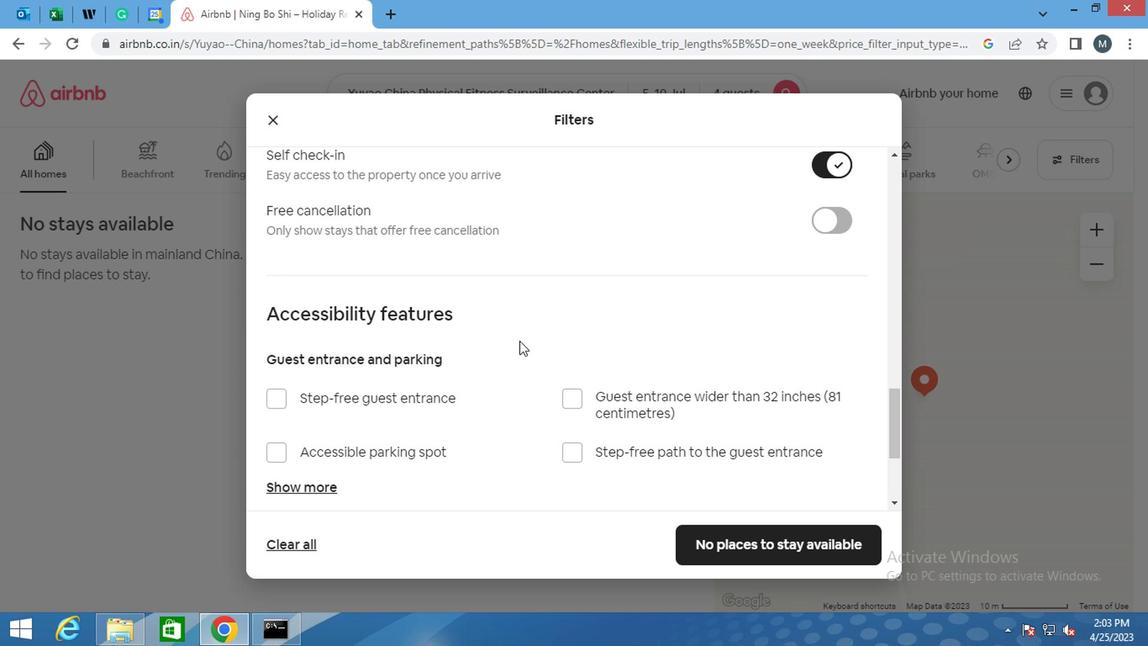 
Action: Mouse moved to (445, 376)
Screenshot: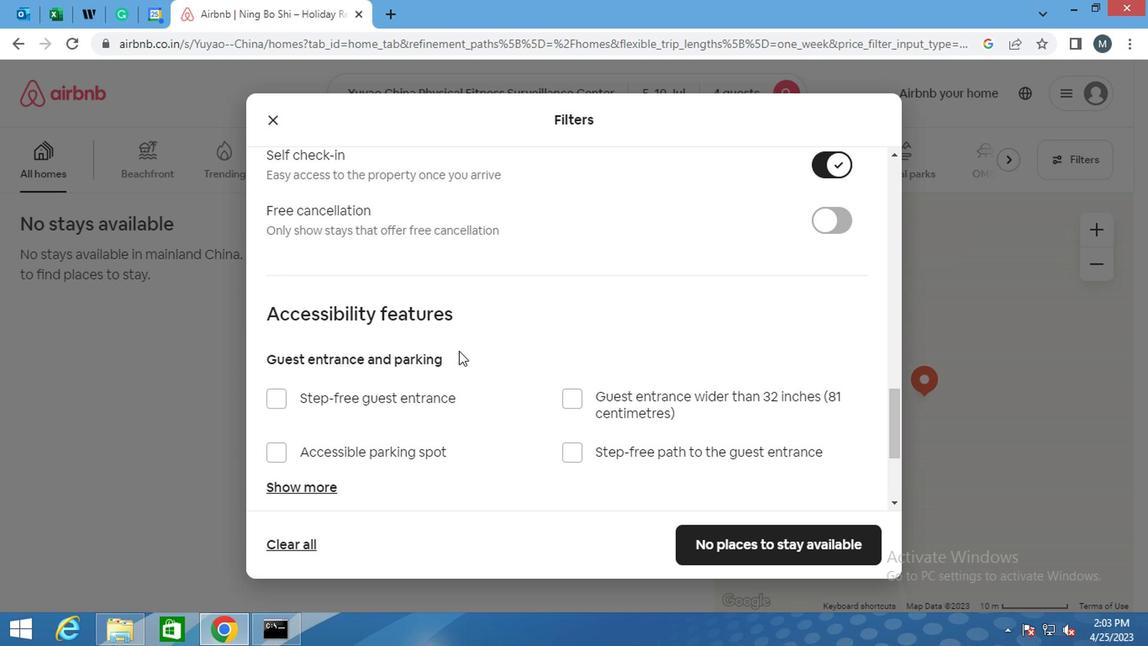 
Action: Mouse scrolled (445, 376) with delta (0, 0)
Screenshot: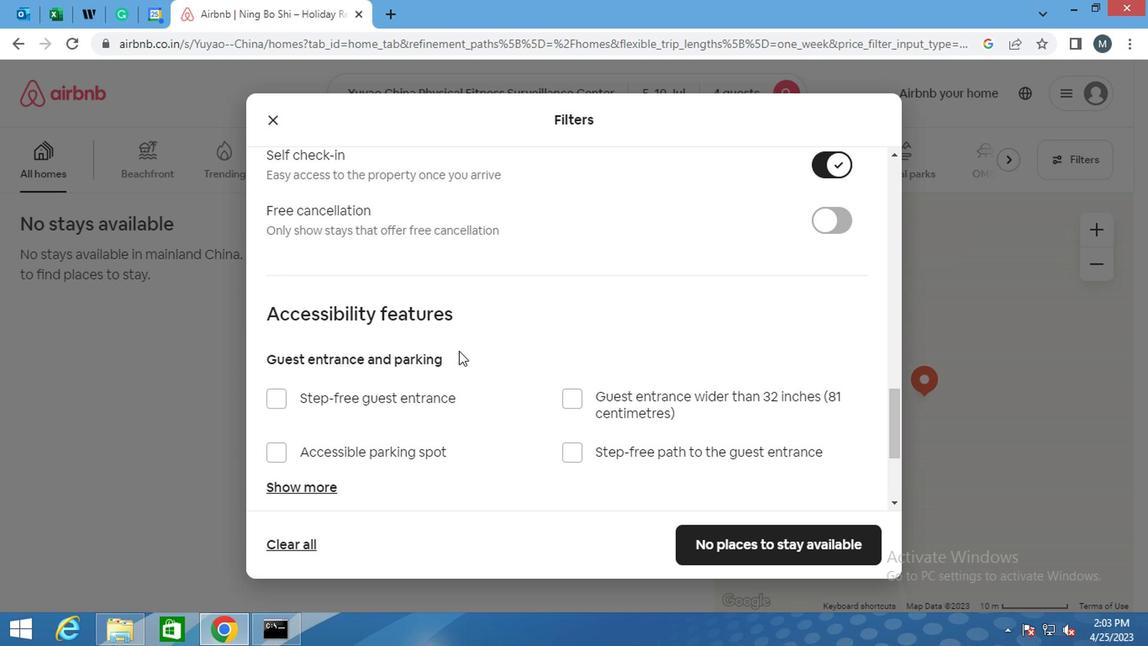 
Action: Mouse moved to (451, 387)
Screenshot: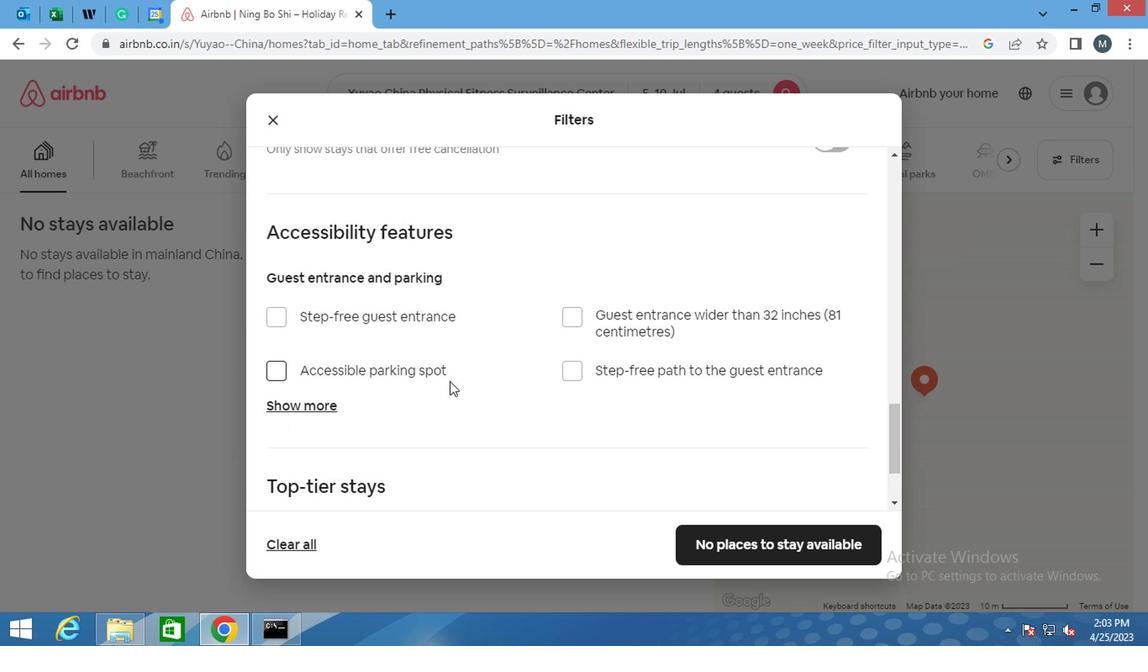 
Action: Mouse scrolled (451, 385) with delta (0, -1)
Screenshot: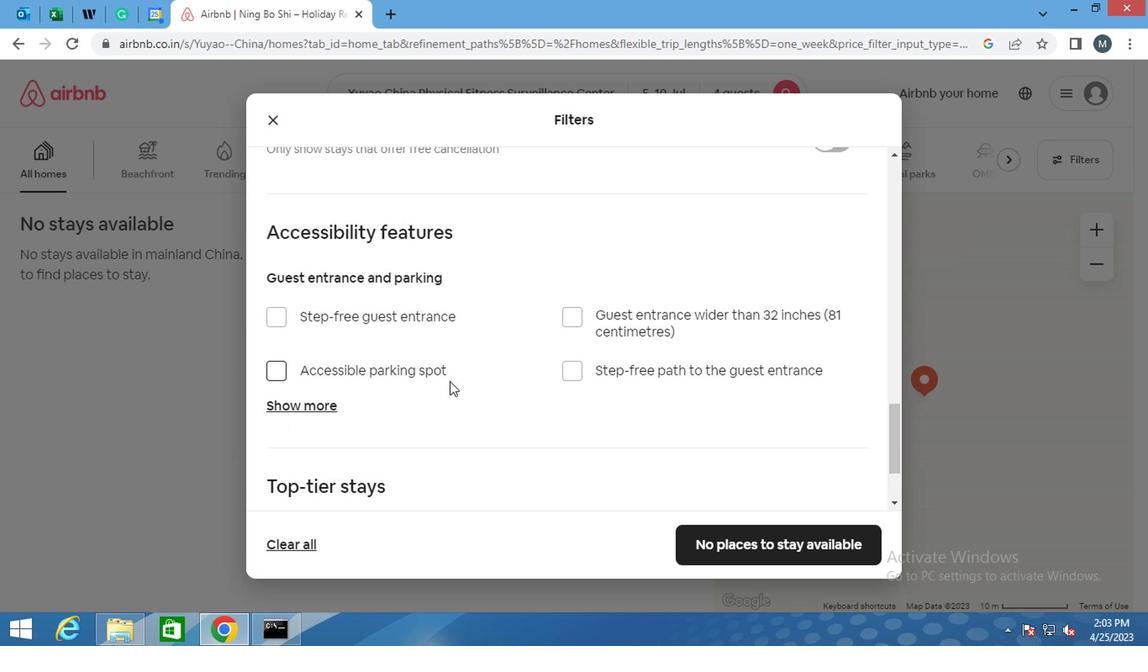 
Action: Mouse moved to (453, 390)
Screenshot: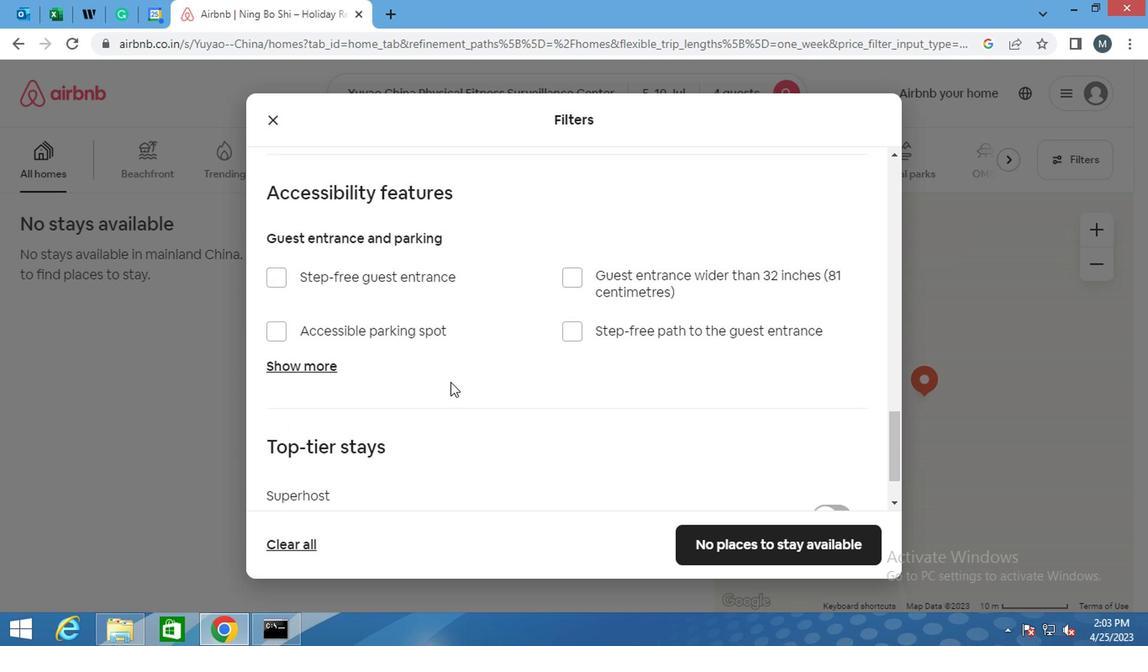
Action: Mouse scrolled (453, 389) with delta (0, 0)
Screenshot: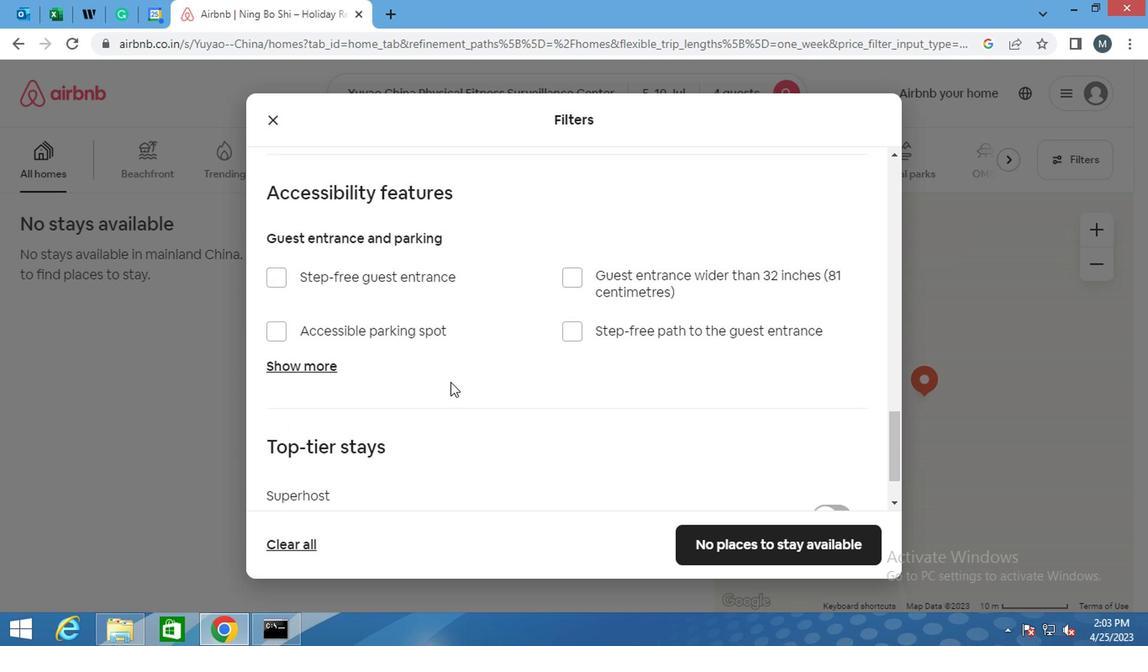 
Action: Mouse moved to (454, 391)
Screenshot: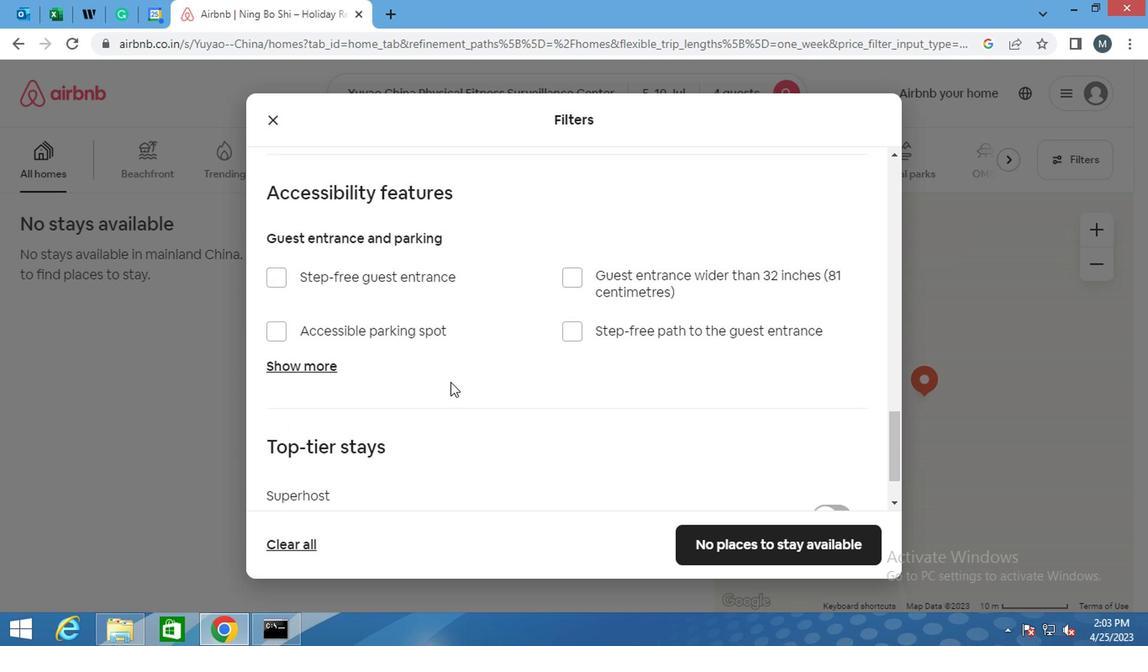 
Action: Mouse scrolled (454, 391) with delta (0, 0)
Screenshot: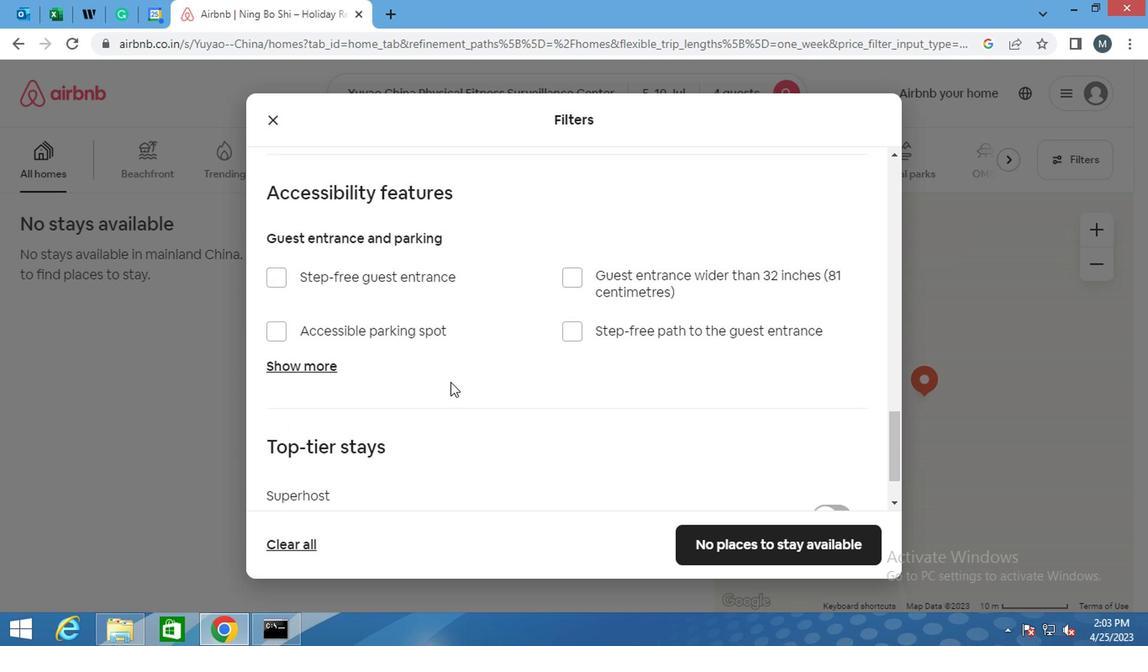 
Action: Mouse moved to (458, 406)
Screenshot: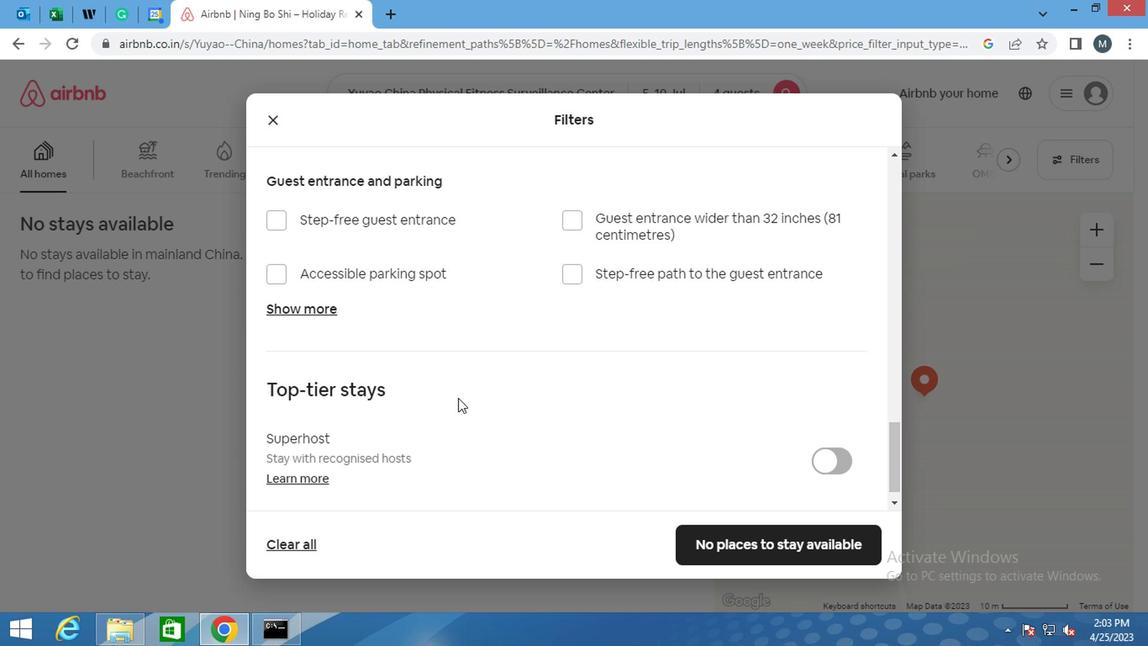 
Action: Mouse scrolled (458, 405) with delta (0, -1)
Screenshot: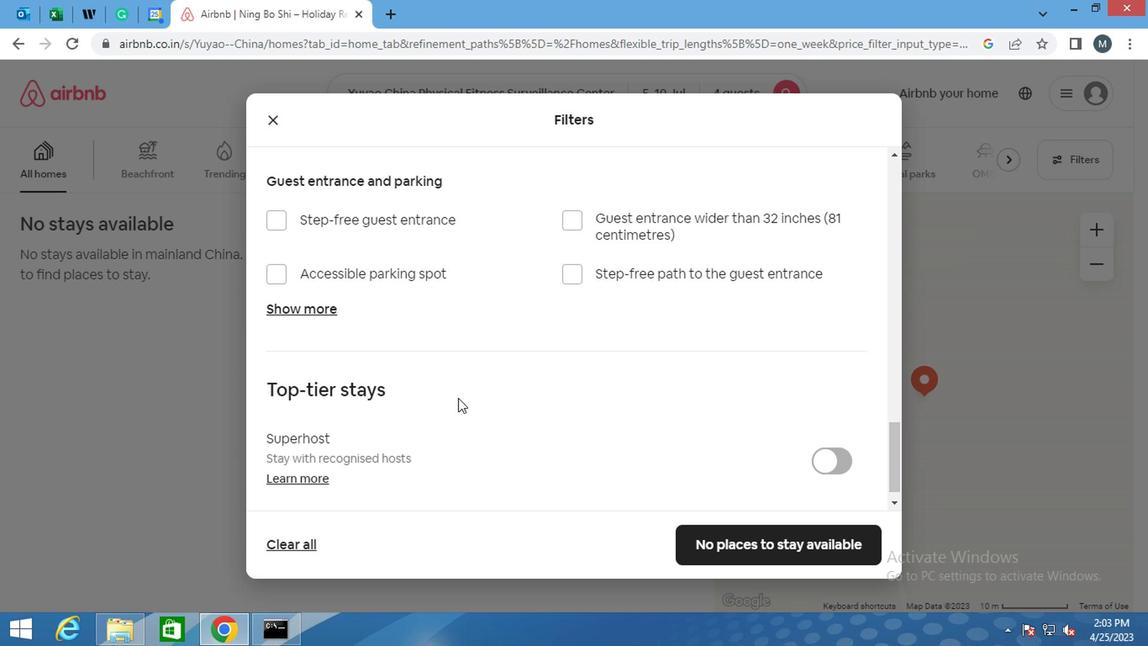 
Action: Mouse moved to (467, 422)
Screenshot: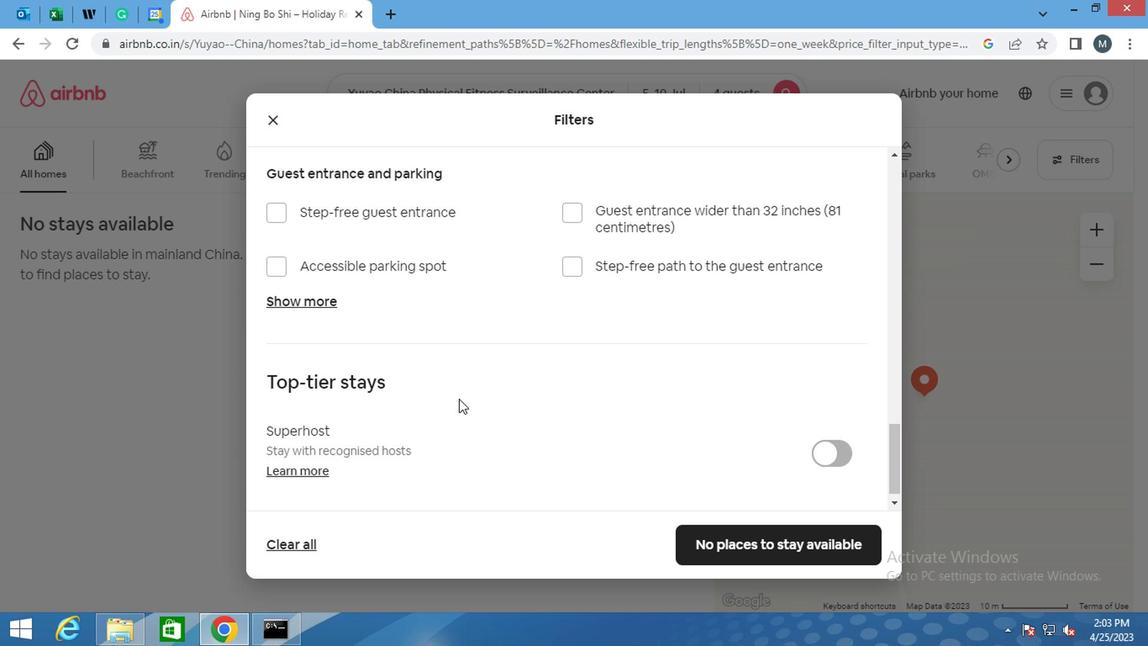 
Action: Mouse scrolled (467, 421) with delta (0, 0)
Screenshot: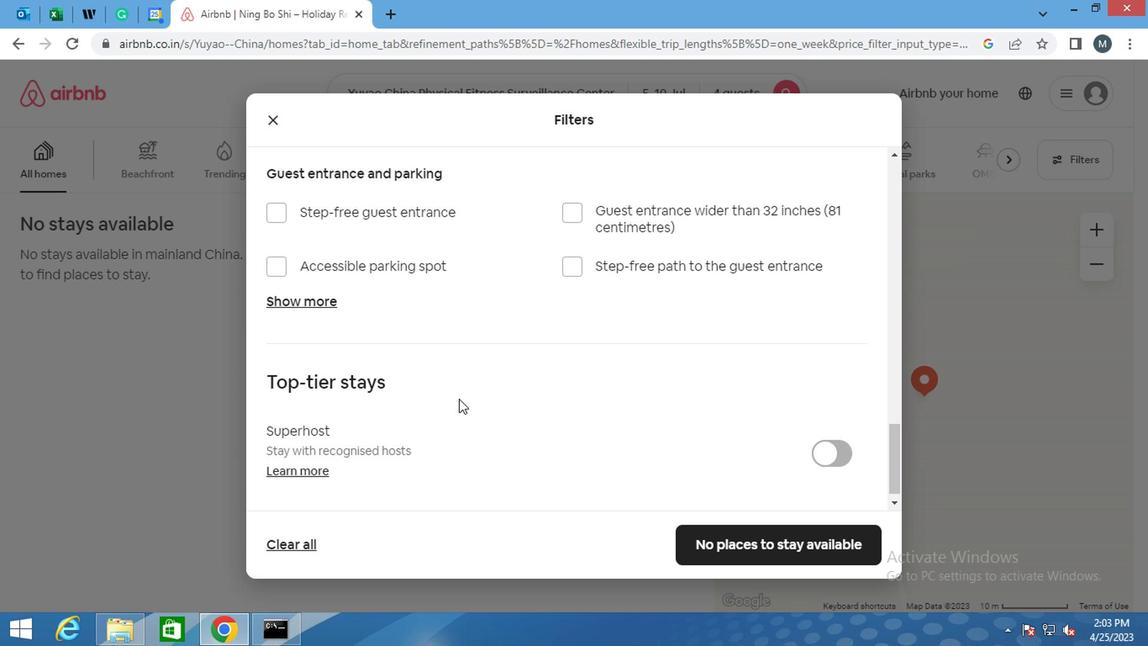 
Action: Mouse moved to (750, 548)
Screenshot: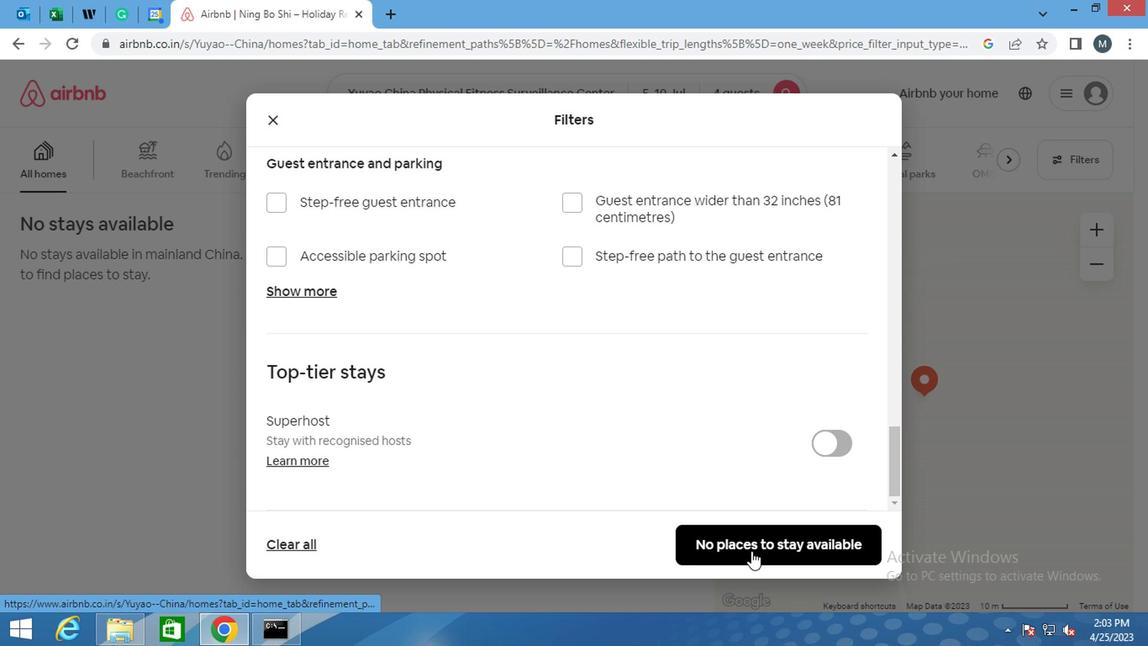 
Action: Mouse pressed left at (750, 548)
Screenshot: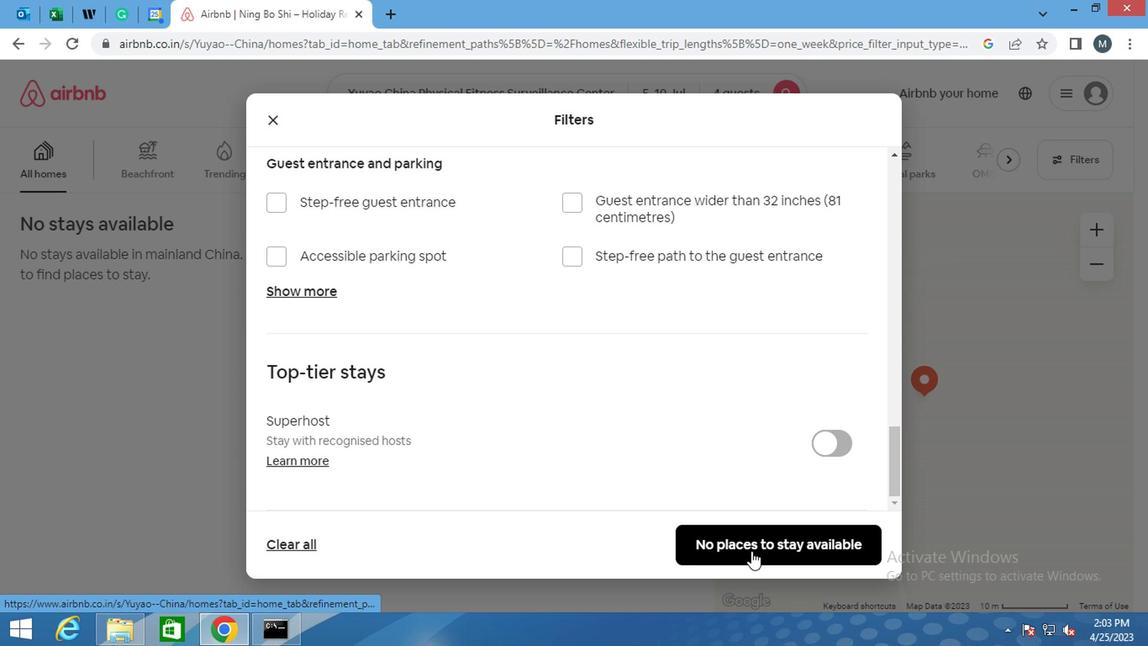 
